 Task: Find connections with filter location Águilas with filter topic #futurewith filter profile language English with filter current company Unacademy with filter school Alva's College of Education with filter industry Physical, Occupational and Speech Therapists with filter service category Lead Generation with filter keywords title Astronomer
Action: Mouse moved to (597, 74)
Screenshot: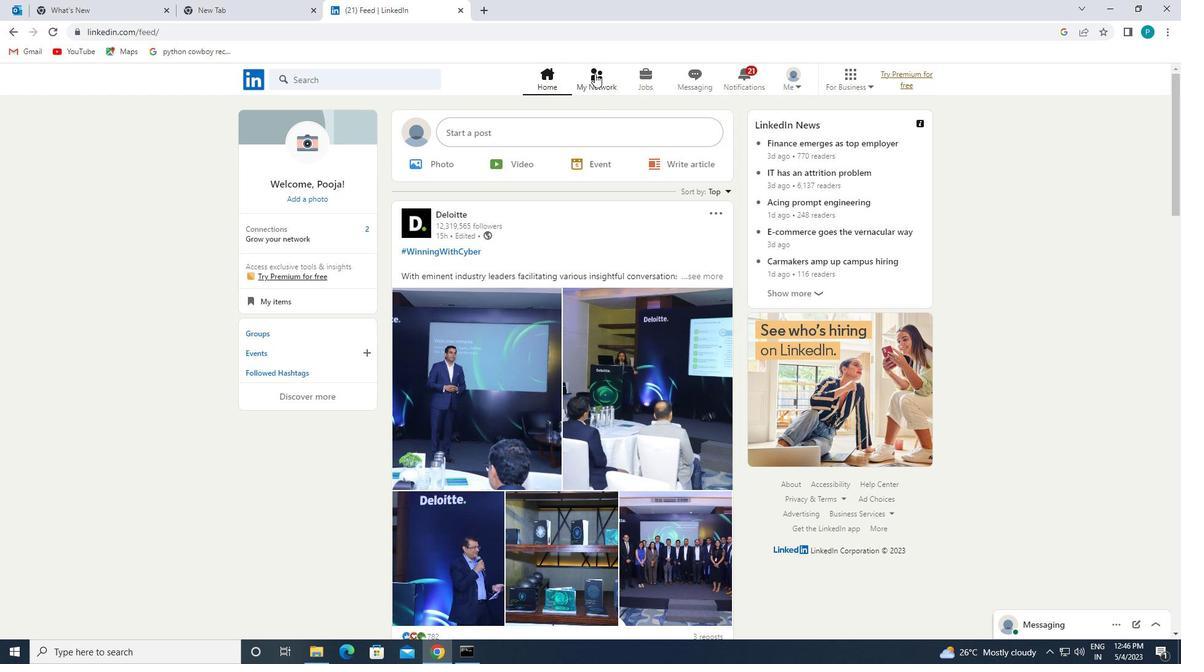 
Action: Mouse pressed left at (597, 74)
Screenshot: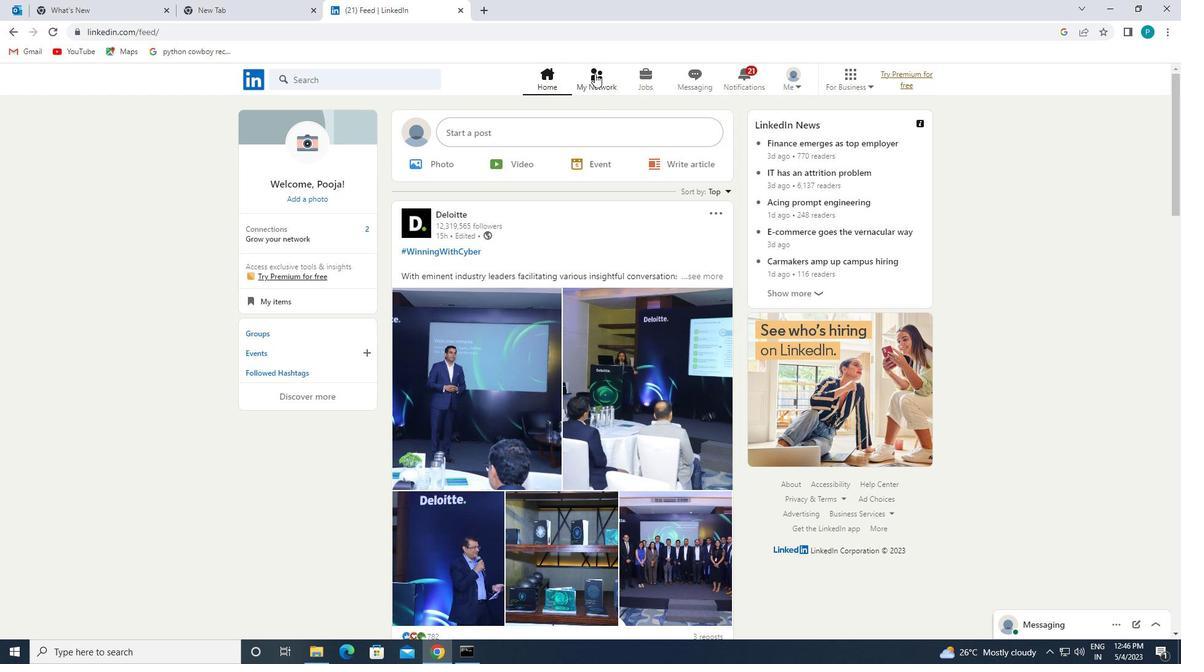 
Action: Mouse moved to (307, 149)
Screenshot: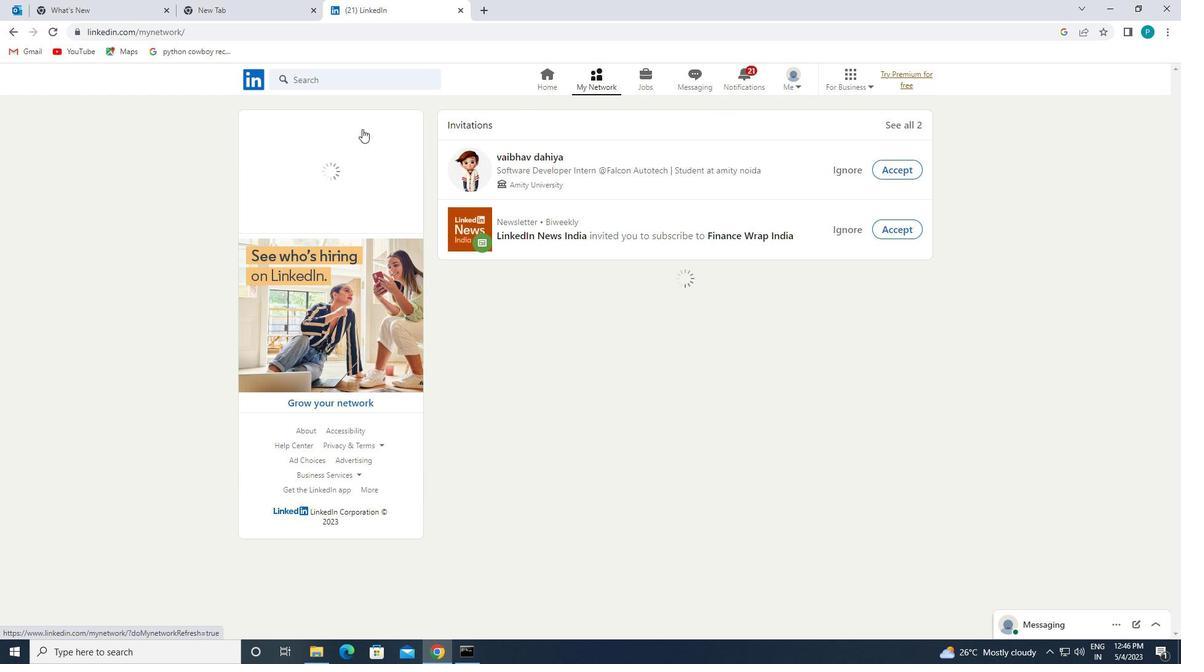 
Action: Mouse pressed left at (307, 149)
Screenshot: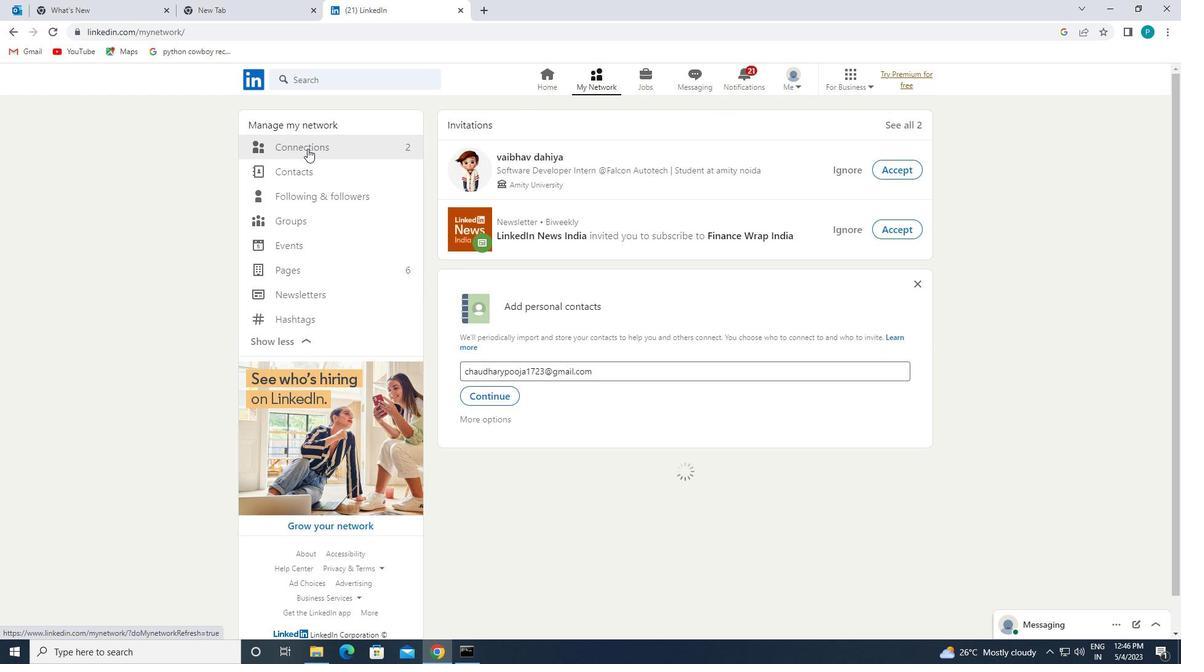 
Action: Mouse moved to (670, 151)
Screenshot: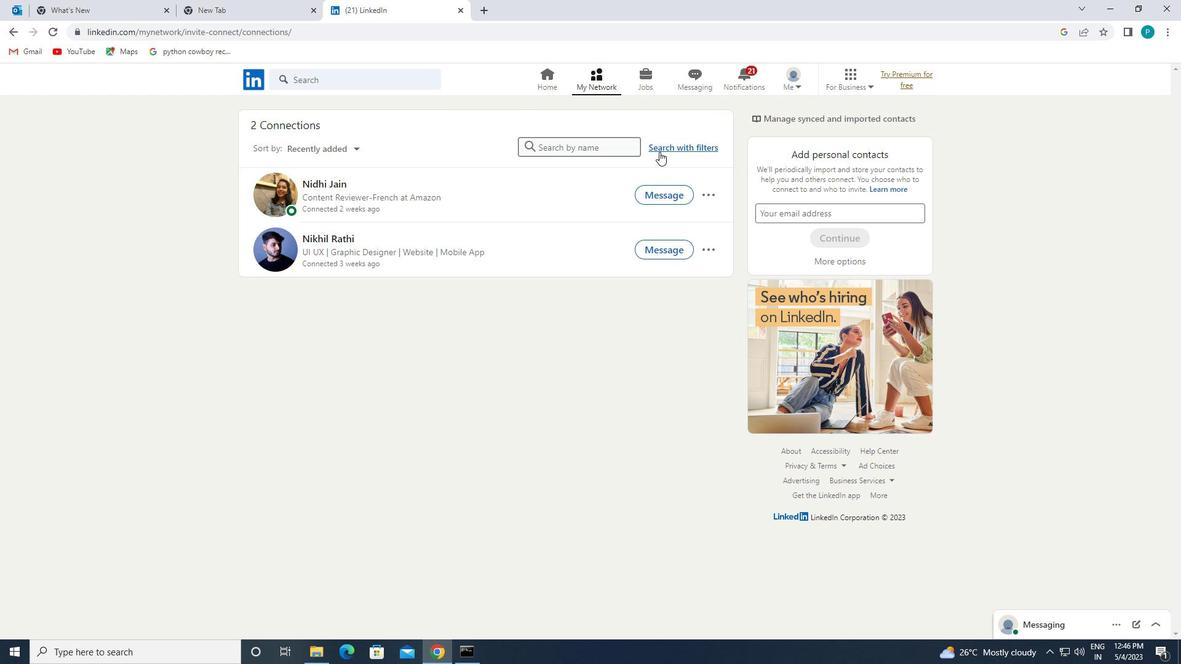 
Action: Mouse pressed left at (670, 151)
Screenshot: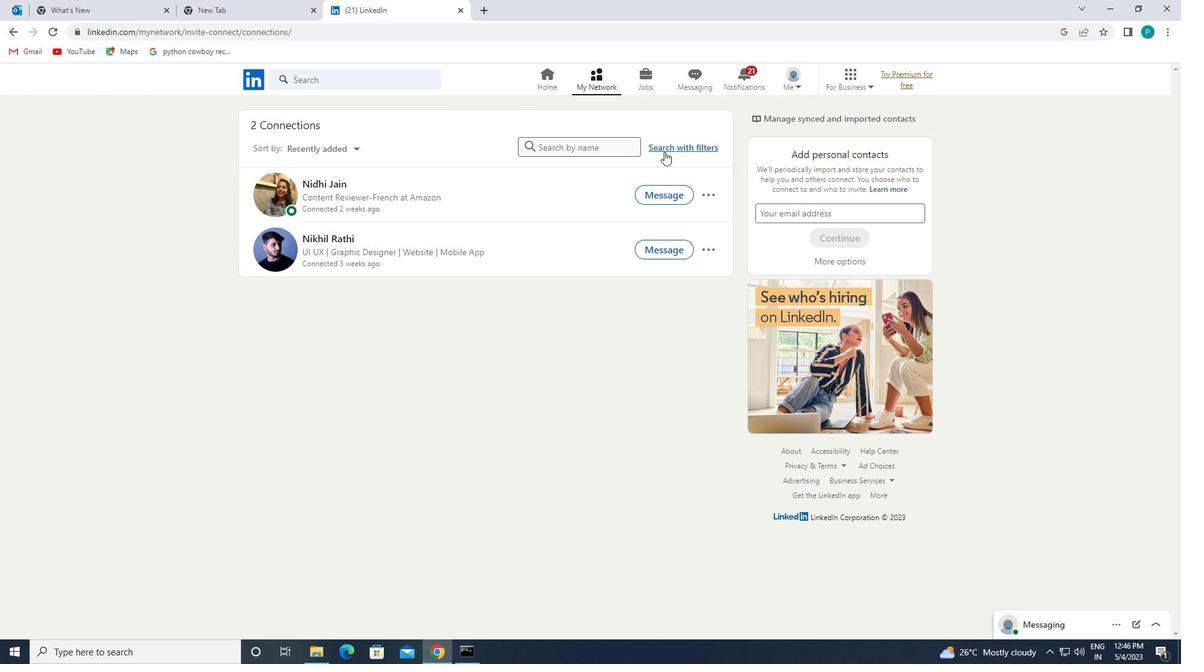 
Action: Mouse moved to (638, 113)
Screenshot: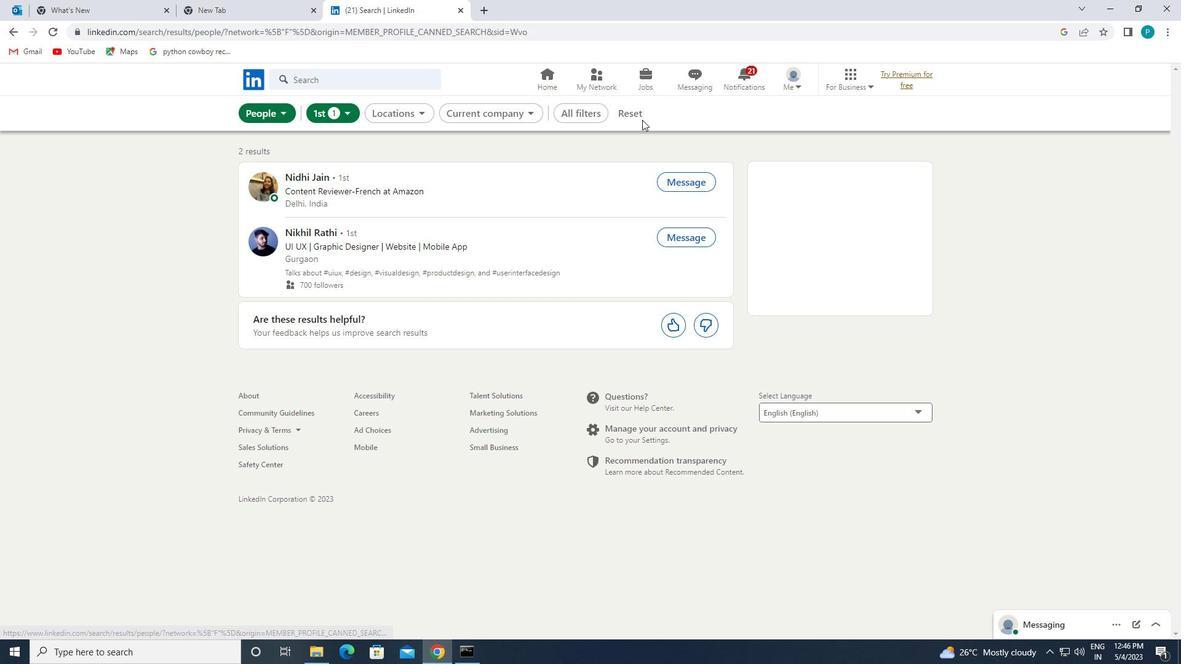 
Action: Mouse pressed left at (638, 113)
Screenshot: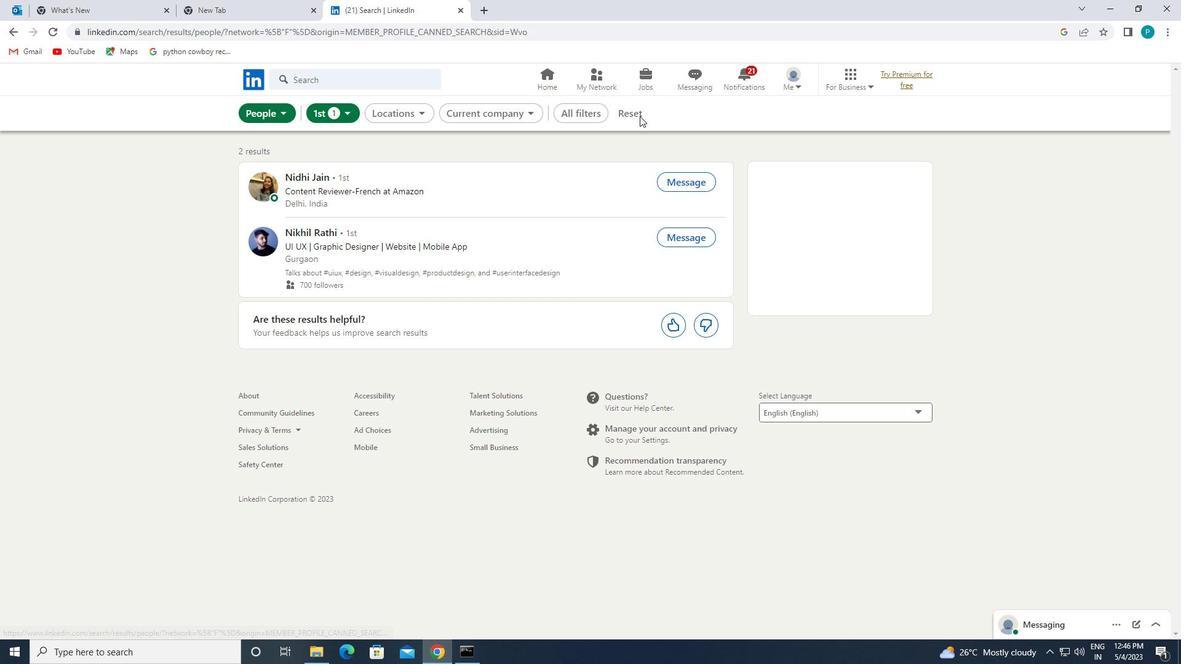 
Action: Mouse moved to (606, 113)
Screenshot: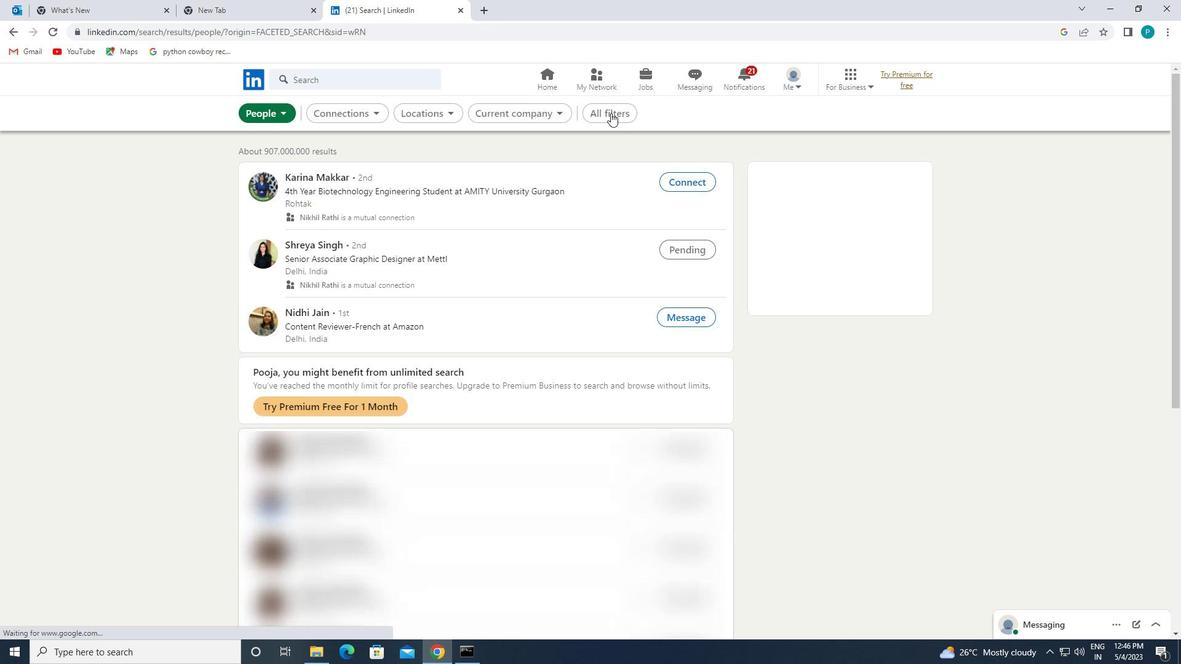 
Action: Mouse pressed left at (606, 113)
Screenshot: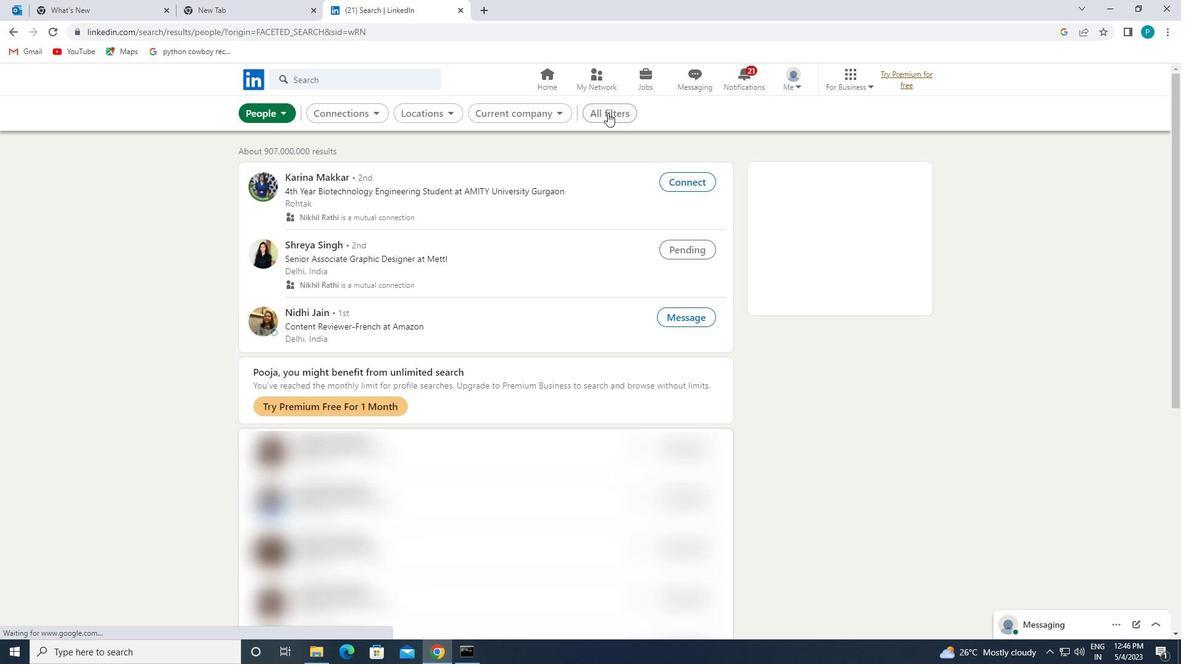 
Action: Mouse moved to (1026, 361)
Screenshot: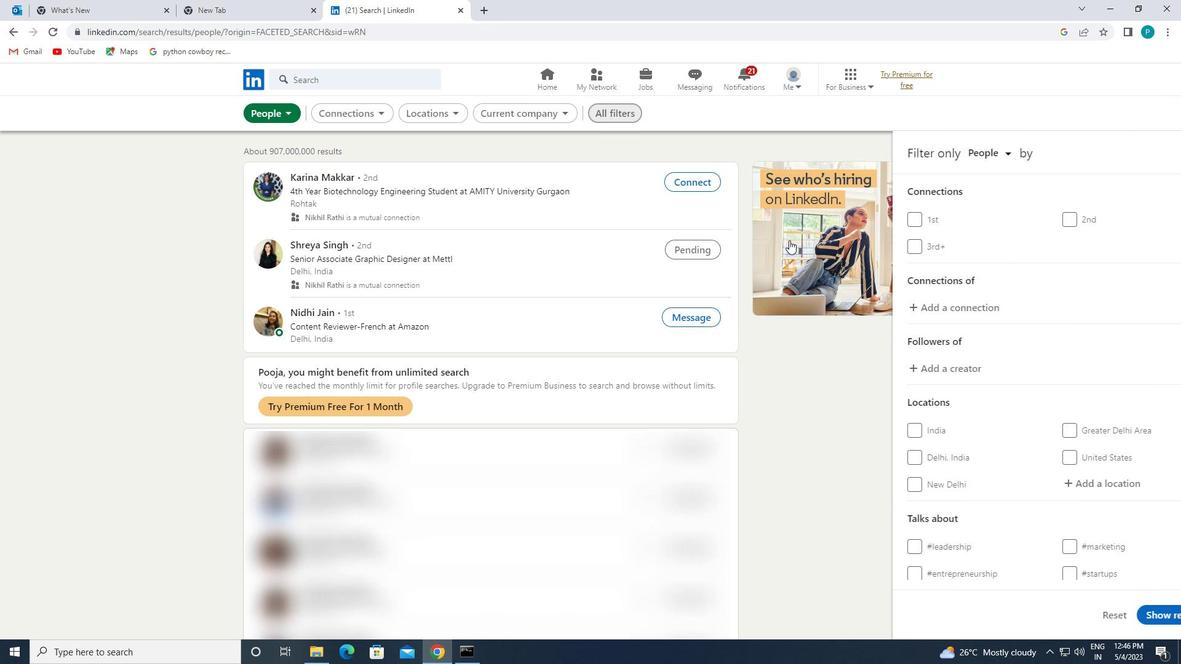 
Action: Mouse scrolled (1026, 361) with delta (0, 0)
Screenshot: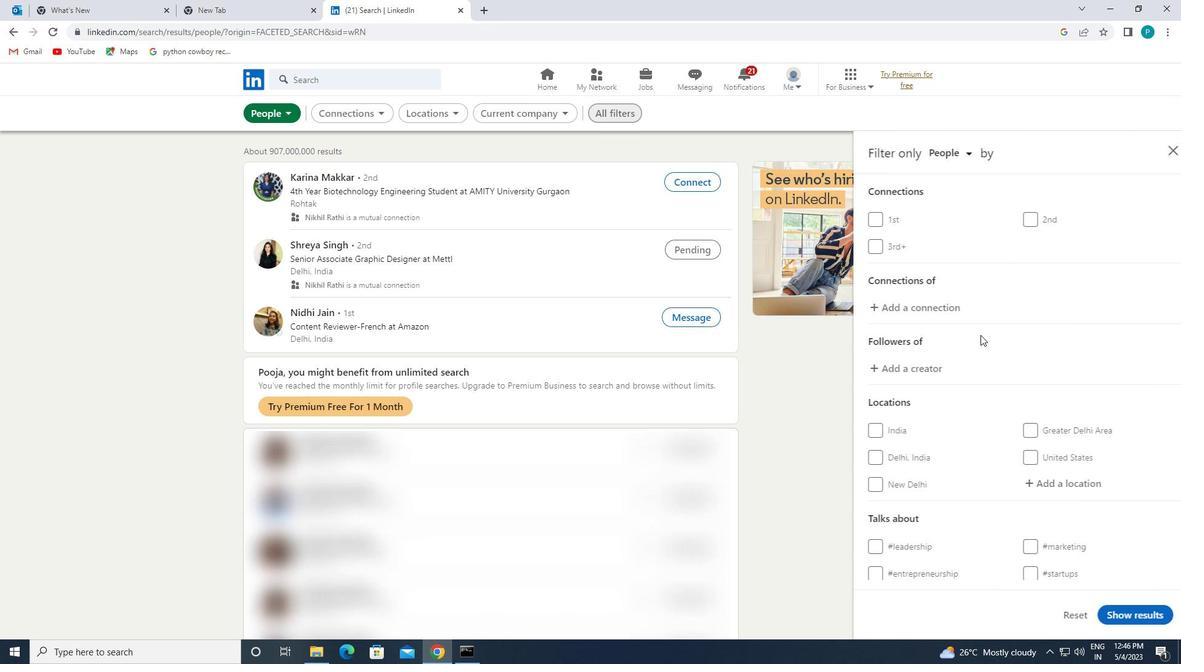 
Action: Mouse scrolled (1026, 361) with delta (0, 0)
Screenshot: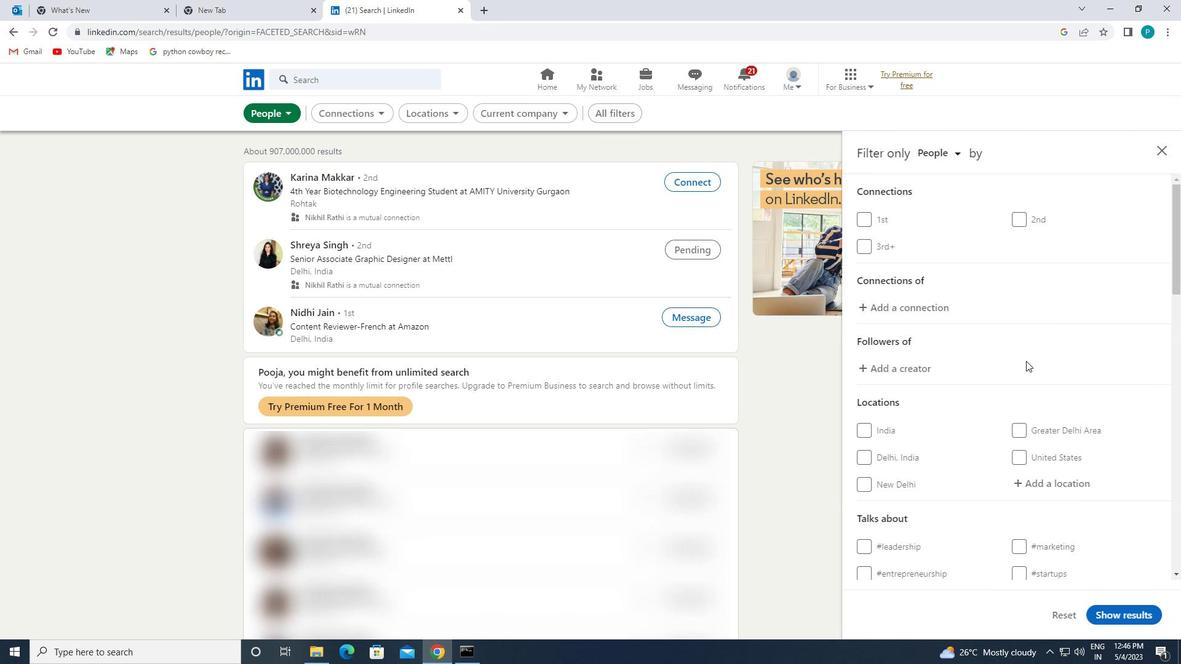 
Action: Mouse moved to (1028, 362)
Screenshot: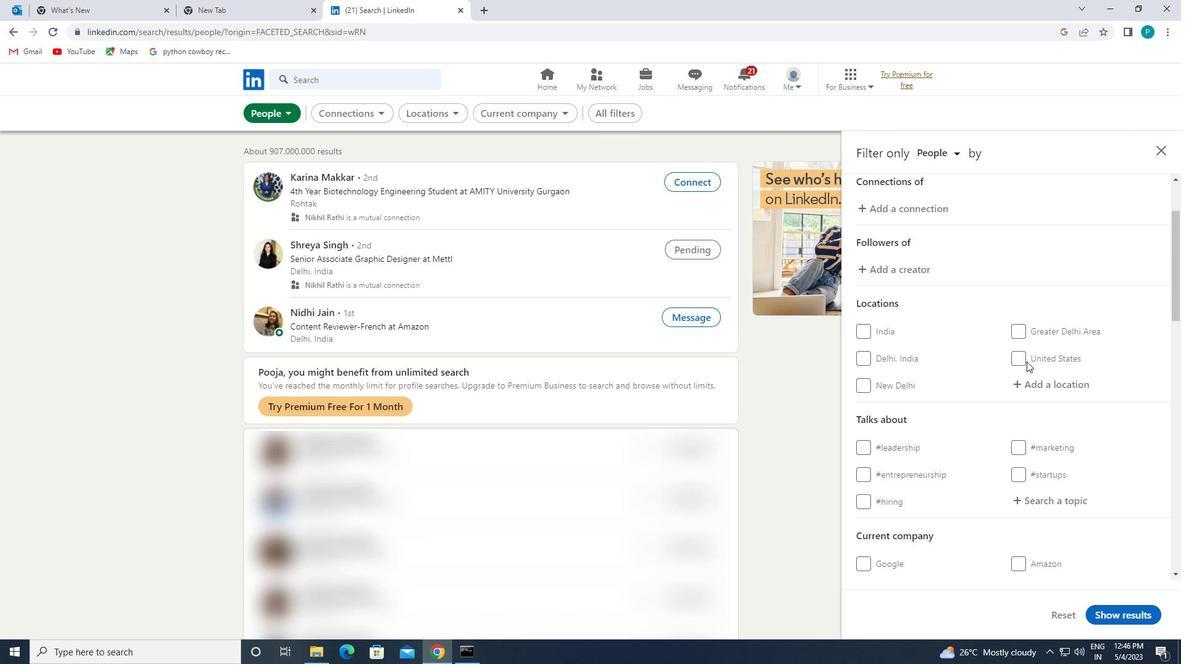 
Action: Mouse pressed left at (1028, 362)
Screenshot: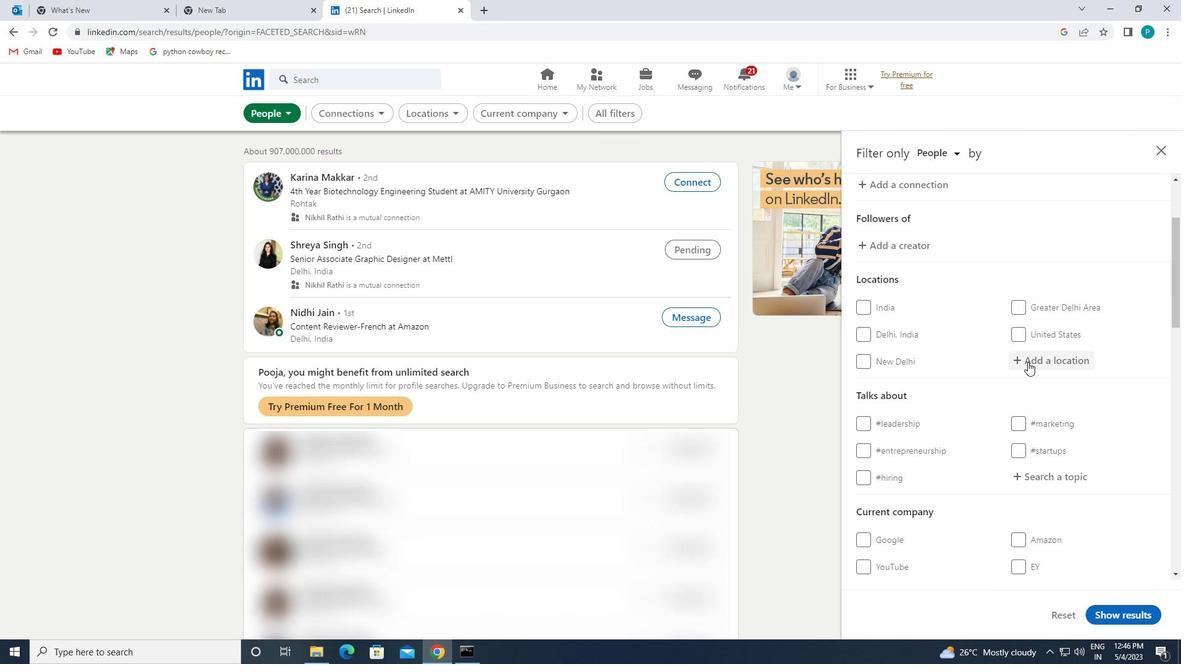 
Action: Key pressed <Key.caps_lock>a<Key.caps_lock>guilas
Screenshot: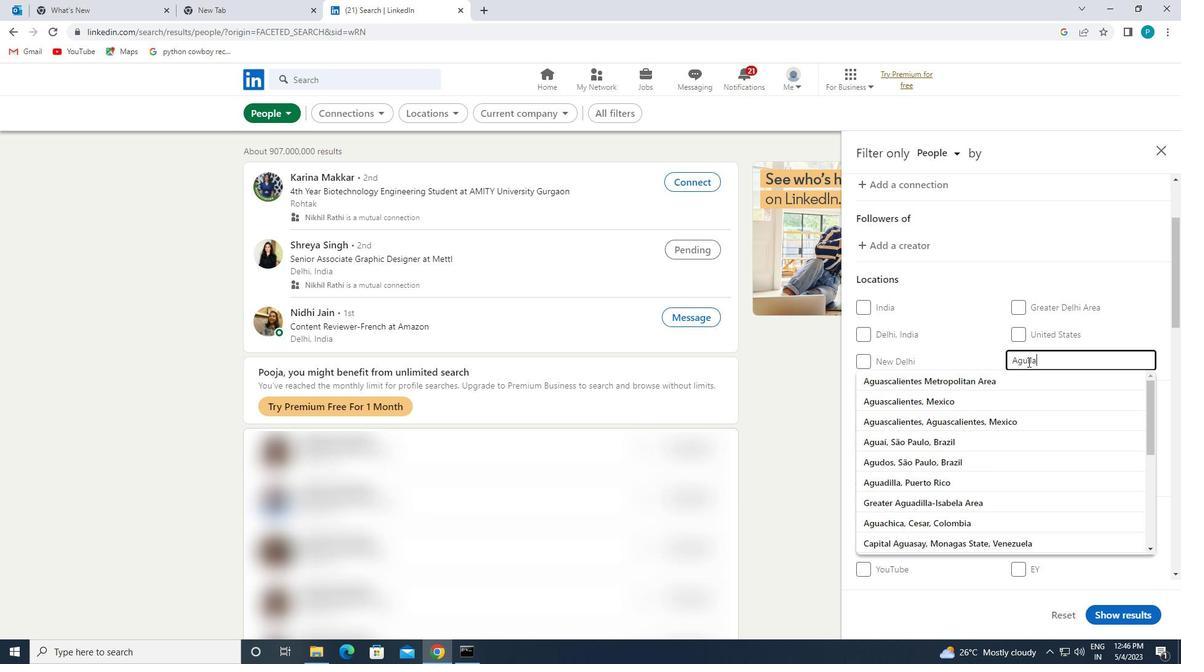 
Action: Mouse moved to (1026, 380)
Screenshot: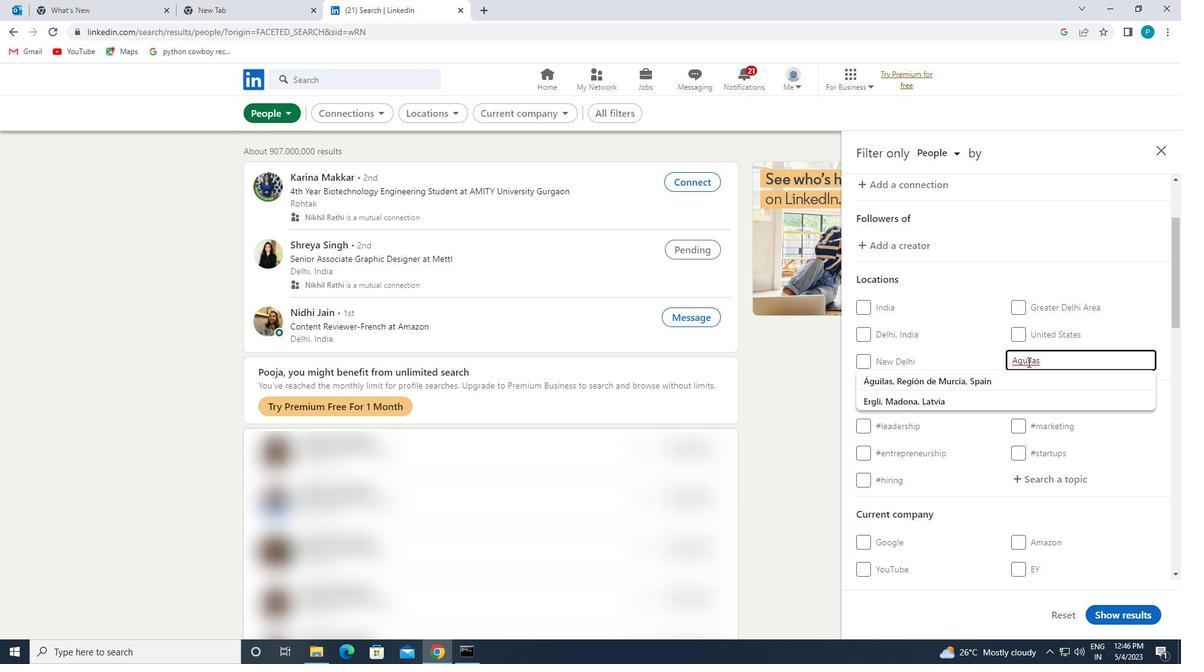 
Action: Mouse pressed left at (1026, 380)
Screenshot: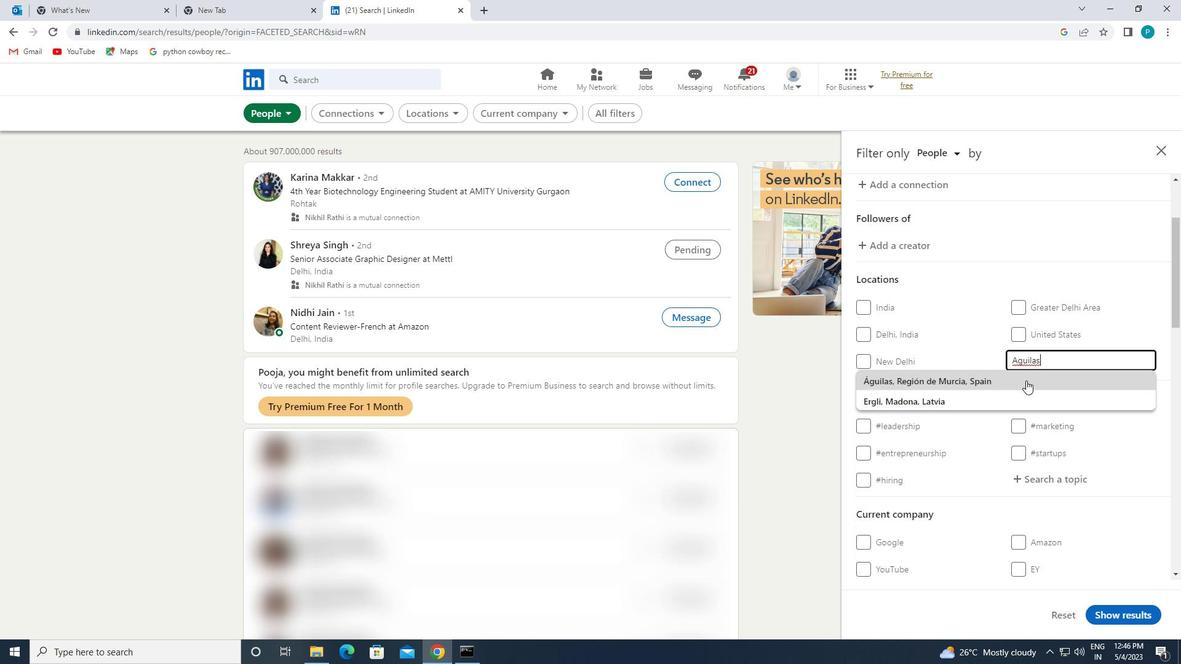 
Action: Mouse moved to (1029, 386)
Screenshot: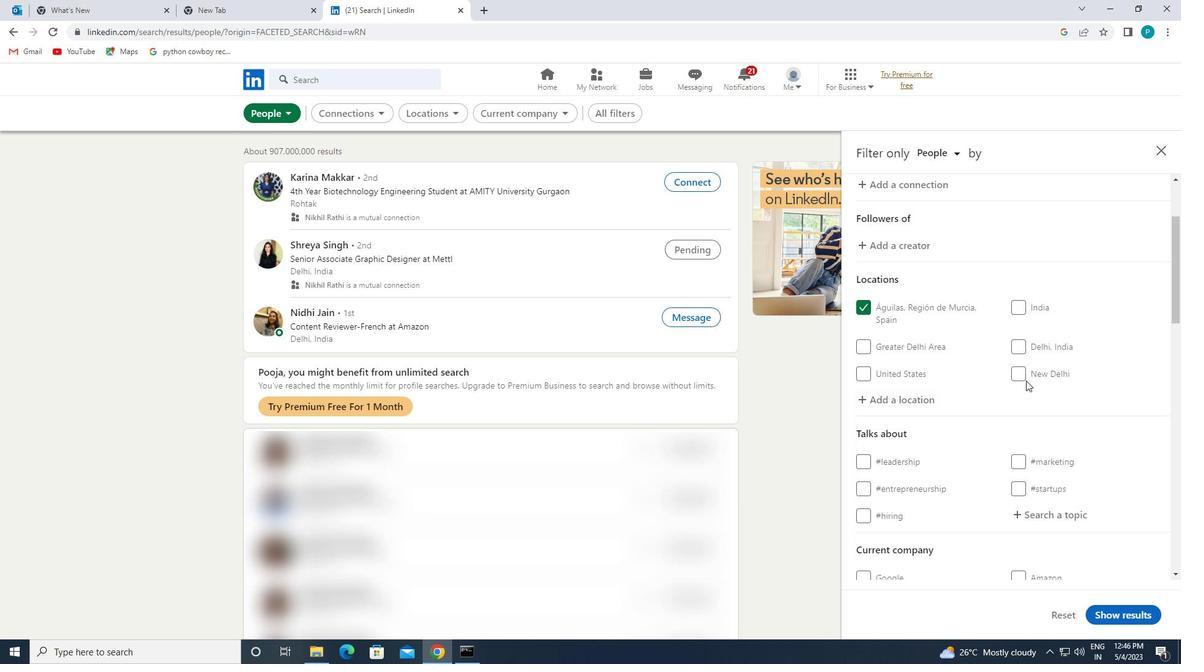 
Action: Mouse scrolled (1029, 385) with delta (0, 0)
Screenshot: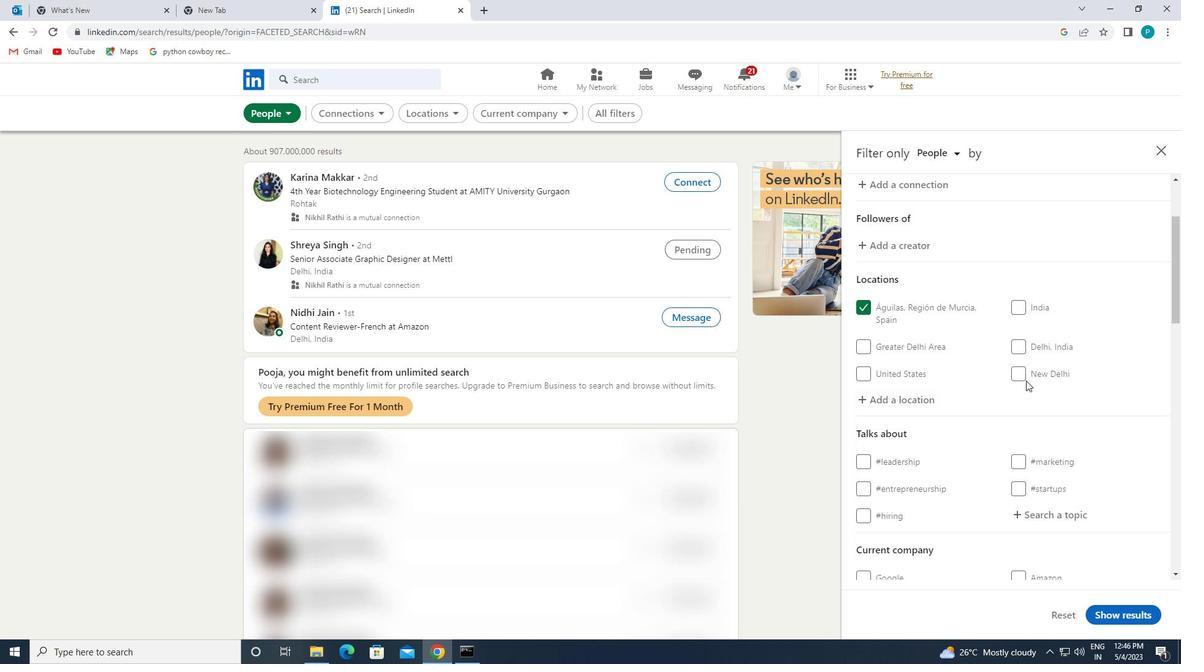 
Action: Mouse moved to (1032, 391)
Screenshot: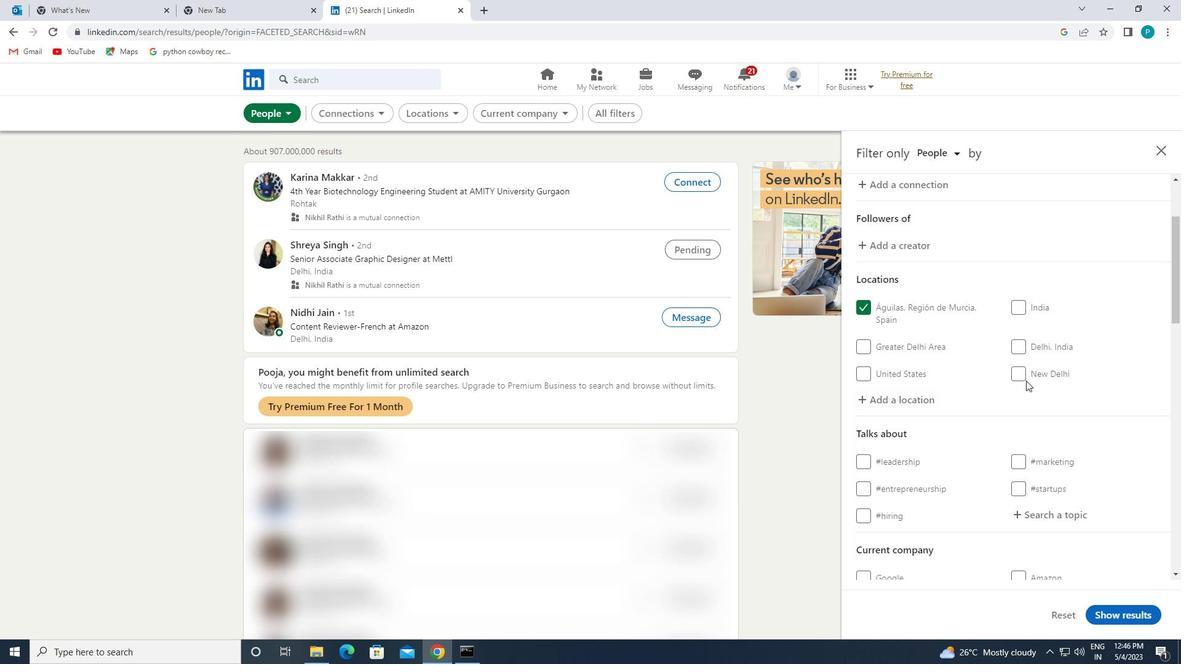 
Action: Mouse scrolled (1032, 391) with delta (0, 0)
Screenshot: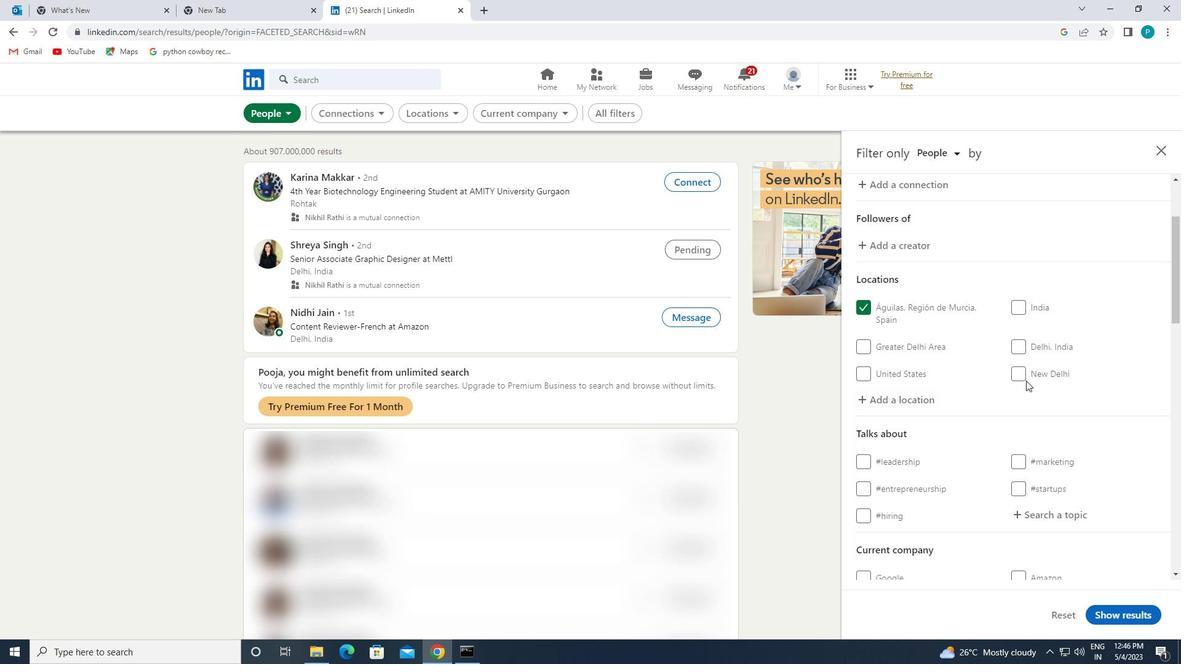 
Action: Mouse moved to (1034, 394)
Screenshot: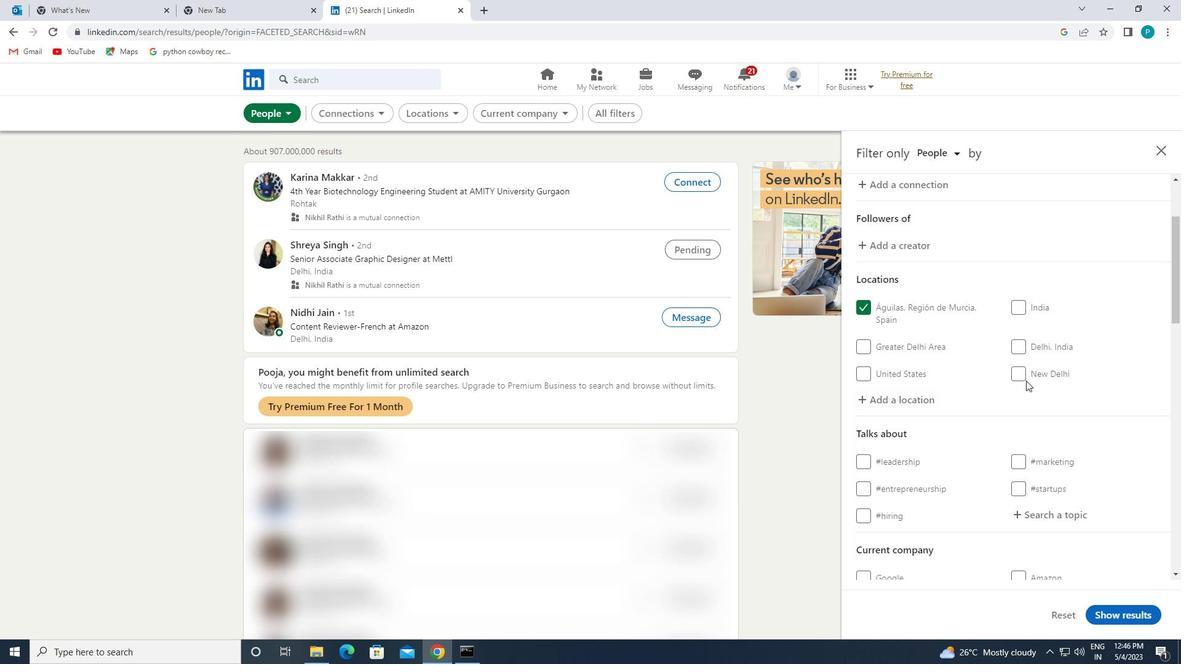 
Action: Mouse scrolled (1034, 393) with delta (0, 0)
Screenshot: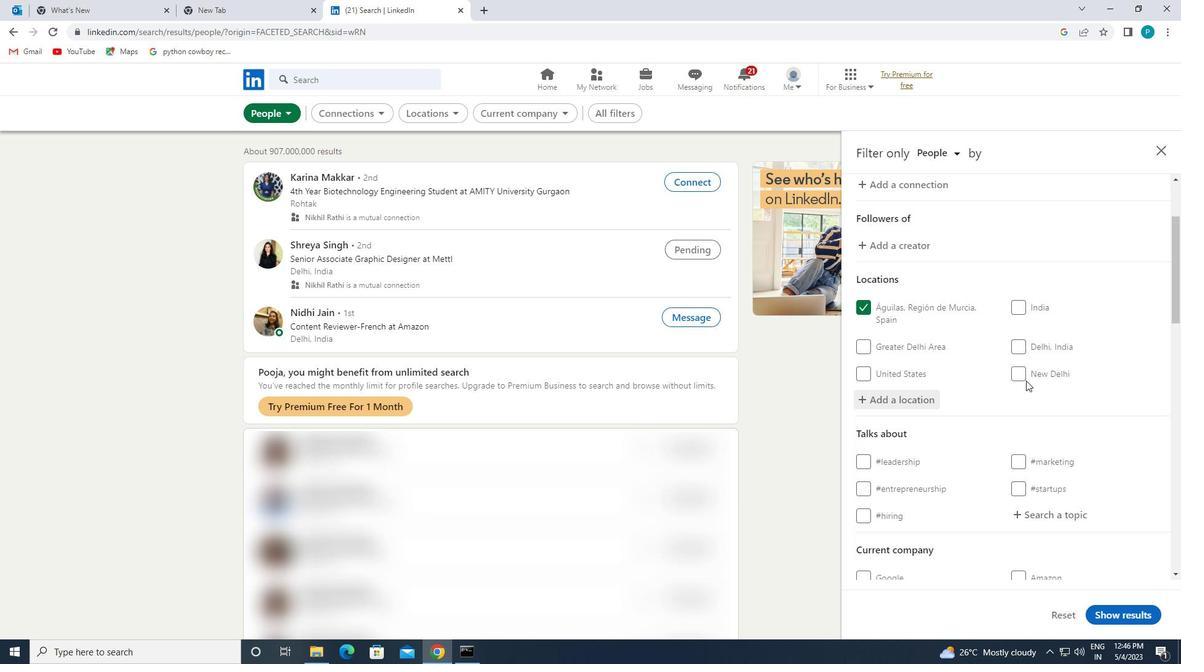 
Action: Mouse moved to (1019, 326)
Screenshot: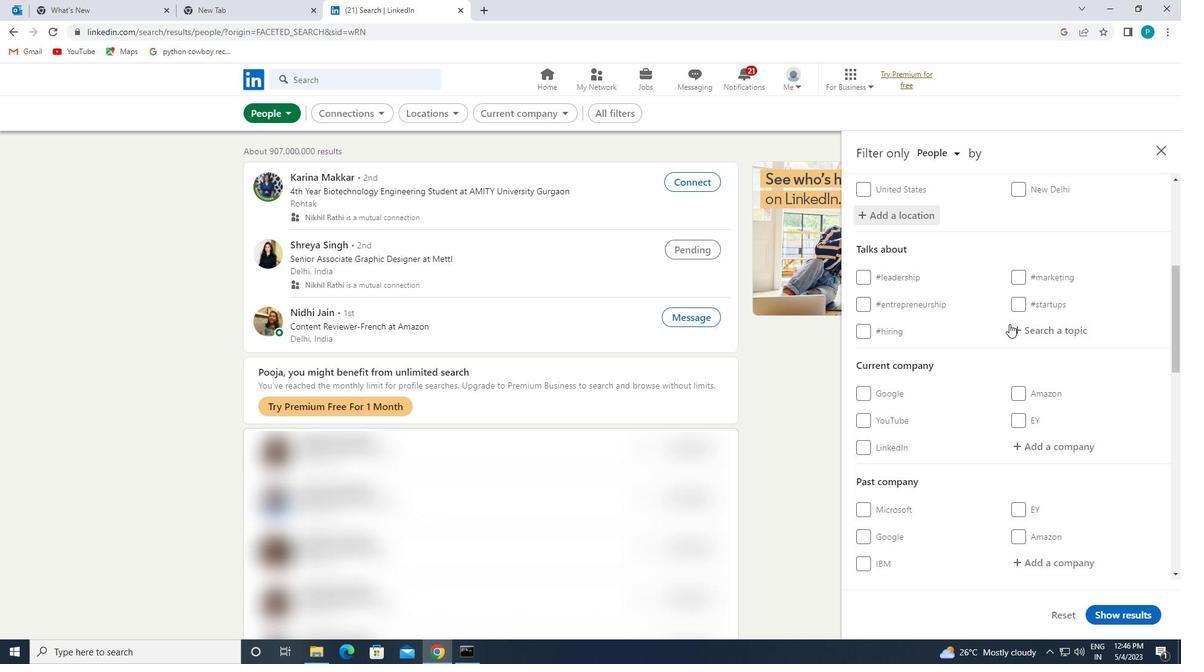 
Action: Mouse pressed left at (1019, 326)
Screenshot: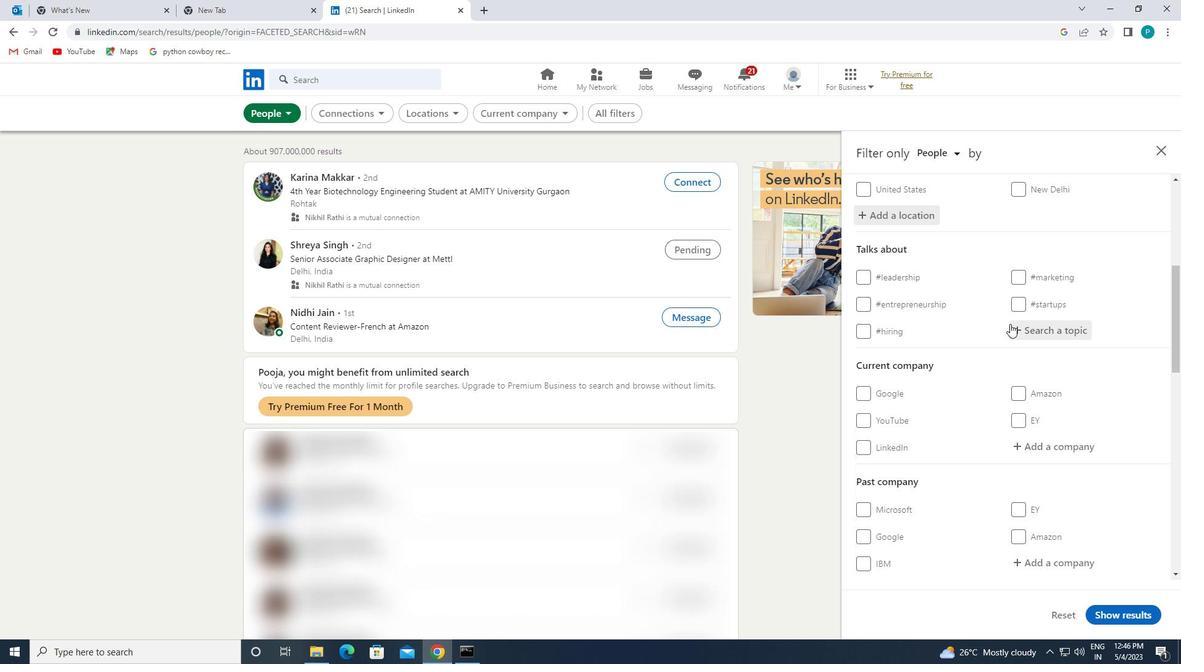 
Action: Mouse moved to (1019, 327)
Screenshot: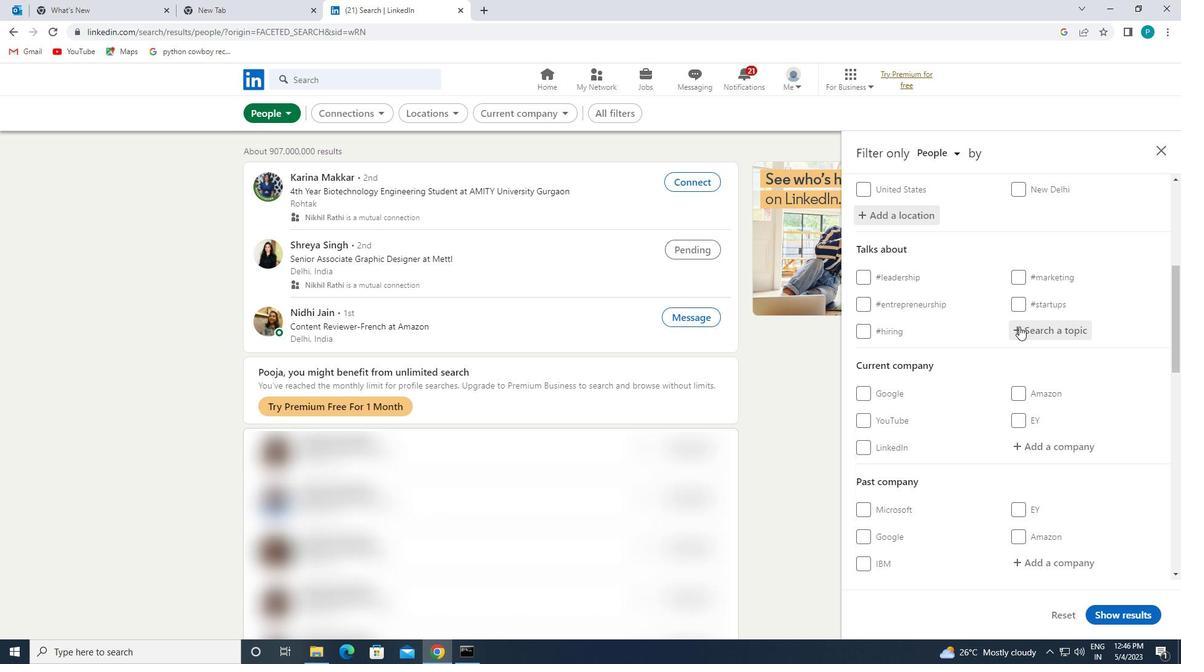 
Action: Key pressed <Key.shift><Key.shift>#FUTURE
Screenshot: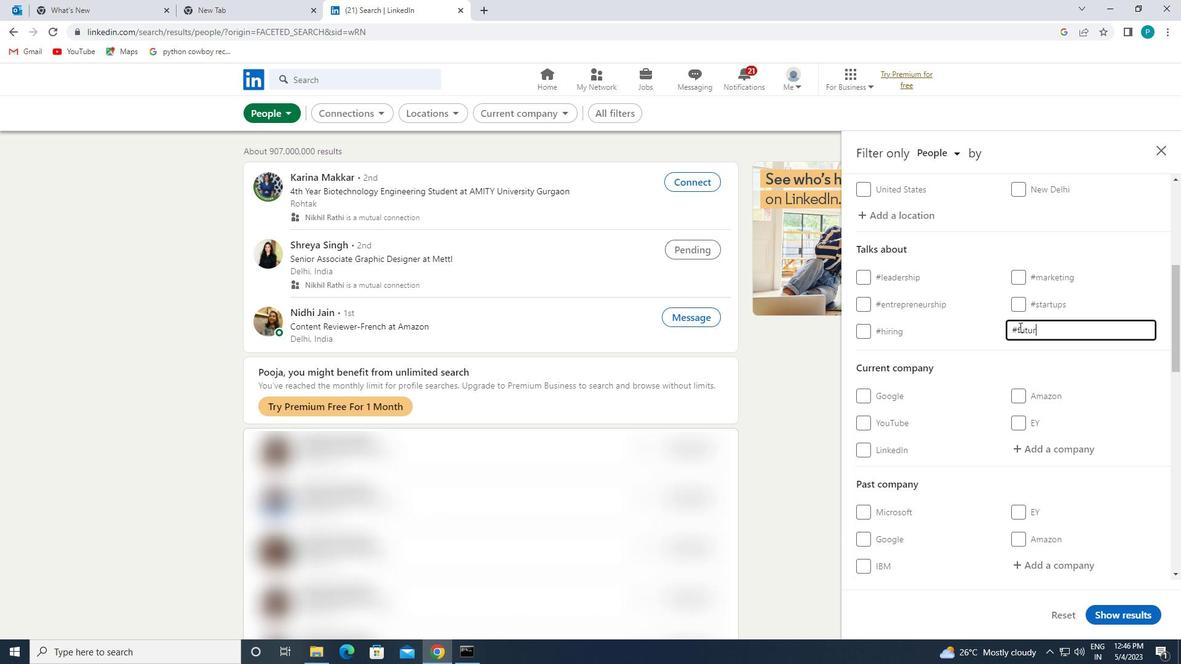
Action: Mouse moved to (1025, 343)
Screenshot: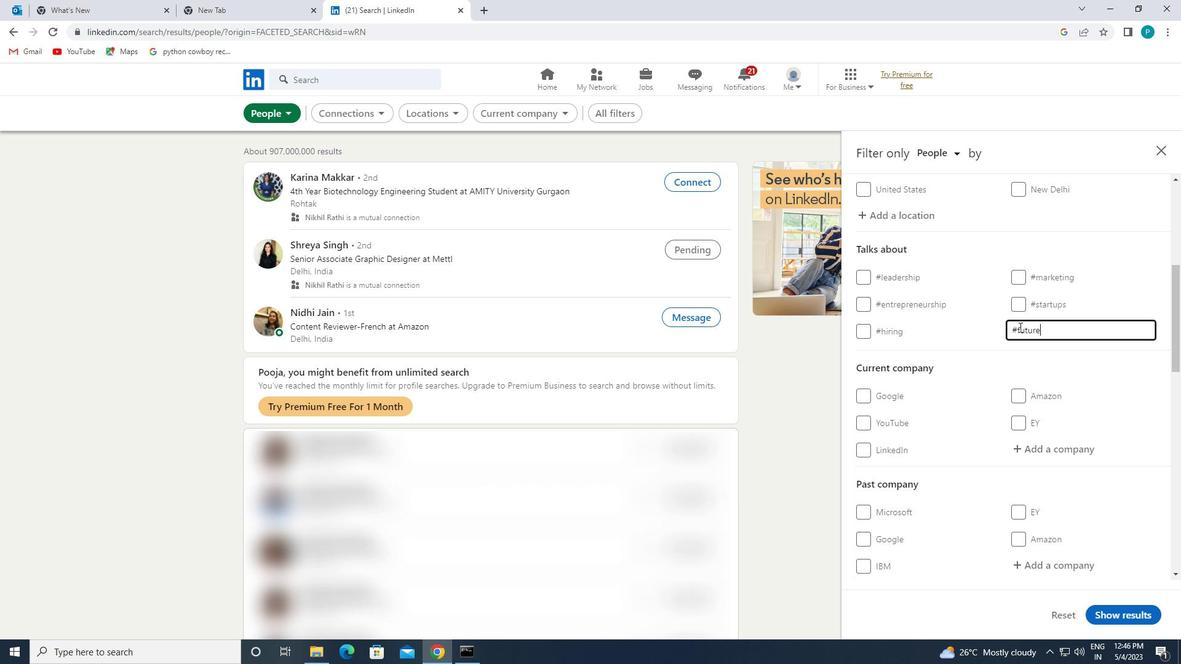 
Action: Mouse scrolled (1025, 343) with delta (0, 0)
Screenshot: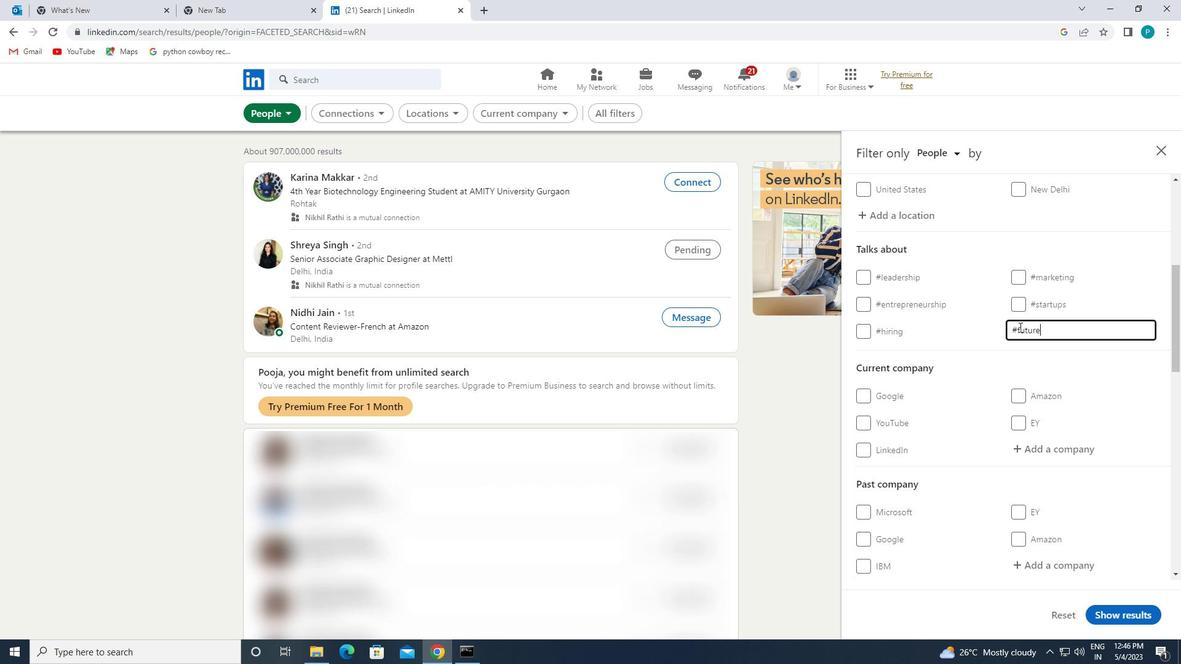 
Action: Mouse moved to (1029, 361)
Screenshot: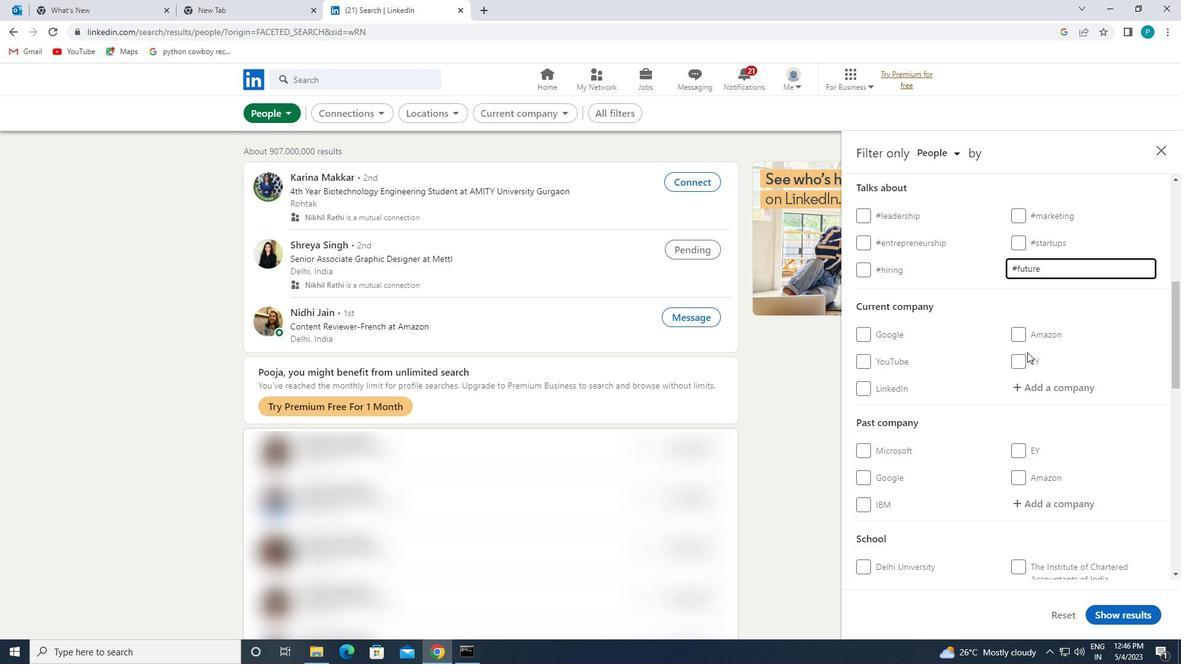 
Action: Mouse scrolled (1029, 360) with delta (0, 0)
Screenshot: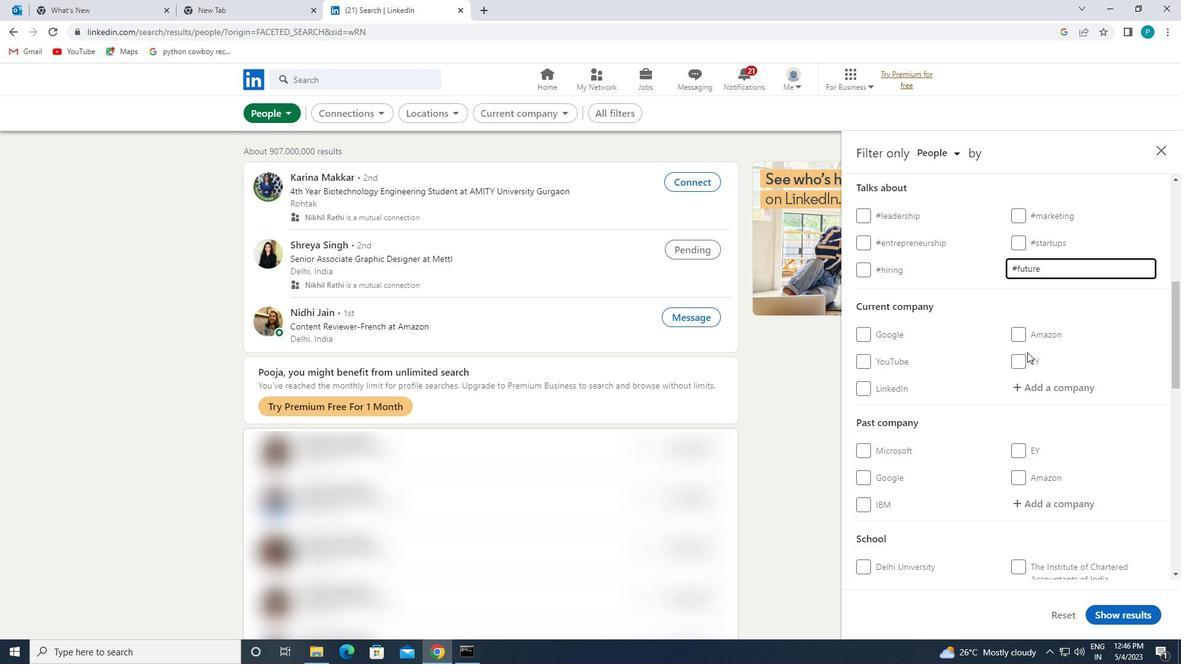 
Action: Mouse moved to (1029, 363)
Screenshot: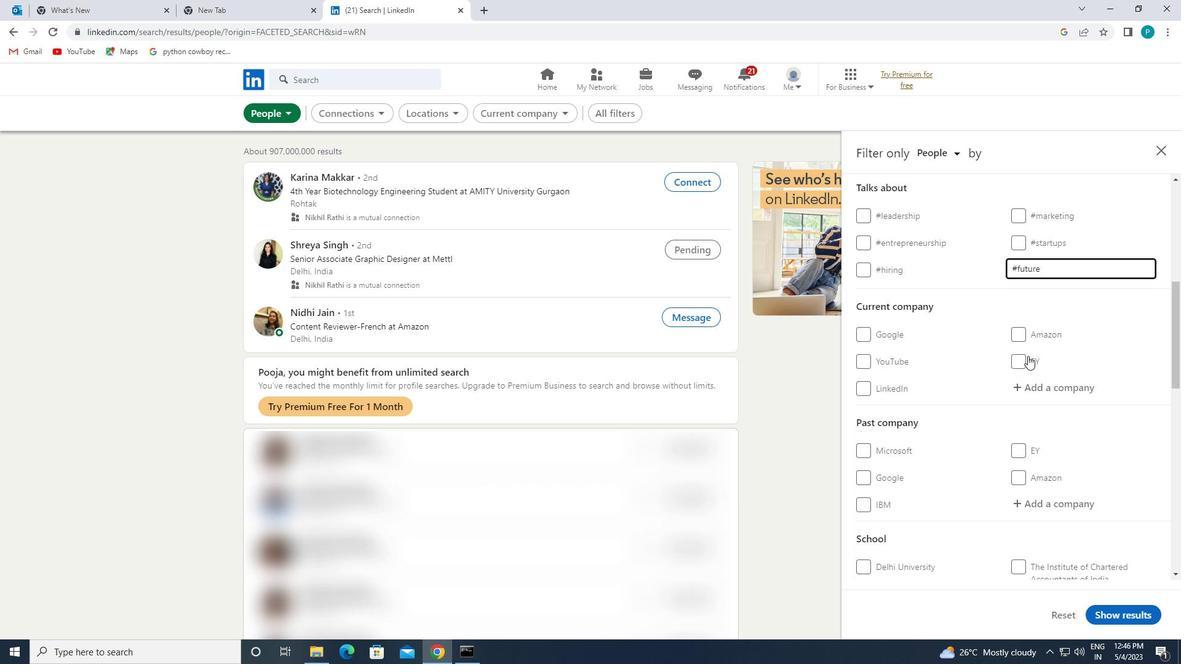 
Action: Mouse scrolled (1029, 363) with delta (0, 0)
Screenshot: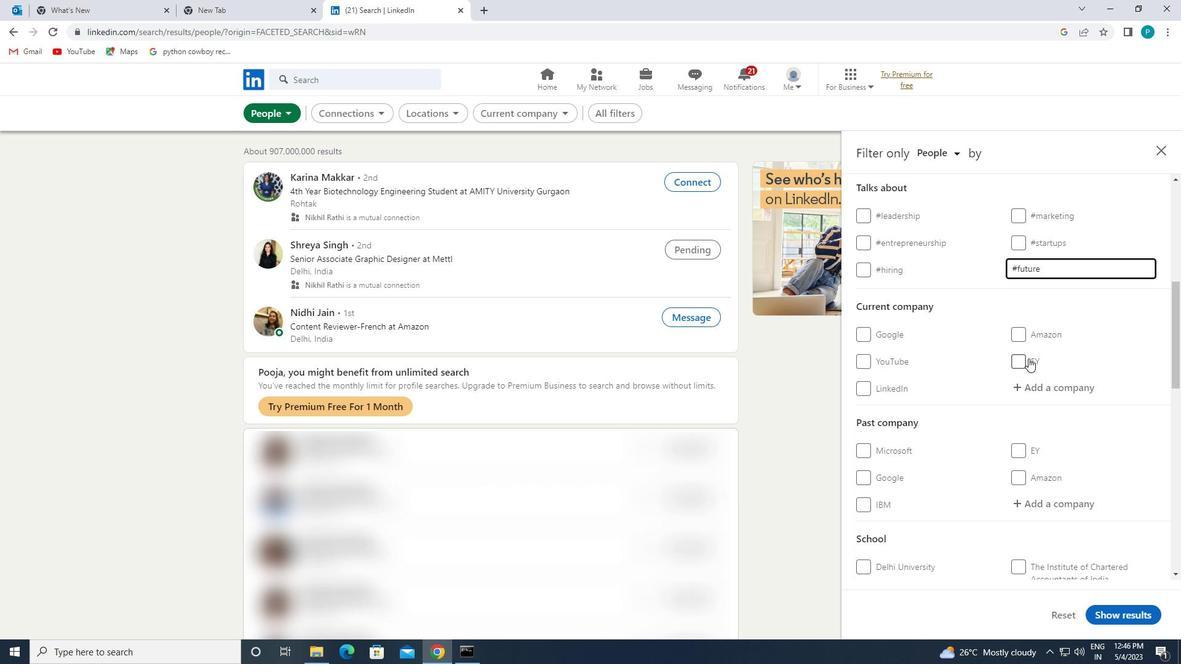 
Action: Mouse moved to (1028, 415)
Screenshot: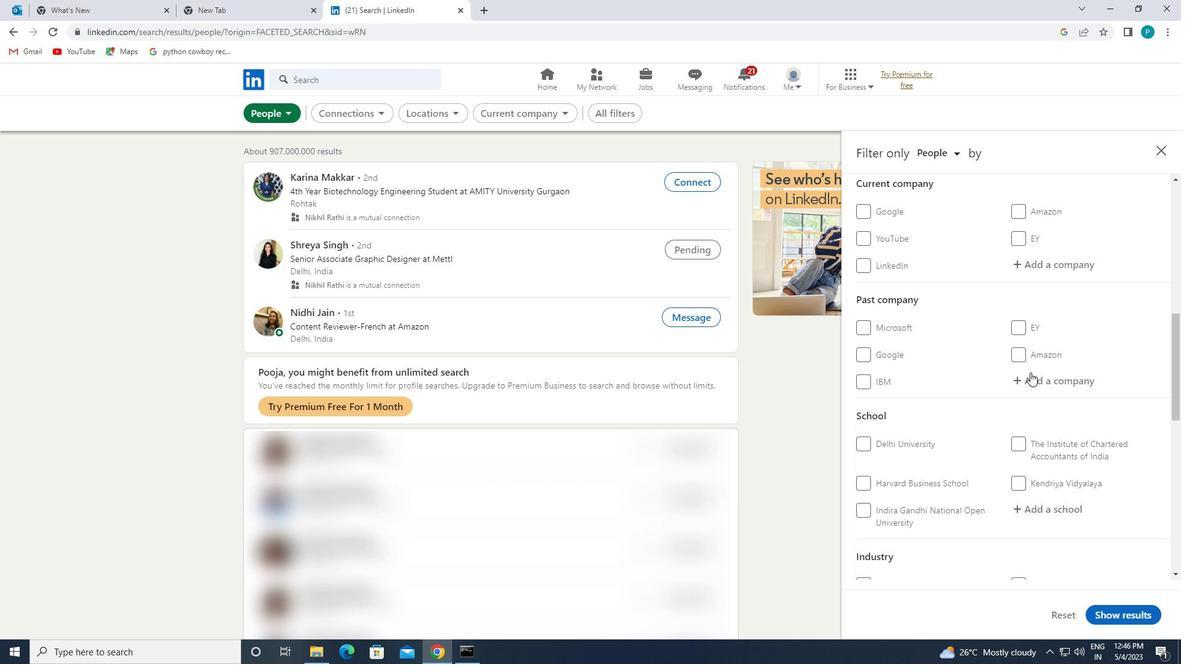 
Action: Mouse scrolled (1028, 415) with delta (0, 0)
Screenshot: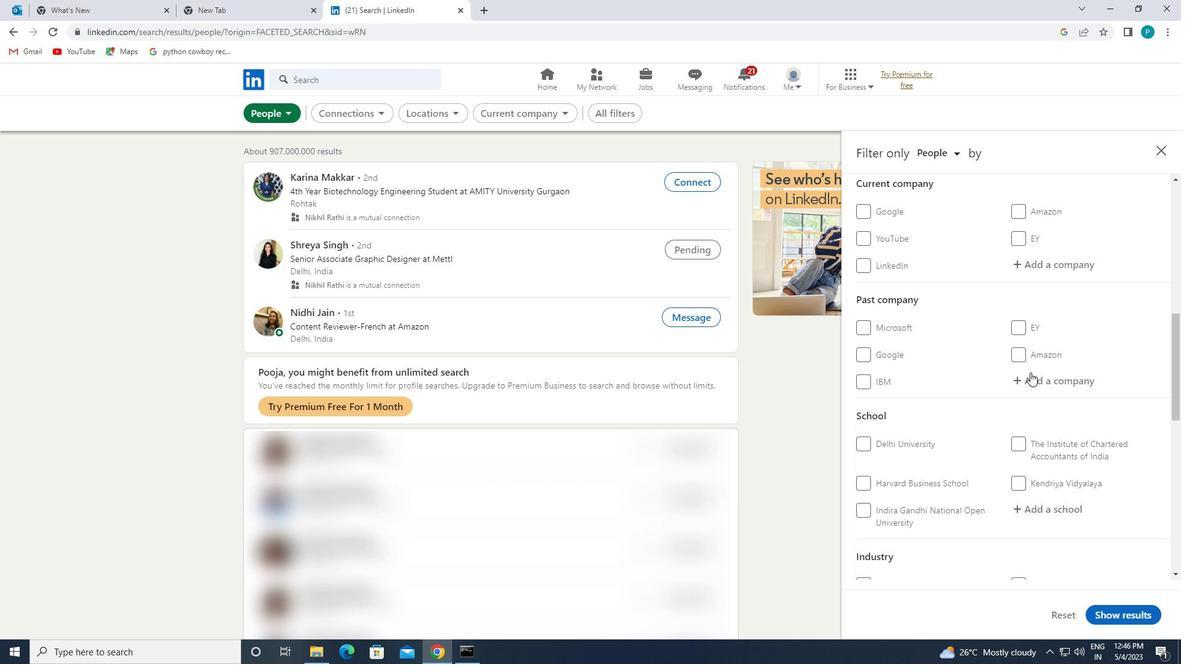 
Action: Mouse moved to (1028, 416)
Screenshot: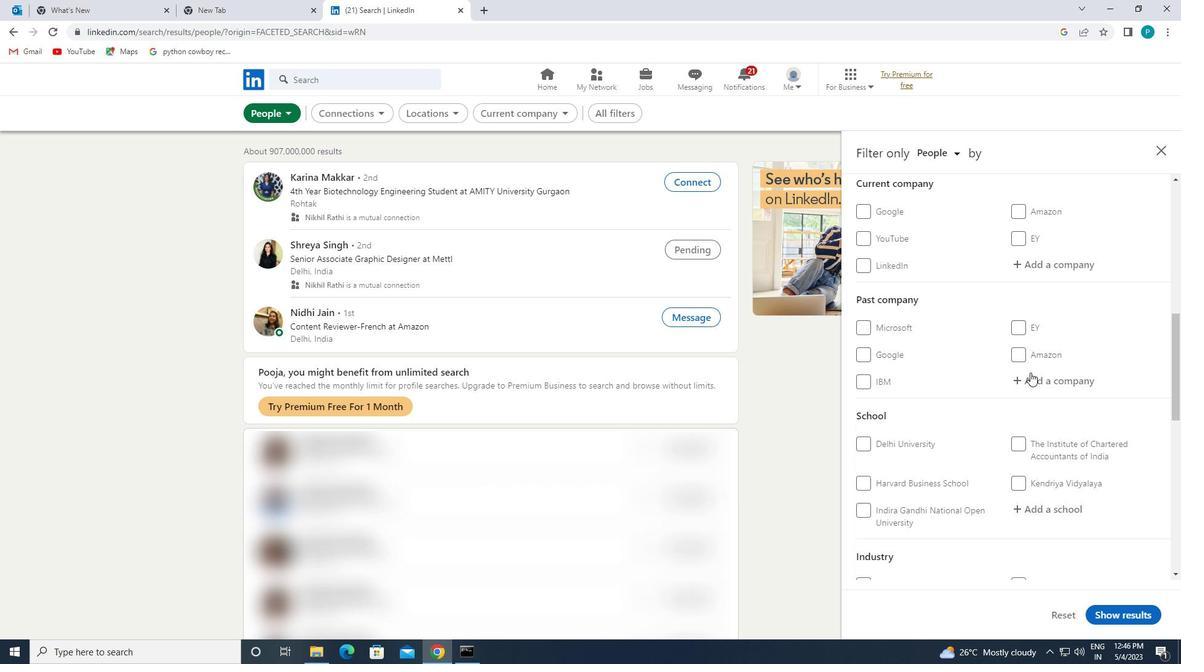 
Action: Mouse scrolled (1028, 415) with delta (0, 0)
Screenshot: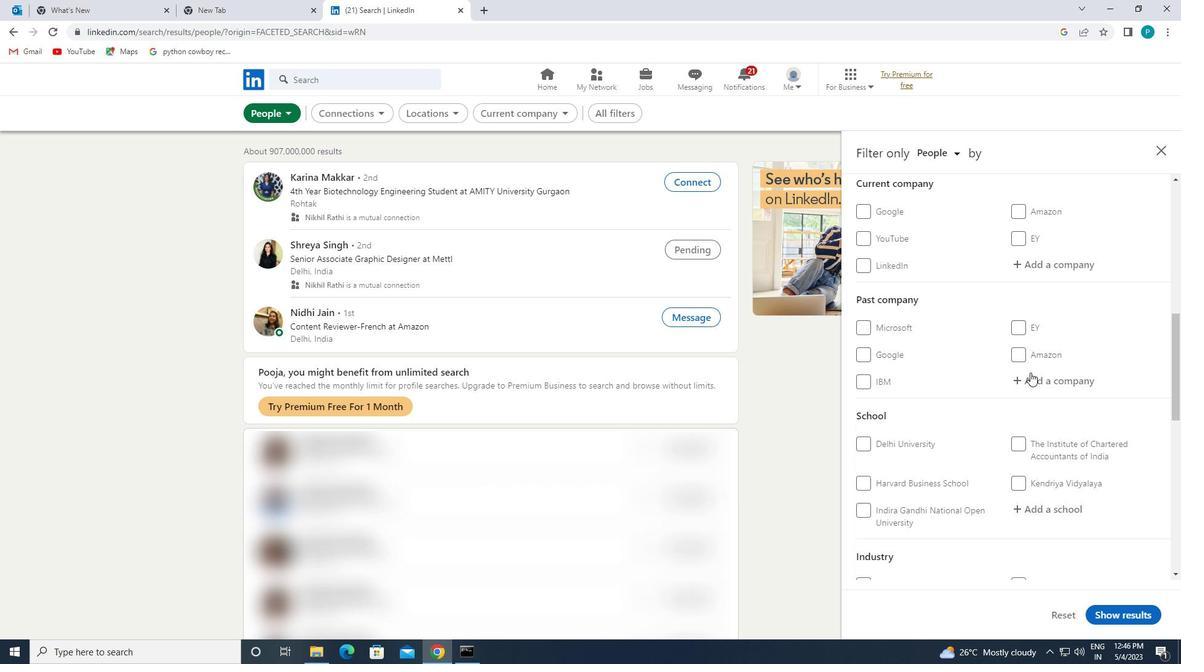 
Action: Mouse scrolled (1028, 415) with delta (0, 0)
Screenshot: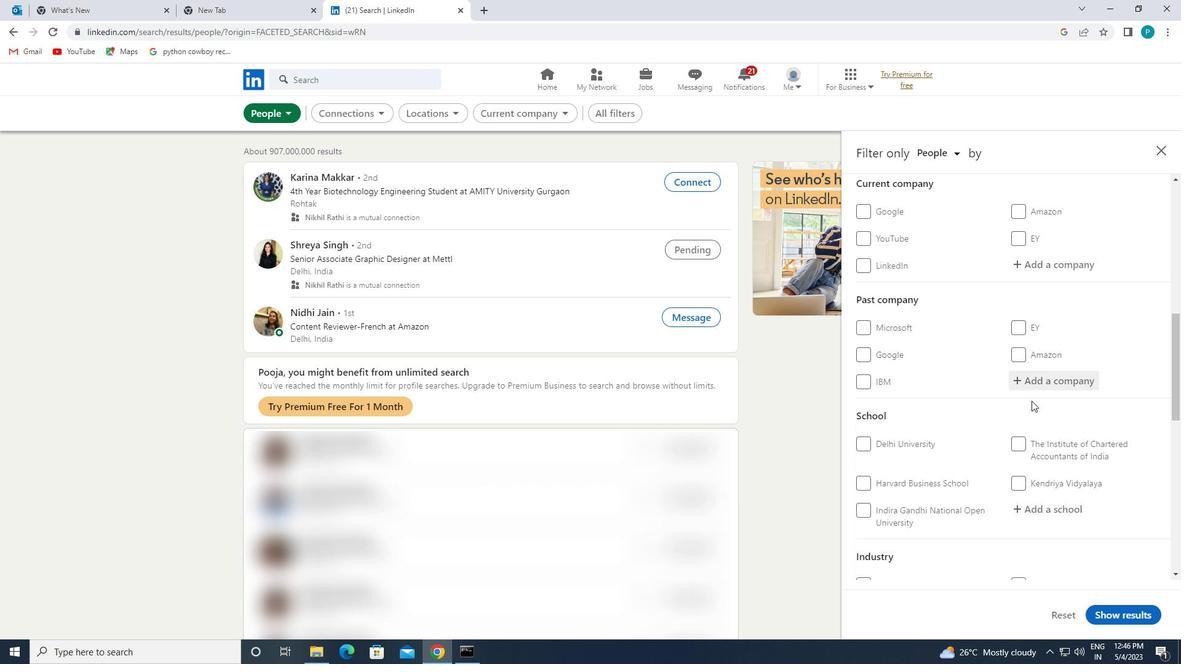 
Action: Mouse moved to (921, 455)
Screenshot: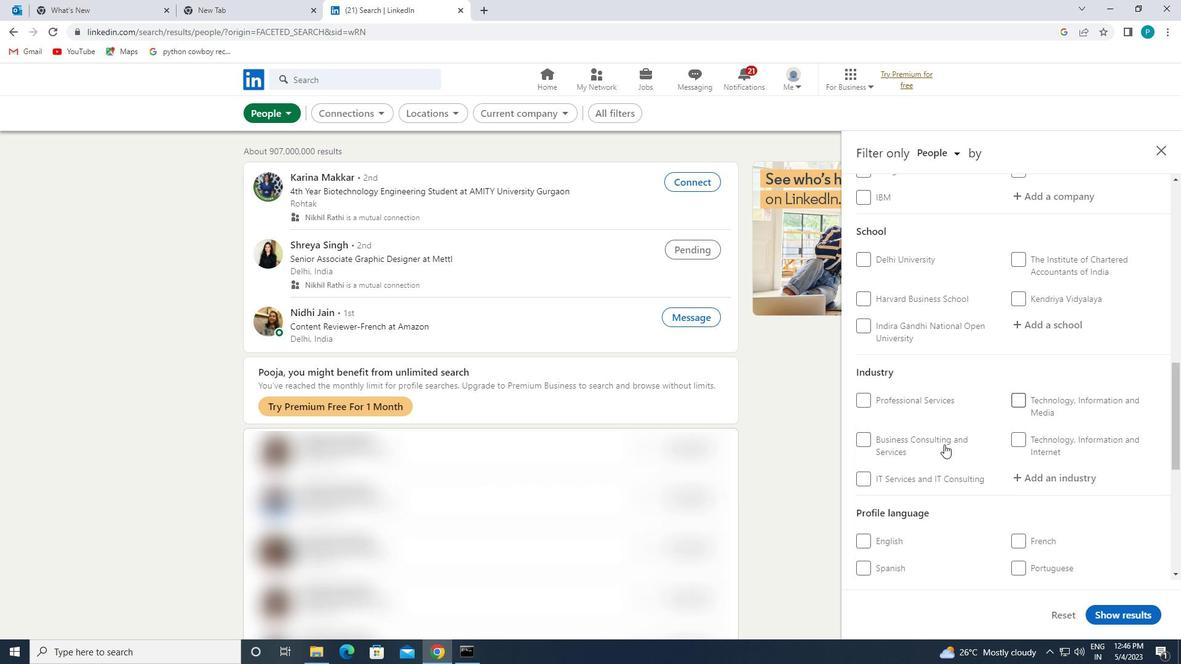 
Action: Mouse scrolled (921, 455) with delta (0, 0)
Screenshot: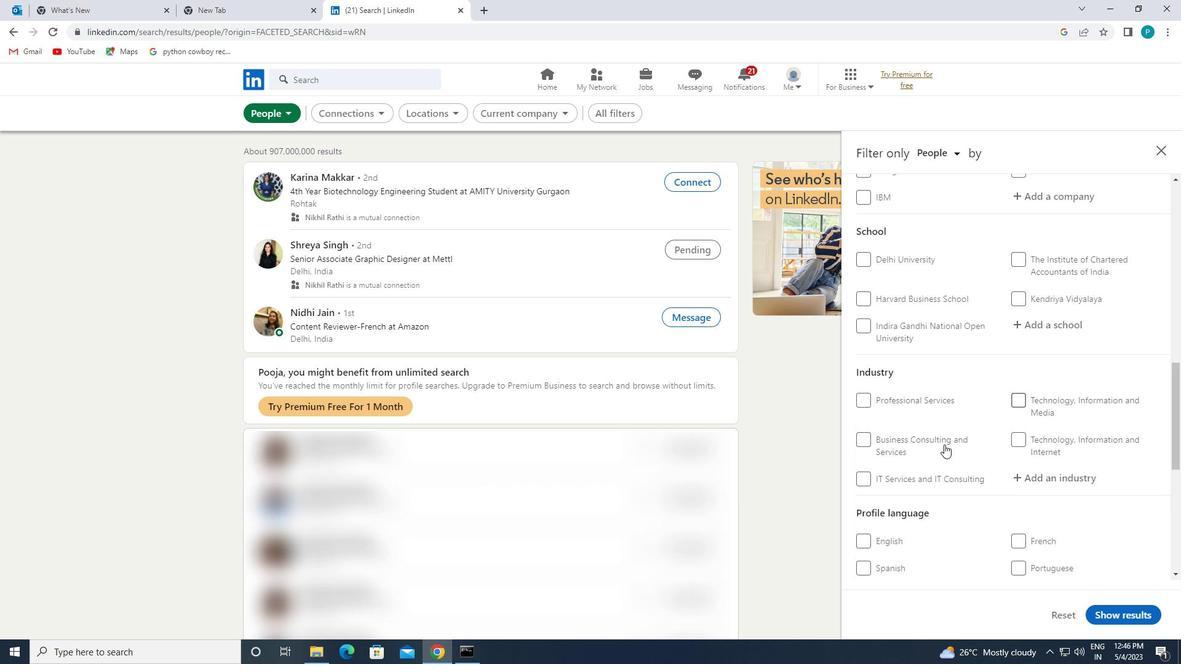 
Action: Mouse moved to (887, 474)
Screenshot: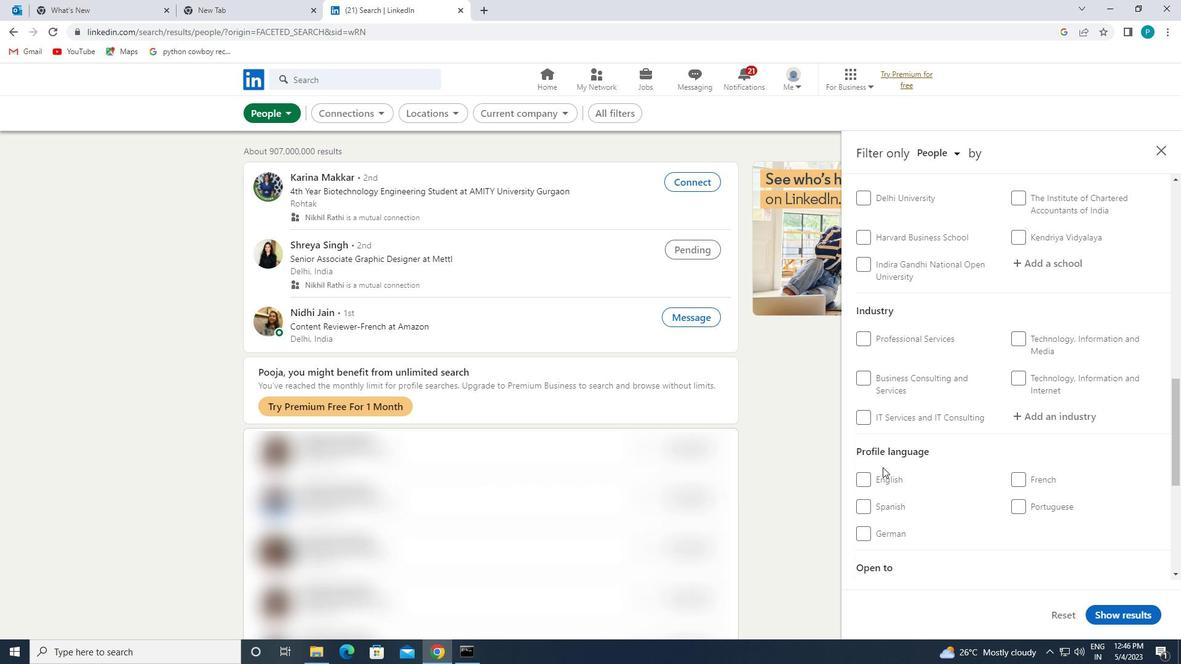 
Action: Mouse pressed left at (887, 474)
Screenshot: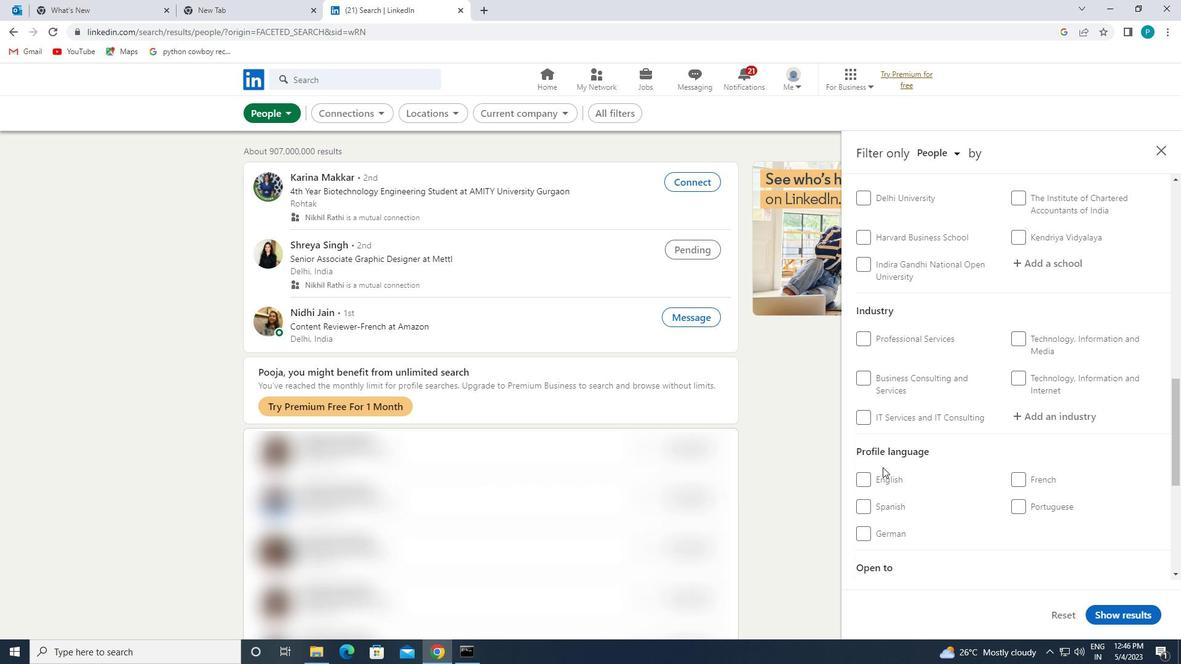 
Action: Mouse moved to (992, 433)
Screenshot: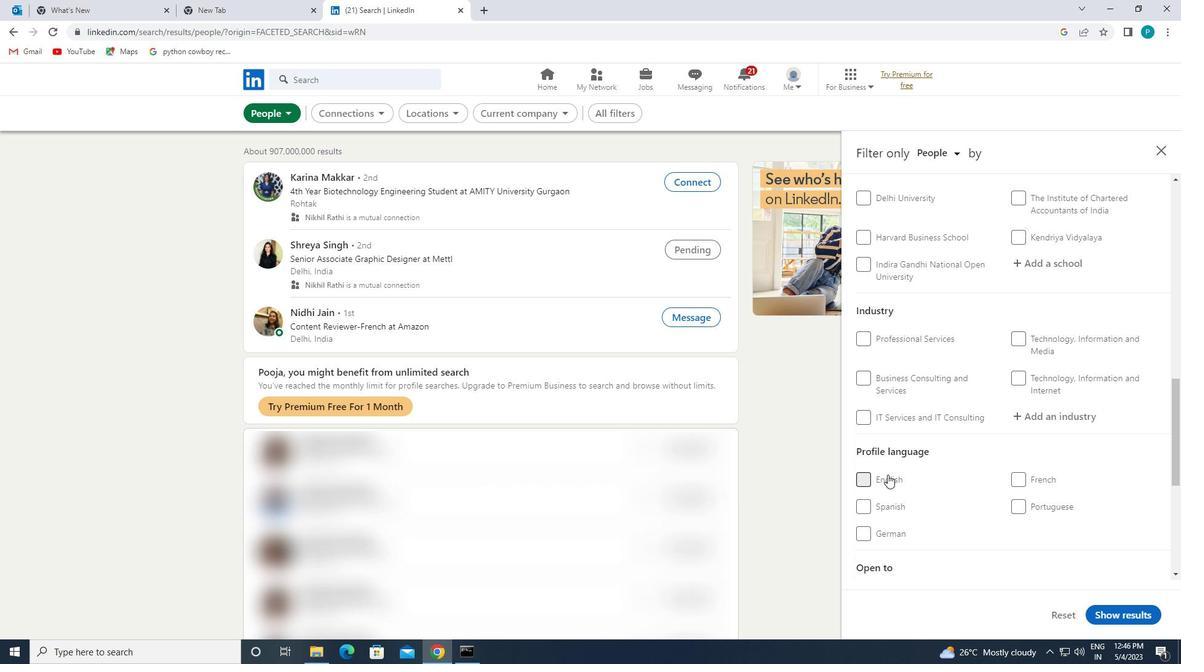 
Action: Mouse scrolled (992, 433) with delta (0, 0)
Screenshot: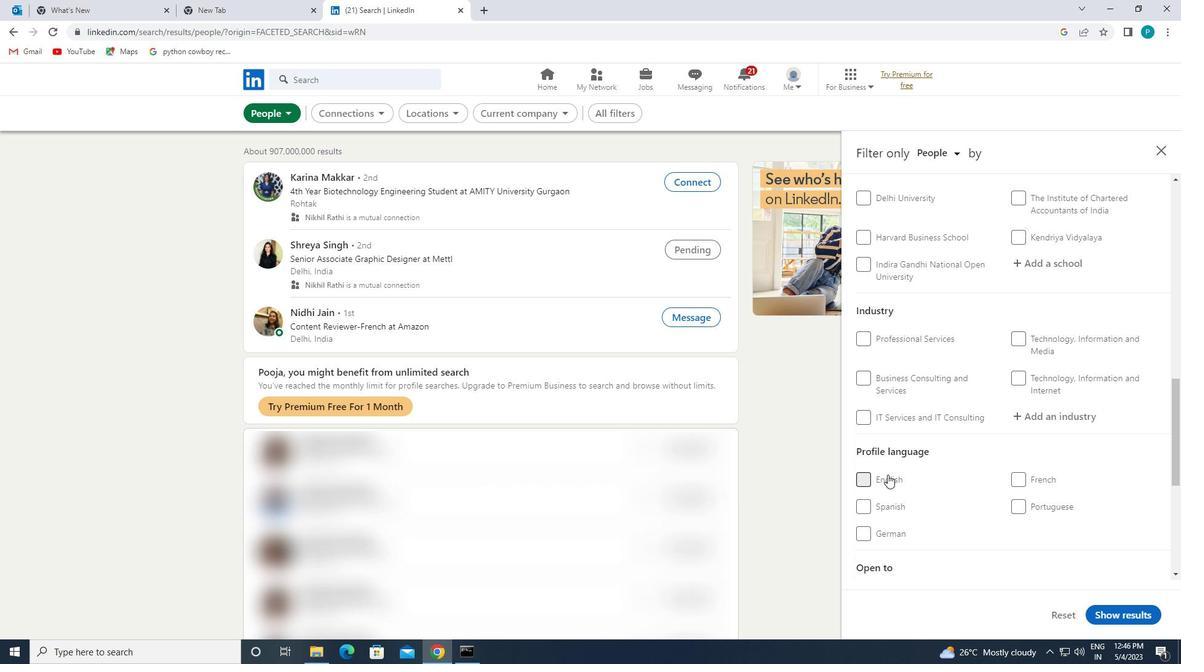 
Action: Mouse scrolled (992, 433) with delta (0, 0)
Screenshot: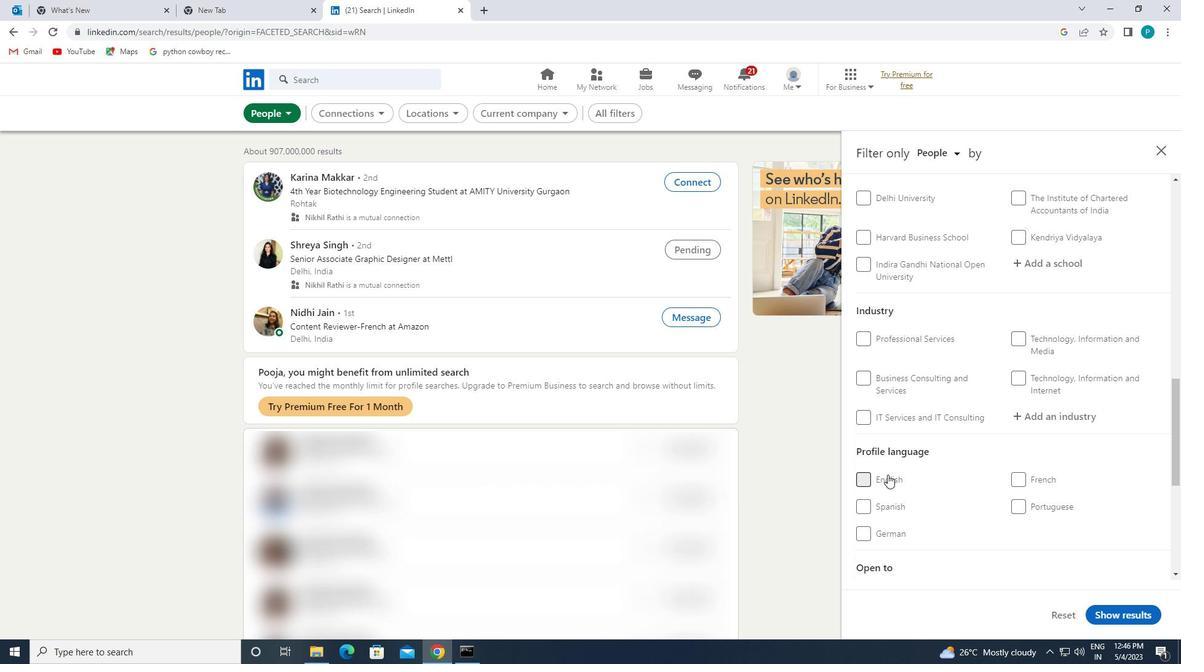 
Action: Mouse moved to (992, 432)
Screenshot: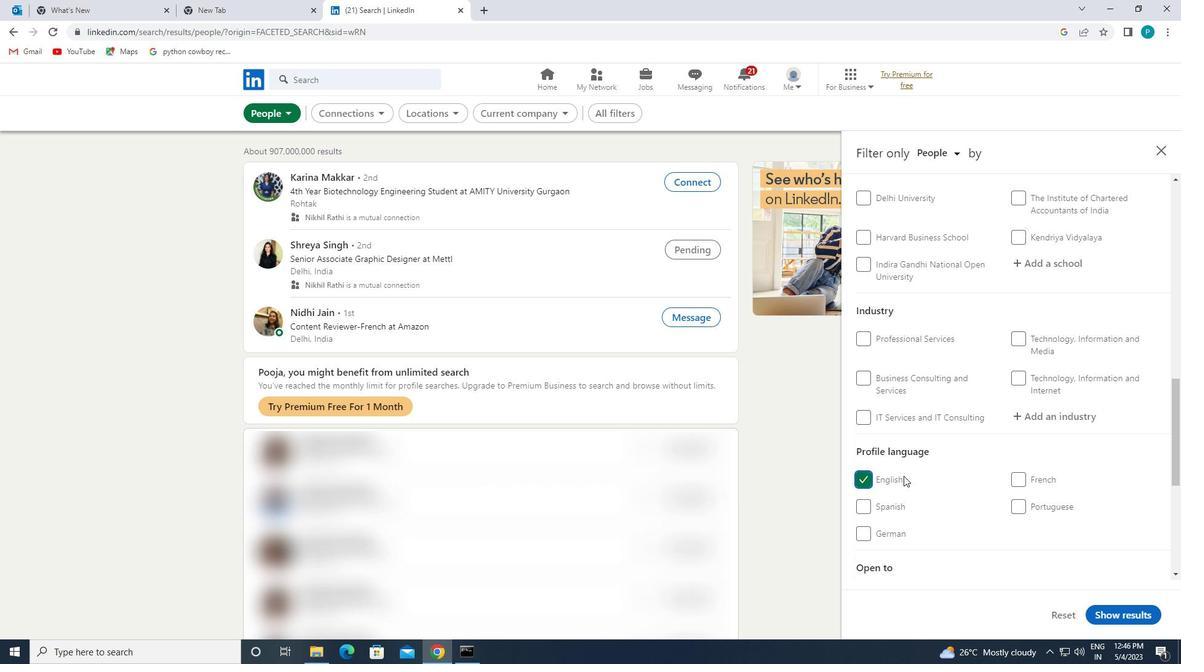 
Action: Mouse scrolled (992, 433) with delta (0, 0)
Screenshot: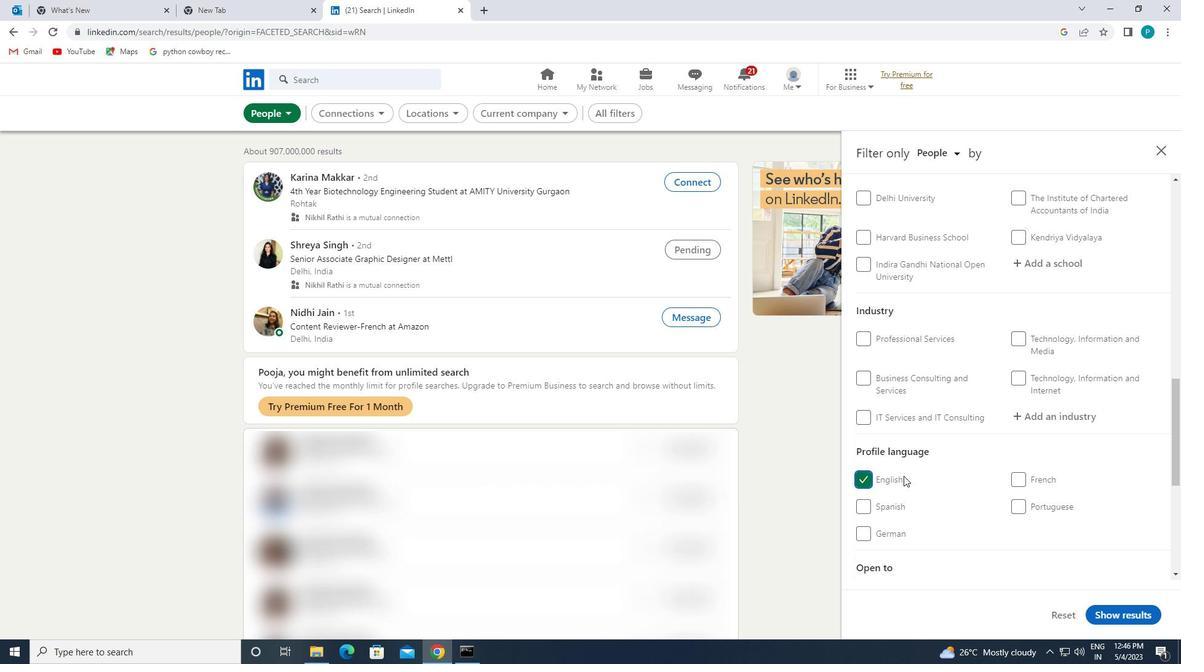 
Action: Mouse moved to (1022, 399)
Screenshot: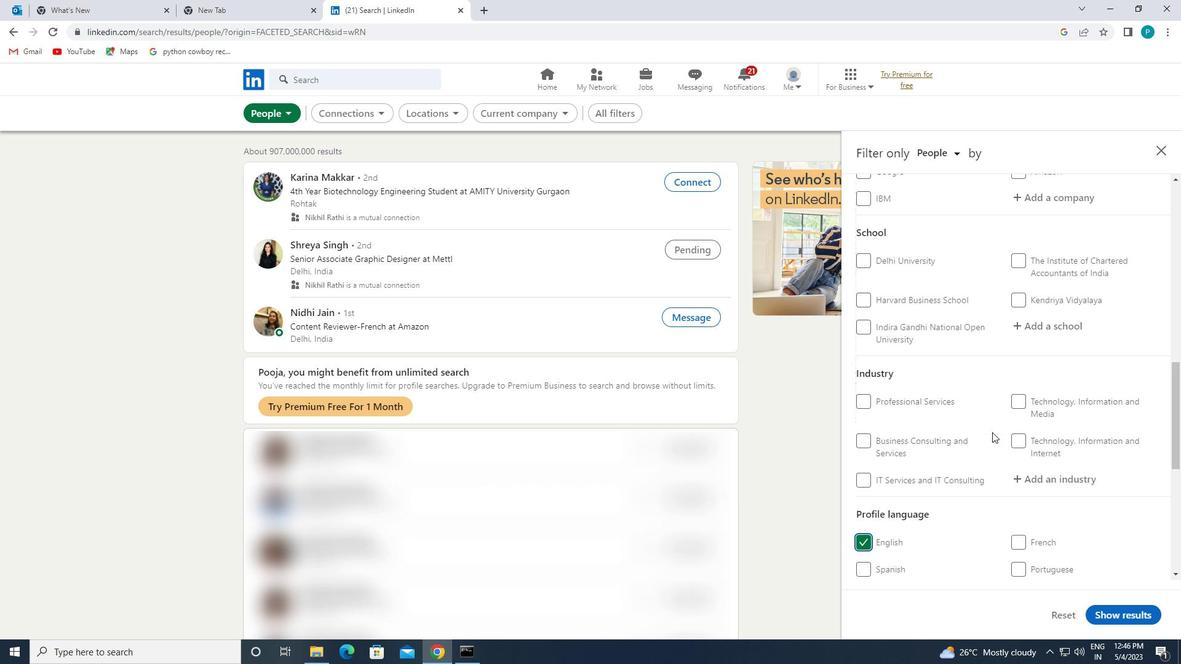 
Action: Mouse scrolled (1022, 400) with delta (0, 0)
Screenshot: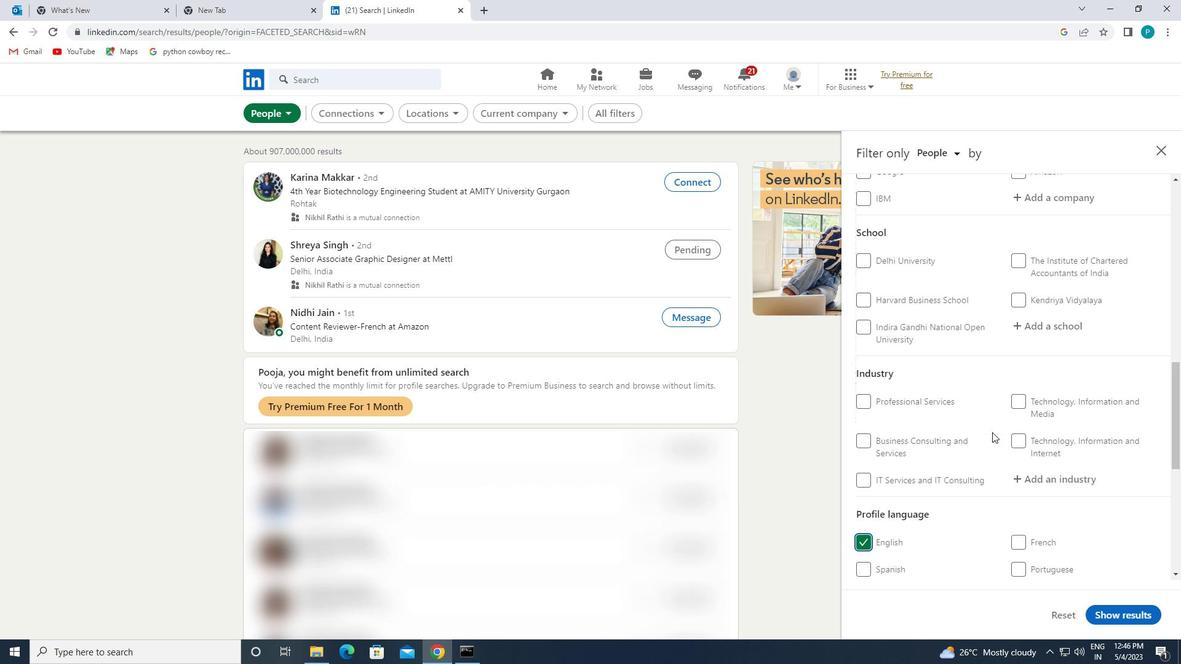 
Action: Mouse moved to (1023, 396)
Screenshot: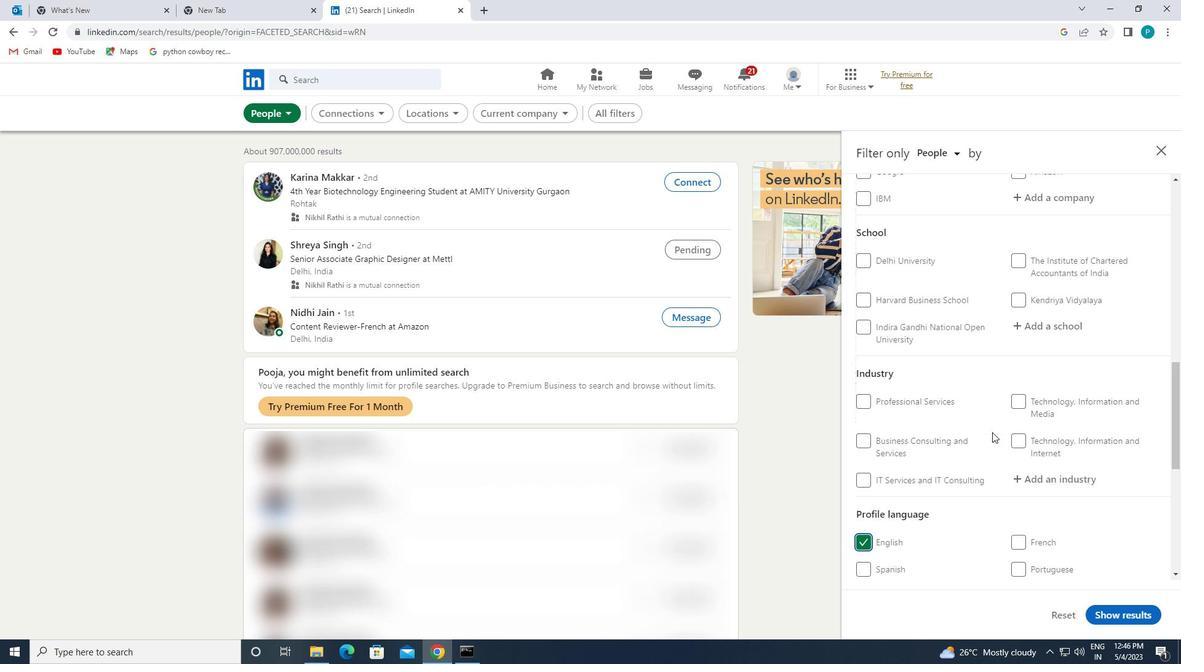 
Action: Mouse scrolled (1023, 397) with delta (0, 0)
Screenshot: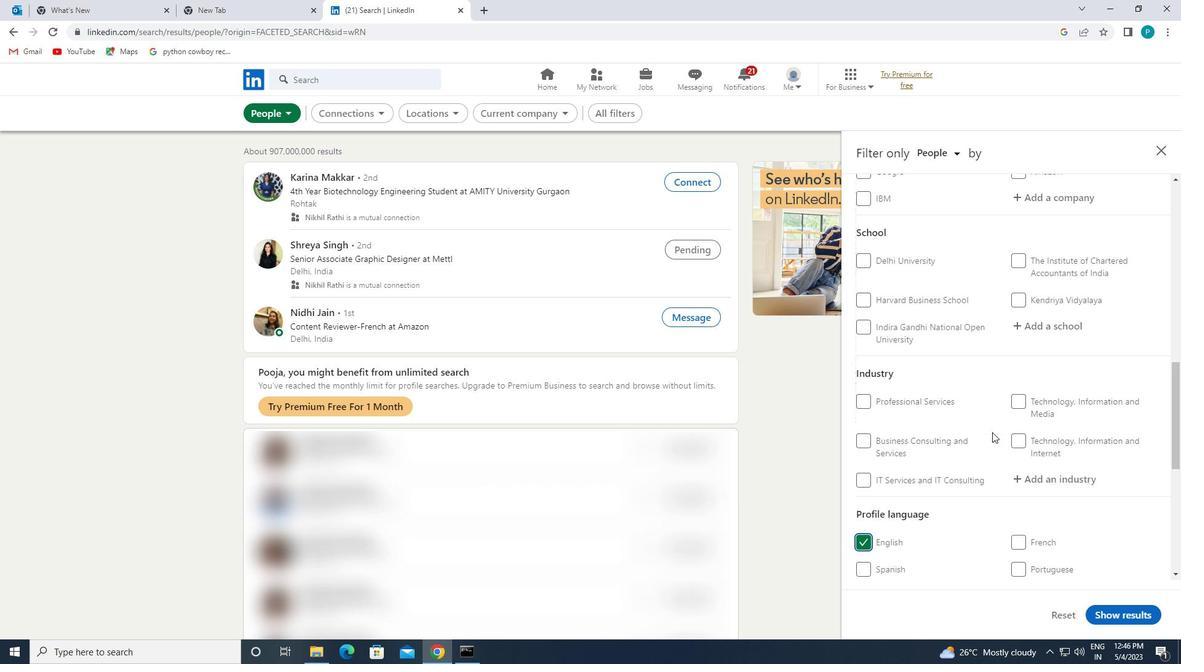 
Action: Mouse moved to (1023, 395)
Screenshot: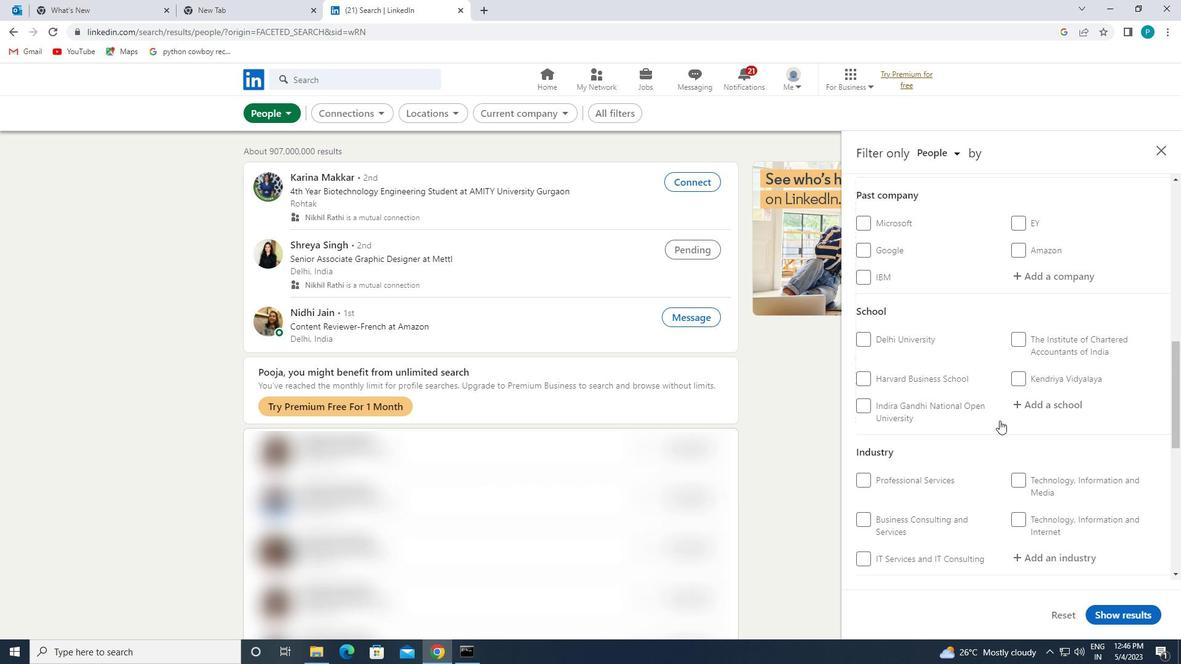 
Action: Mouse scrolled (1023, 396) with delta (0, 0)
Screenshot: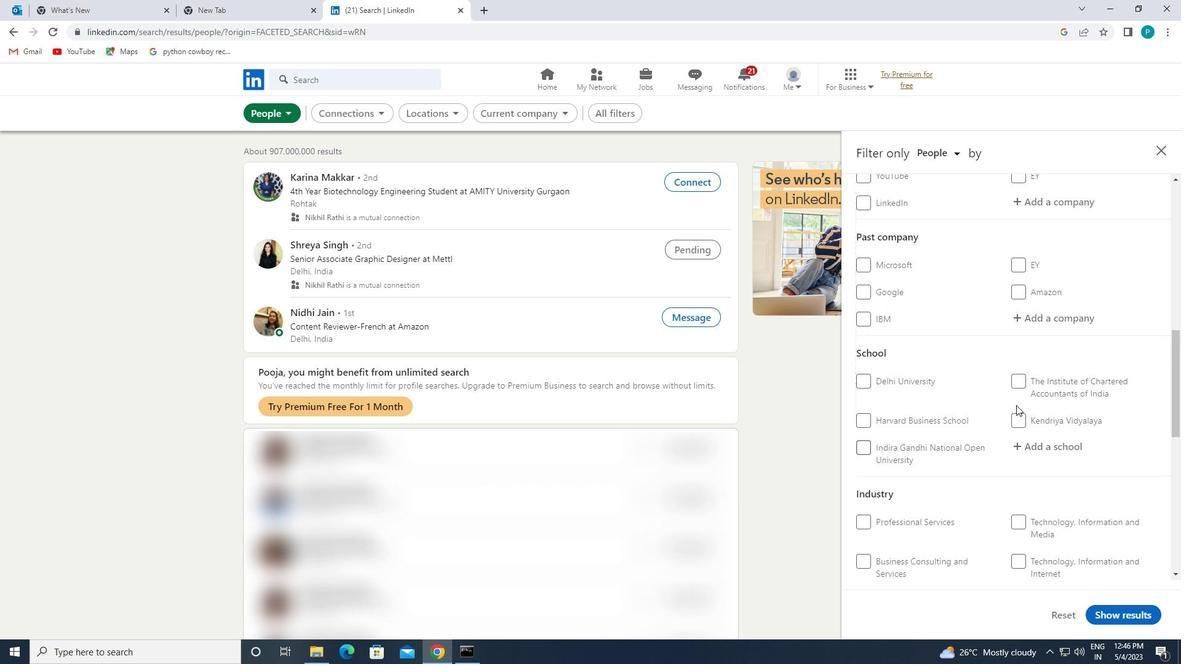 
Action: Mouse moved to (1046, 392)
Screenshot: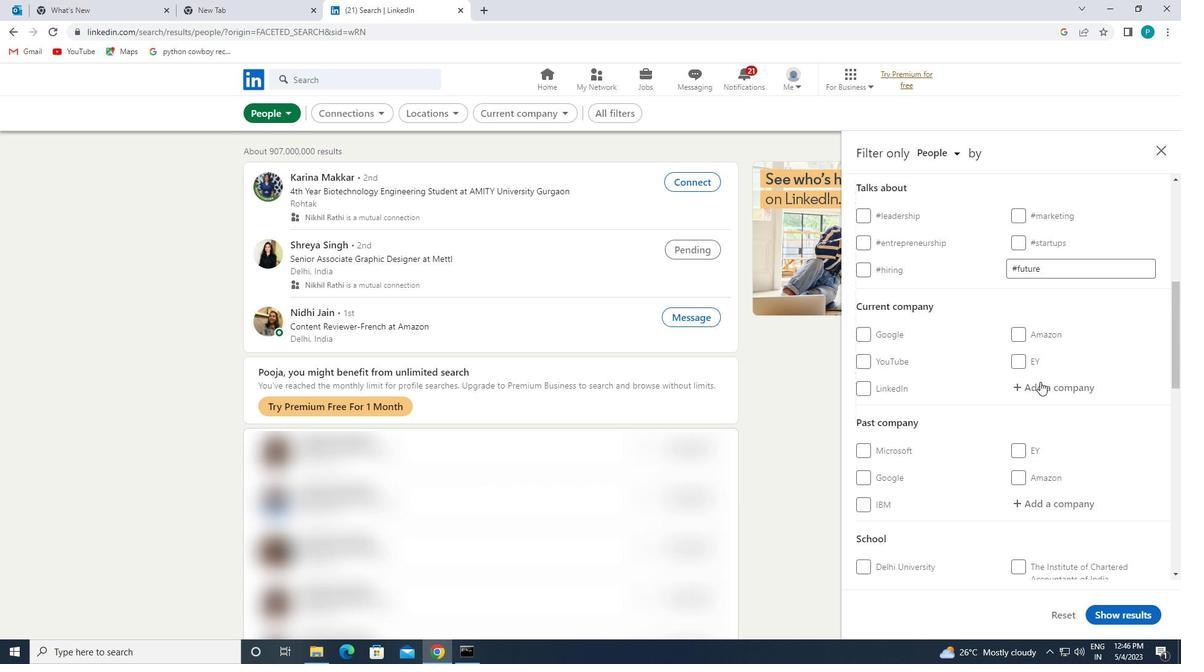 
Action: Mouse pressed left at (1046, 392)
Screenshot: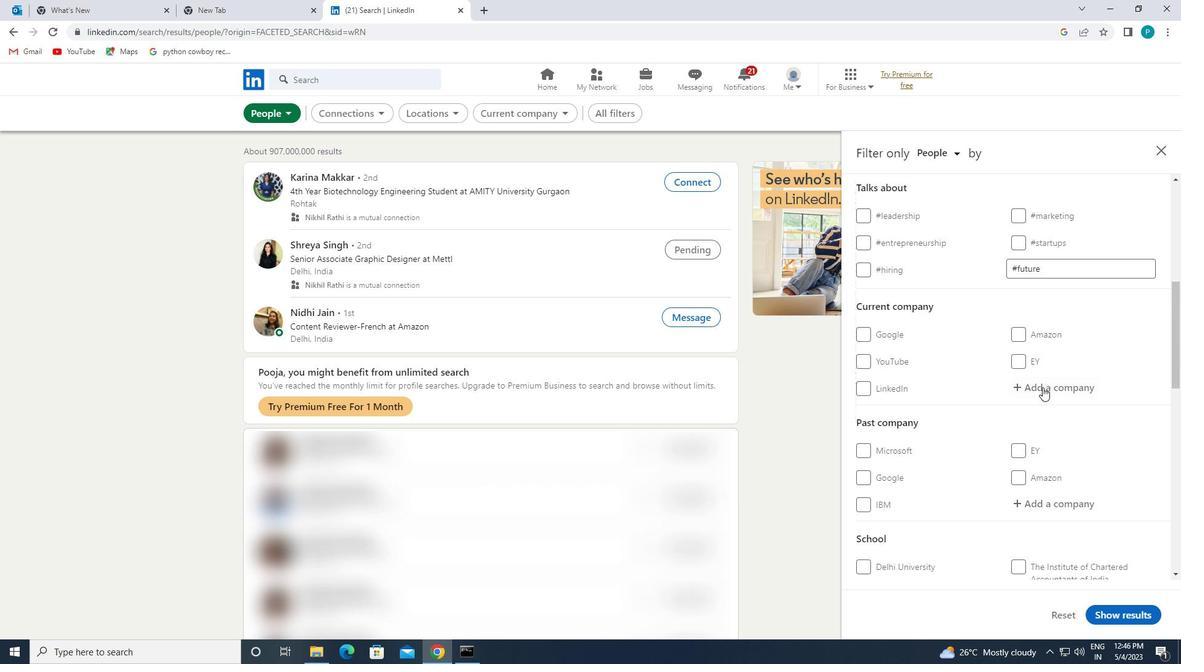 
Action: Key pressed <Key.caps_lock>U<Key.caps_lock>NAC
Screenshot: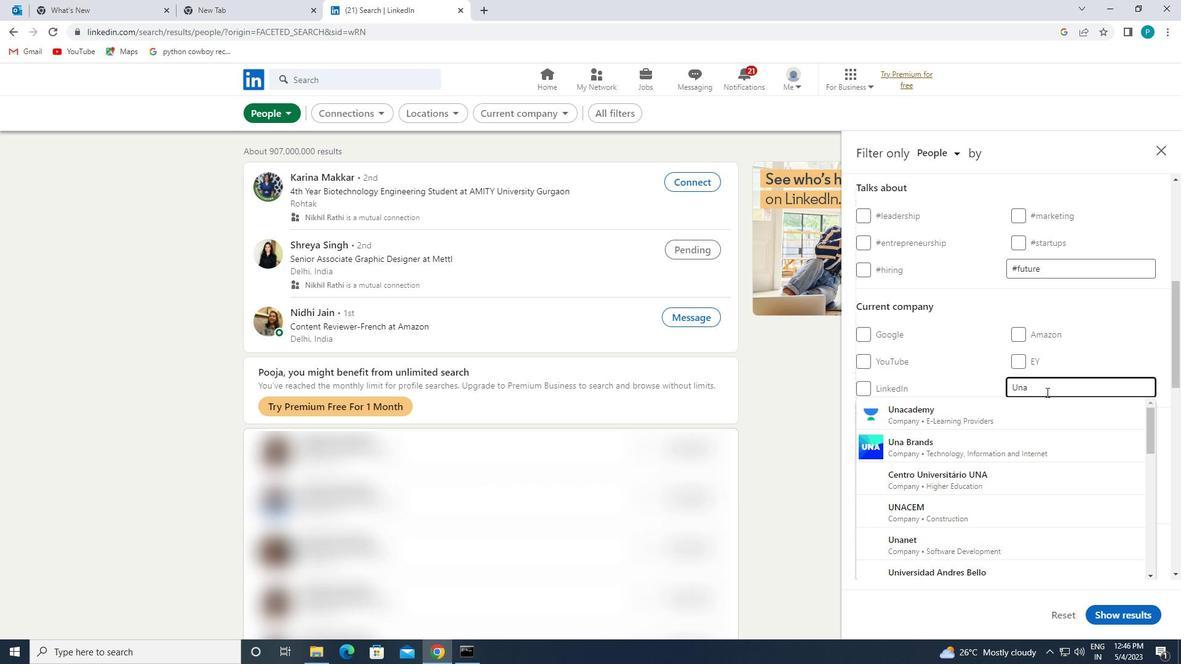 
Action: Mouse moved to (985, 431)
Screenshot: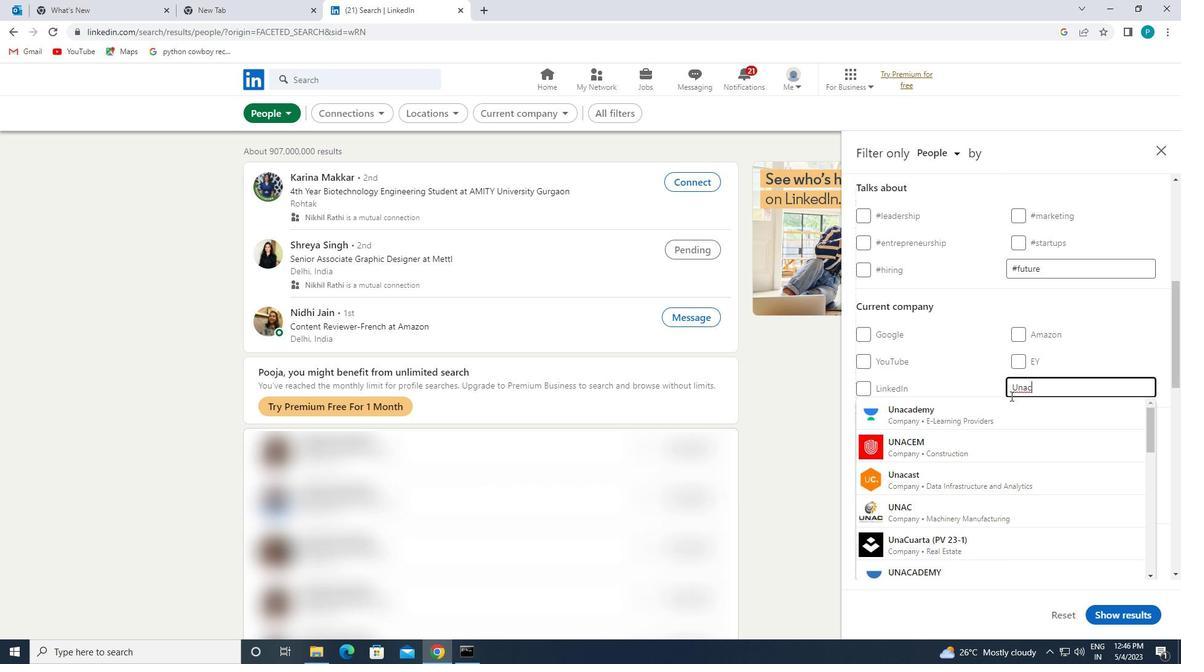 
Action: Mouse pressed left at (985, 431)
Screenshot: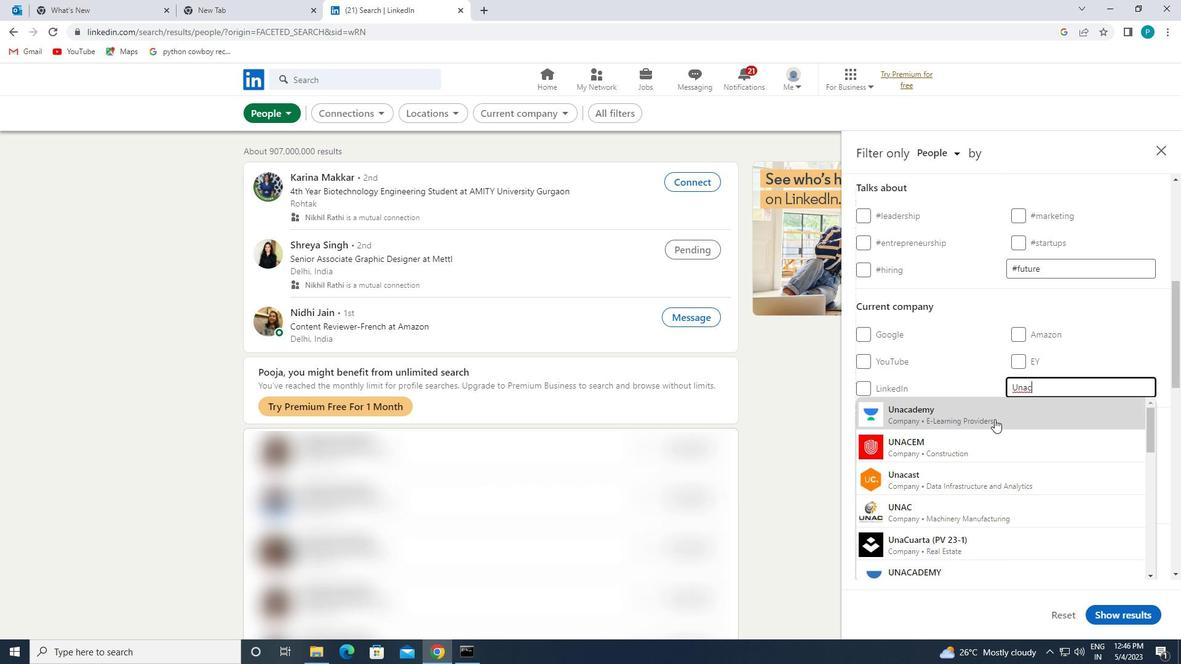 
Action: Mouse pressed left at (985, 431)
Screenshot: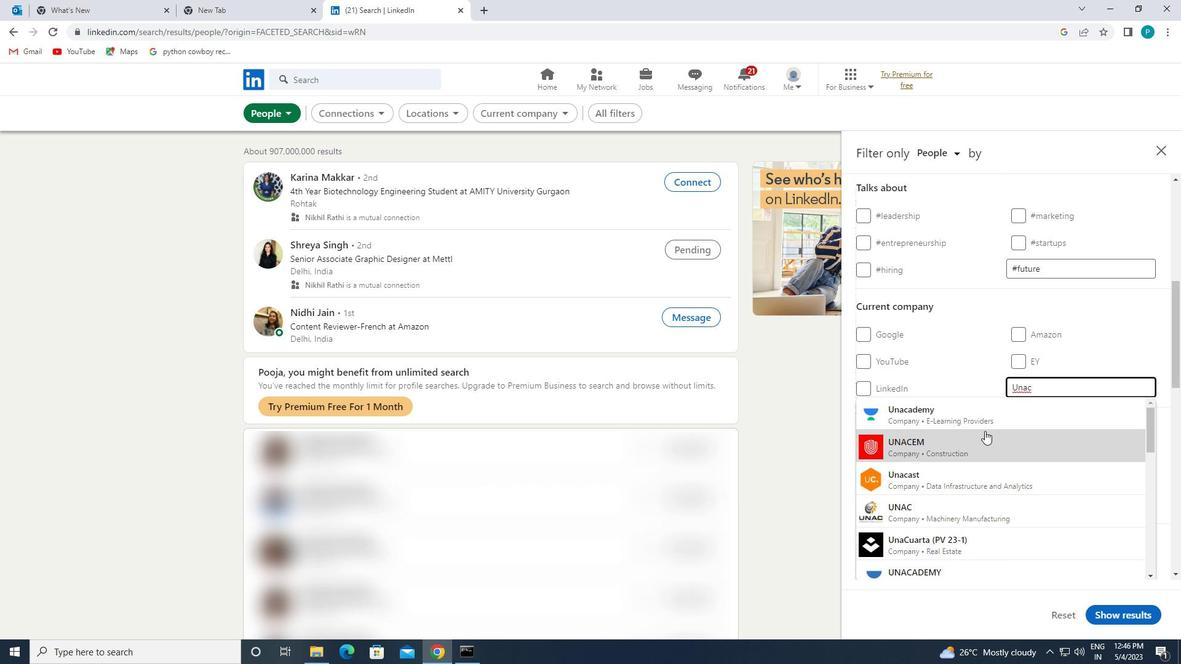 
Action: Mouse moved to (871, 333)
Screenshot: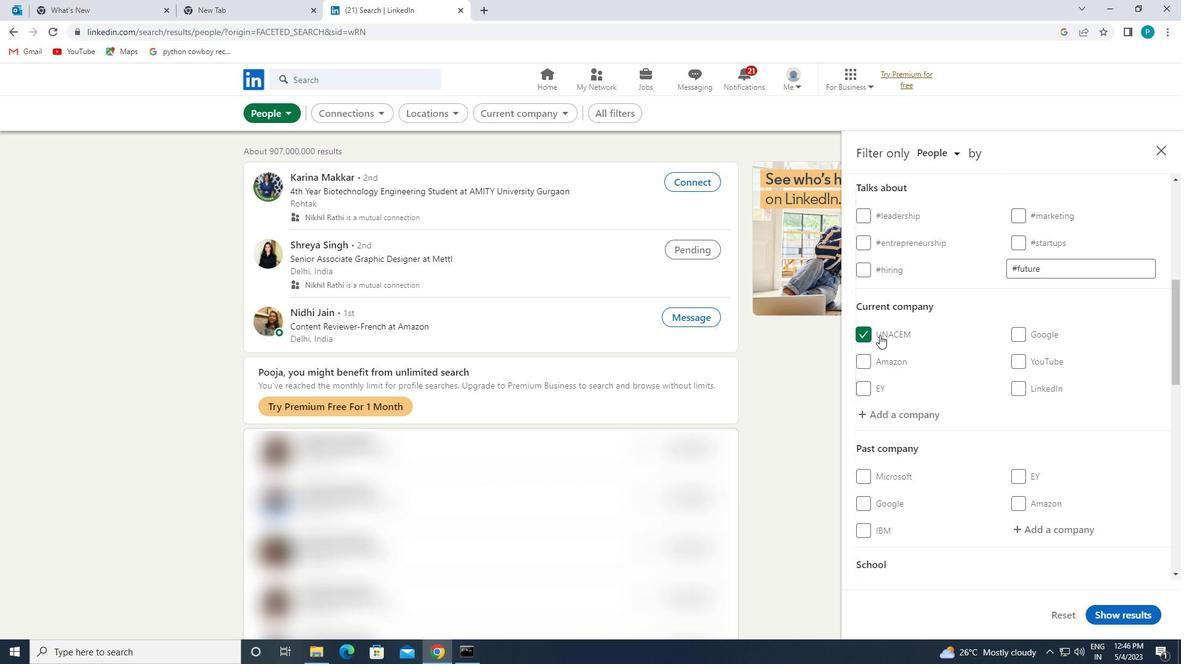 
Action: Mouse pressed left at (871, 333)
Screenshot: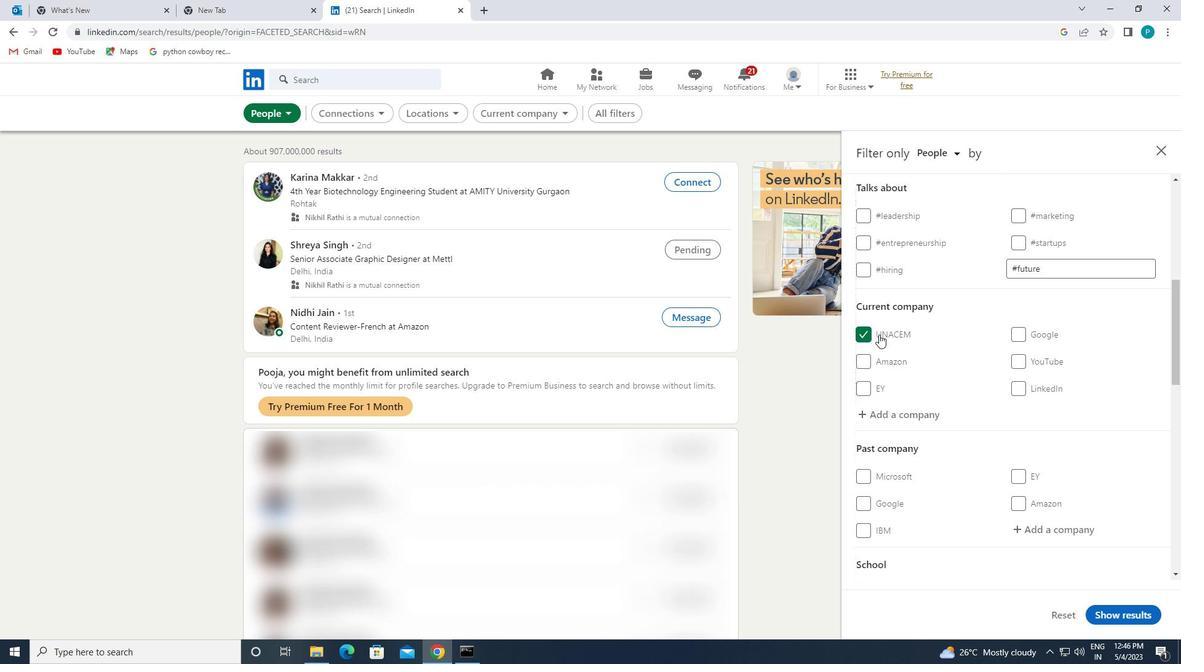
Action: Mouse moved to (882, 426)
Screenshot: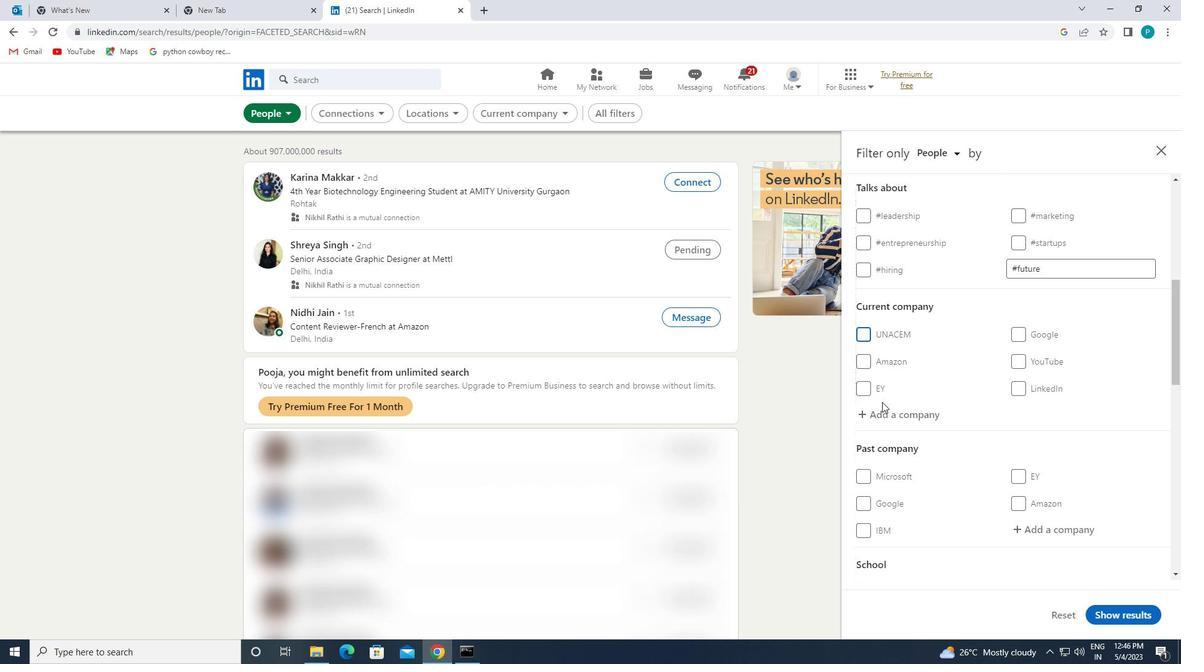 
Action: Mouse pressed left at (882, 426)
Screenshot: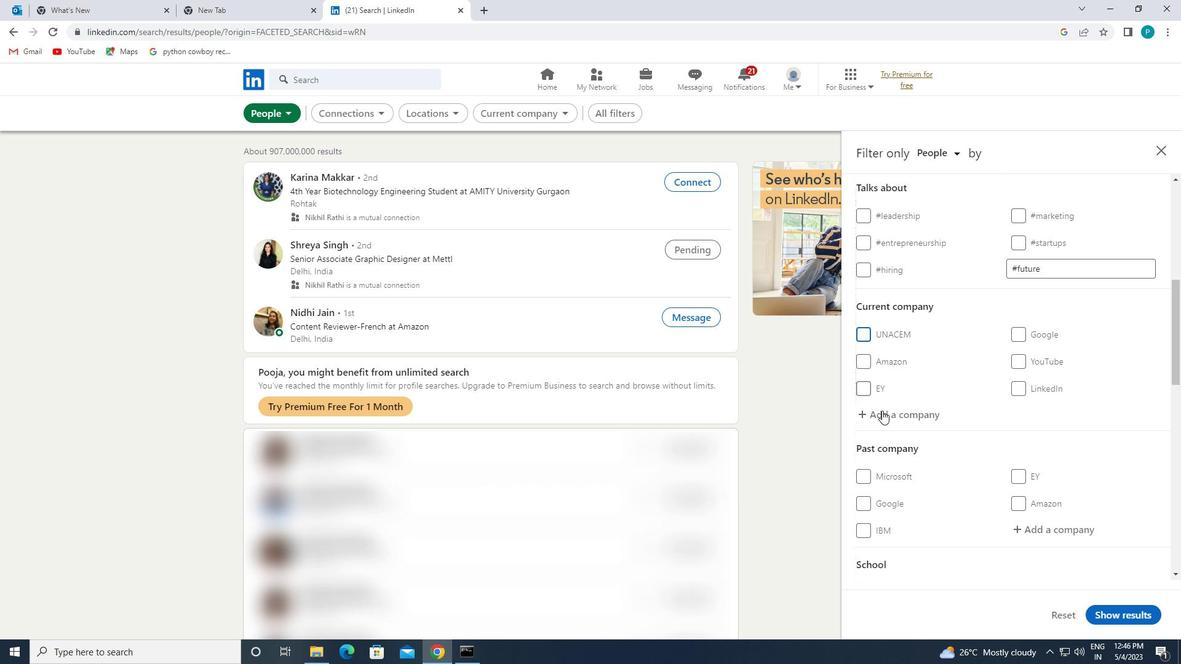 
Action: Mouse moved to (877, 418)
Screenshot: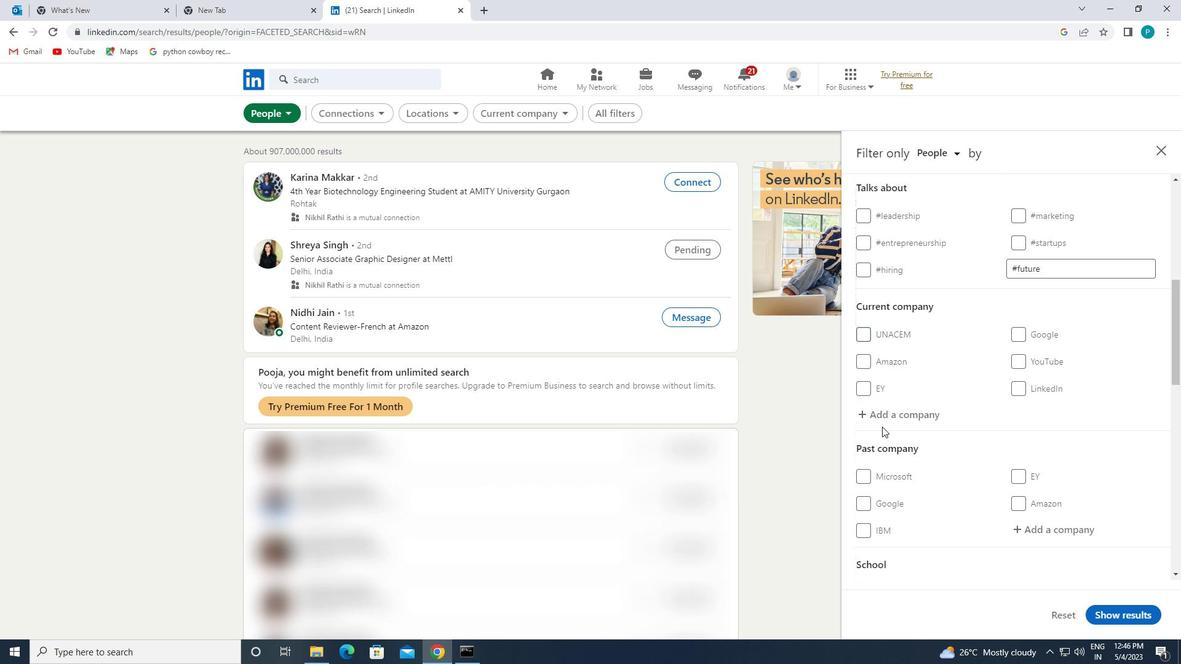 
Action: Mouse pressed left at (877, 418)
Screenshot: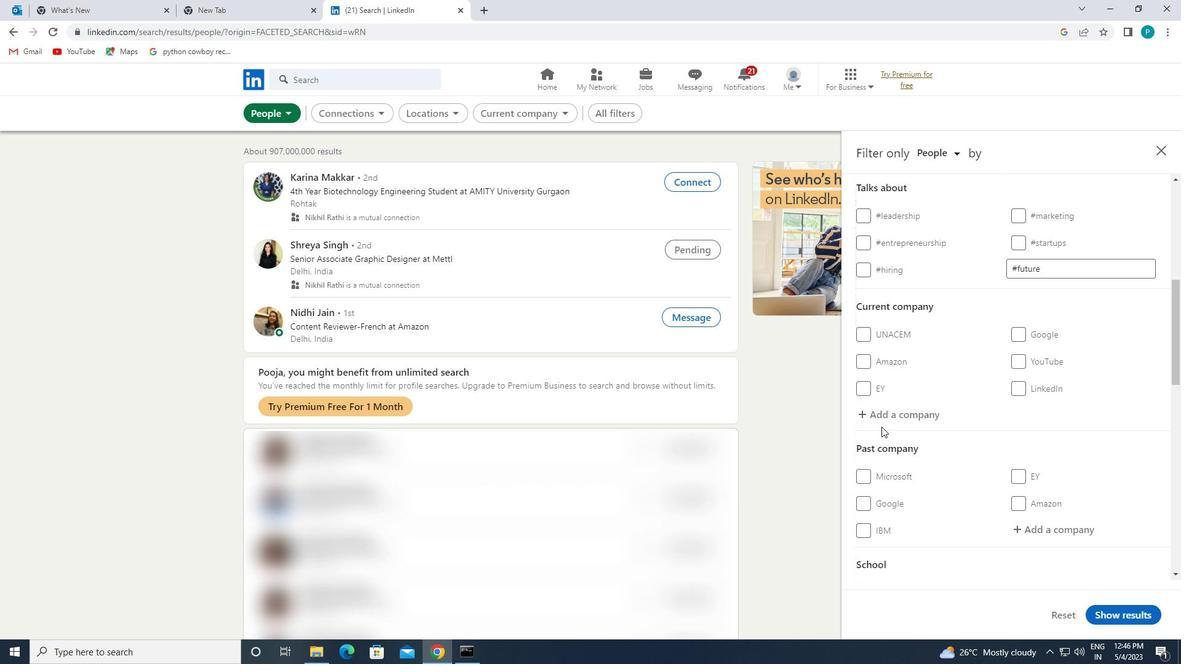 
Action: Mouse moved to (966, 430)
Screenshot: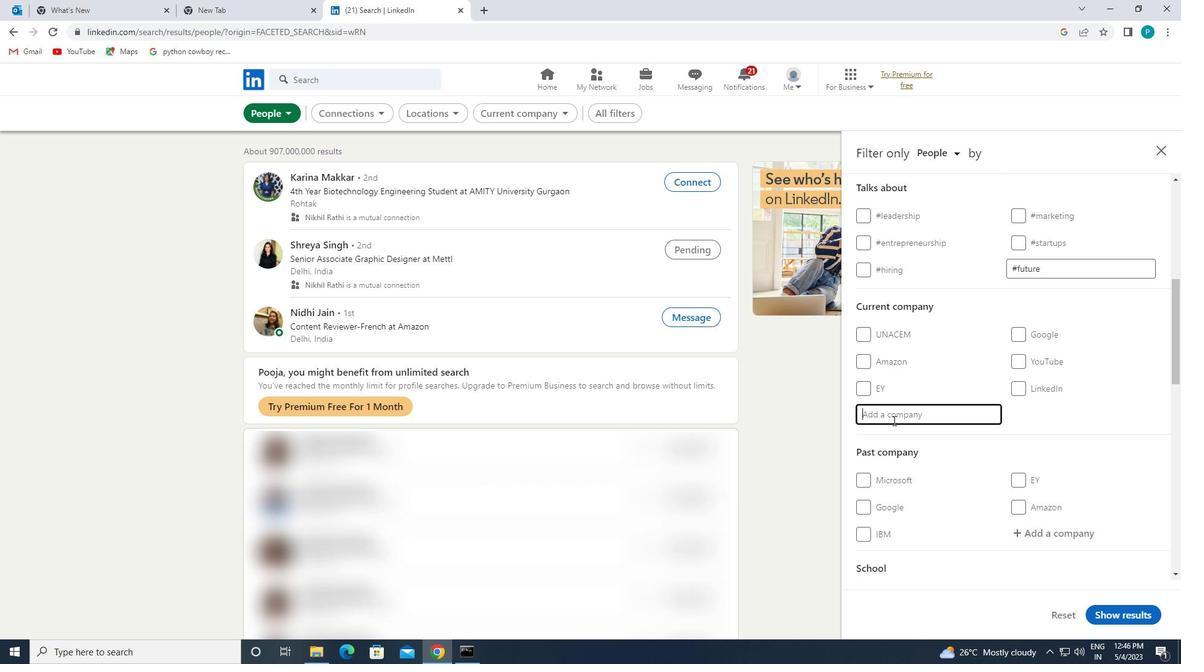 
Action: Key pressed <Key.caps_lock>U<Key.caps_lock>NA
Screenshot: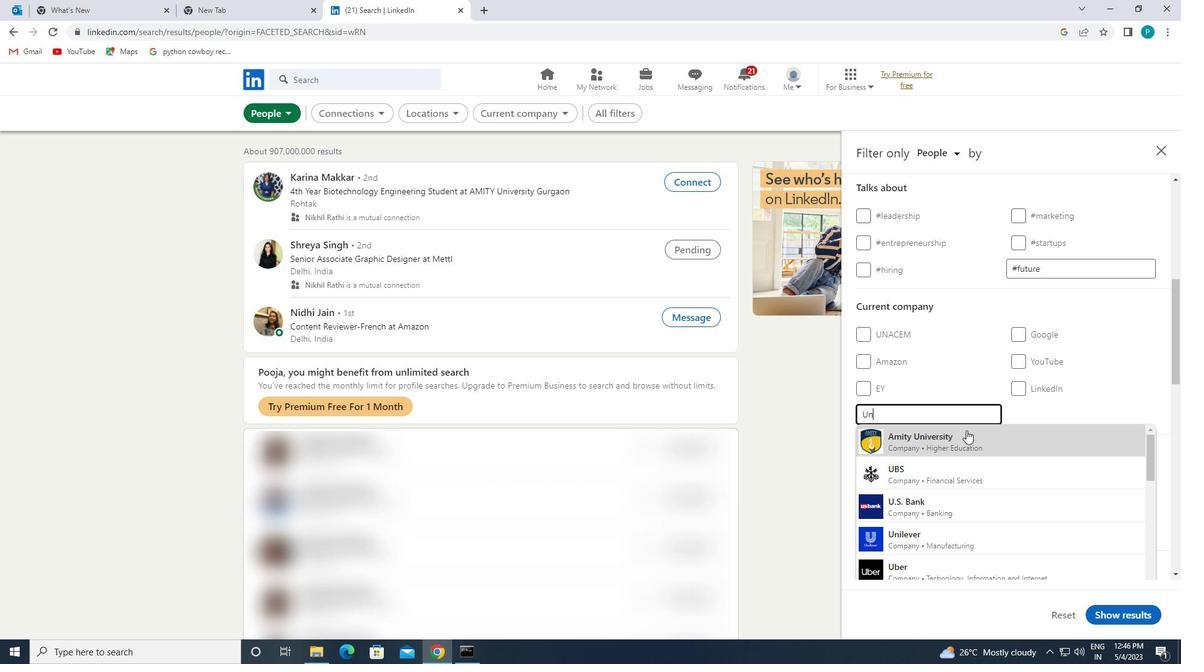 
Action: Mouse moved to (968, 431)
Screenshot: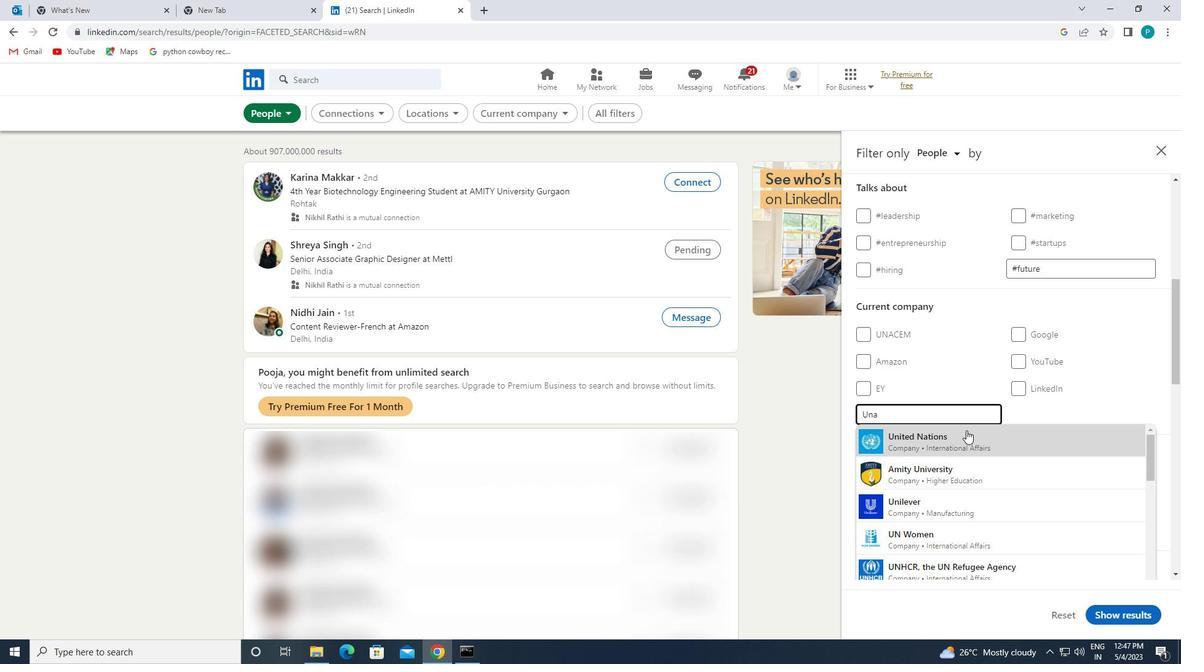 
Action: Mouse pressed left at (968, 431)
Screenshot: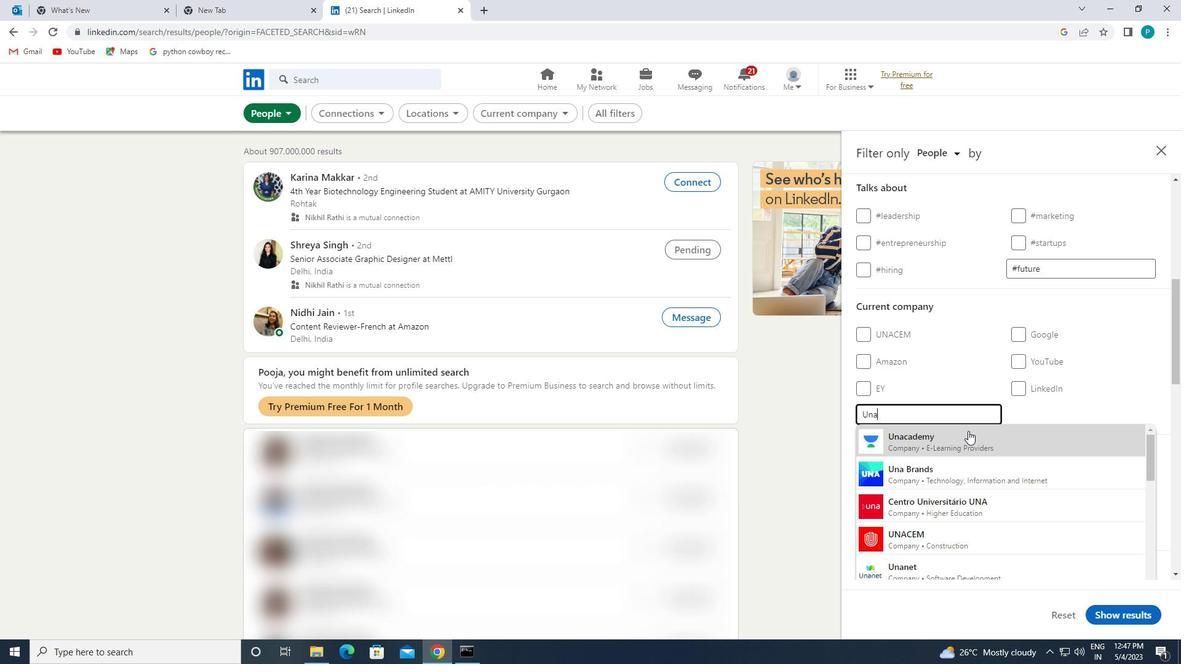 
Action: Mouse moved to (969, 431)
Screenshot: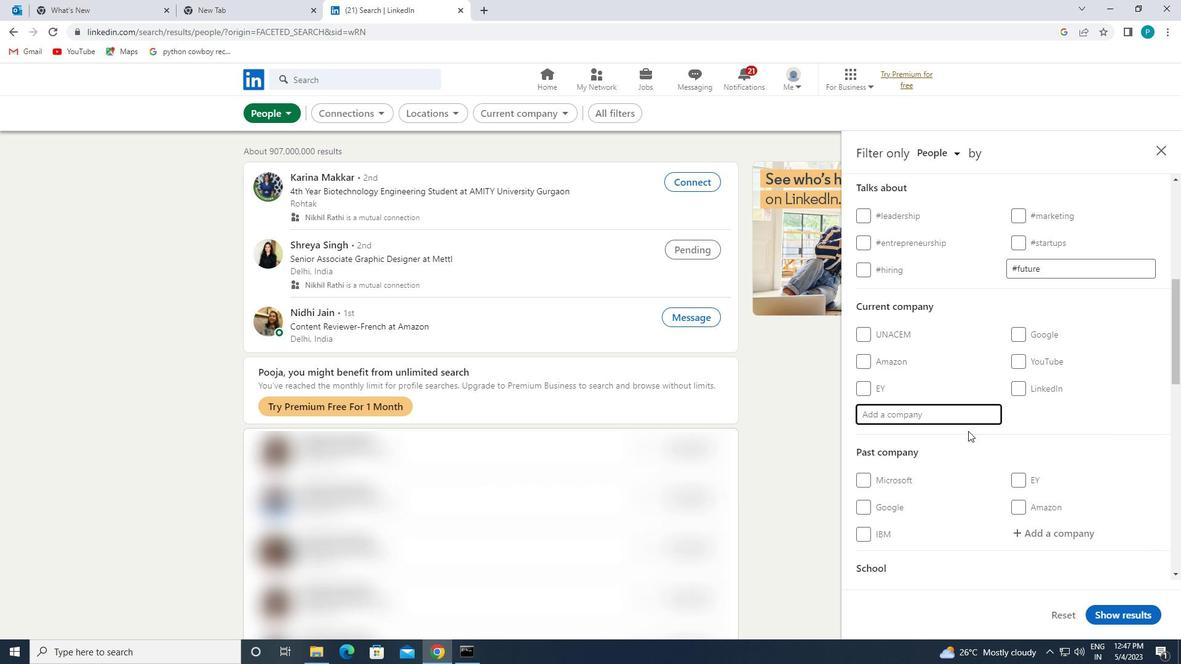 
Action: Mouse scrolled (969, 430) with delta (0, 0)
Screenshot: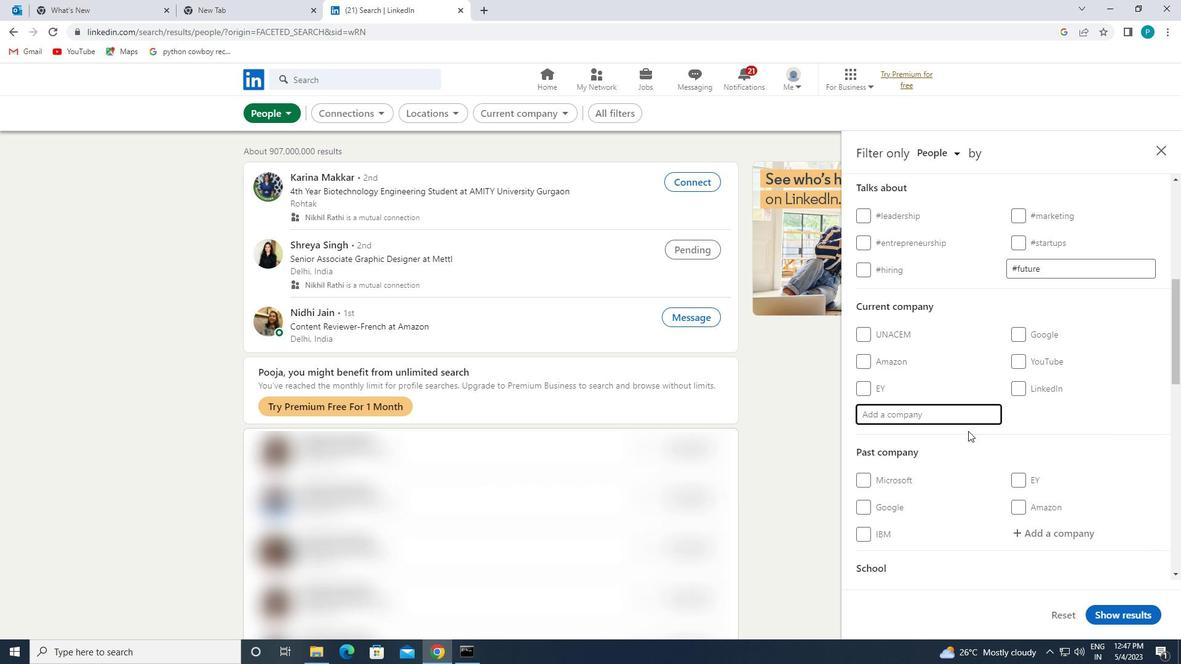 
Action: Mouse moved to (972, 432)
Screenshot: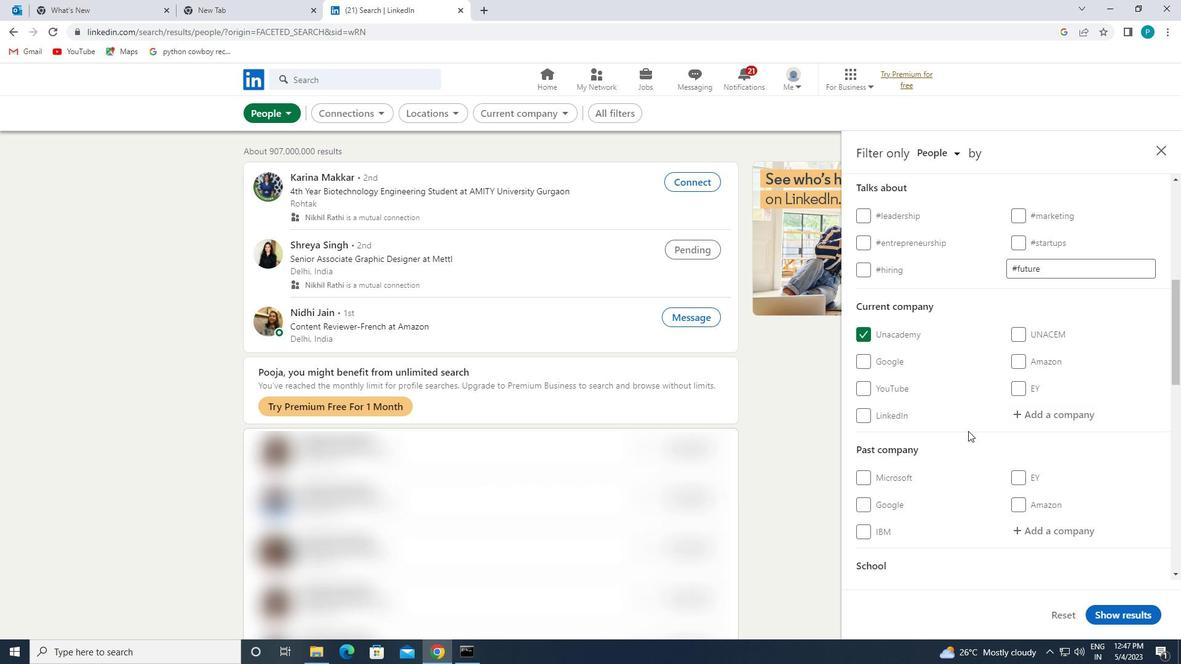 
Action: Mouse scrolled (972, 431) with delta (0, 0)
Screenshot: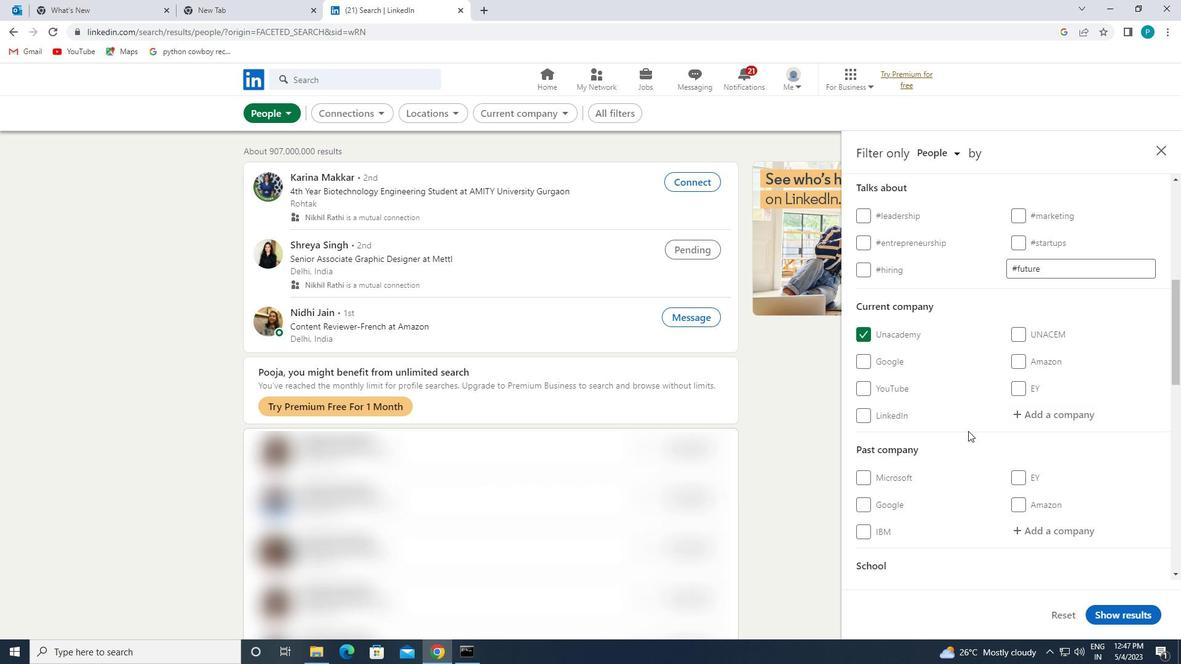 
Action: Mouse moved to (982, 438)
Screenshot: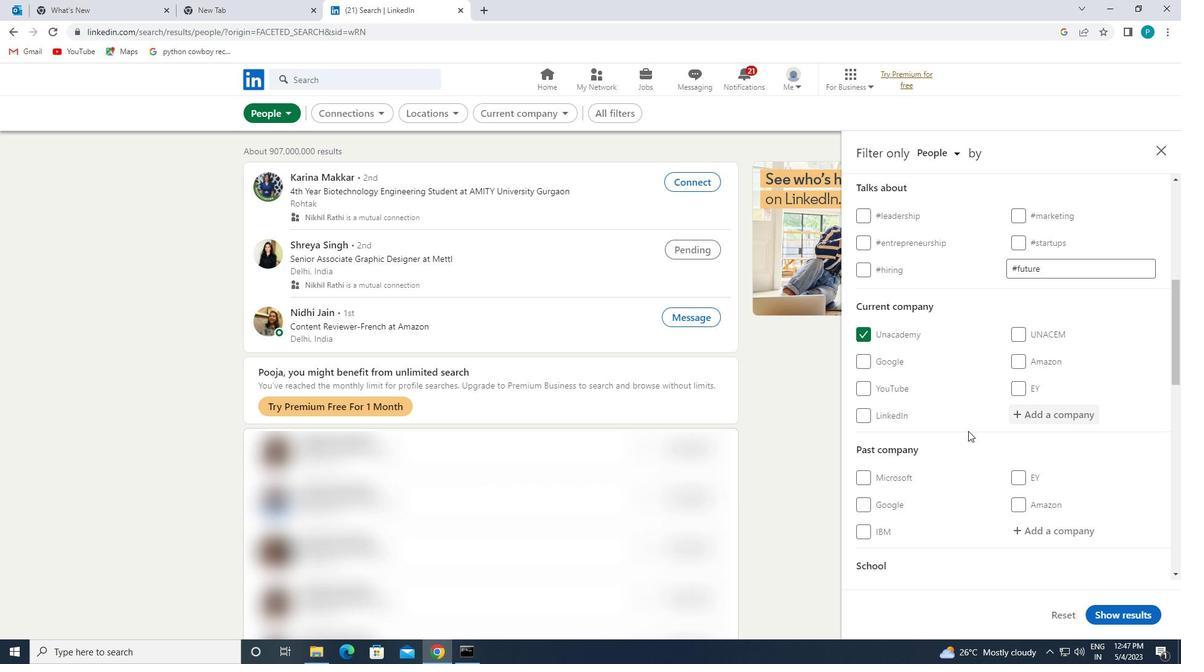 
Action: Mouse scrolled (982, 437) with delta (0, 0)
Screenshot: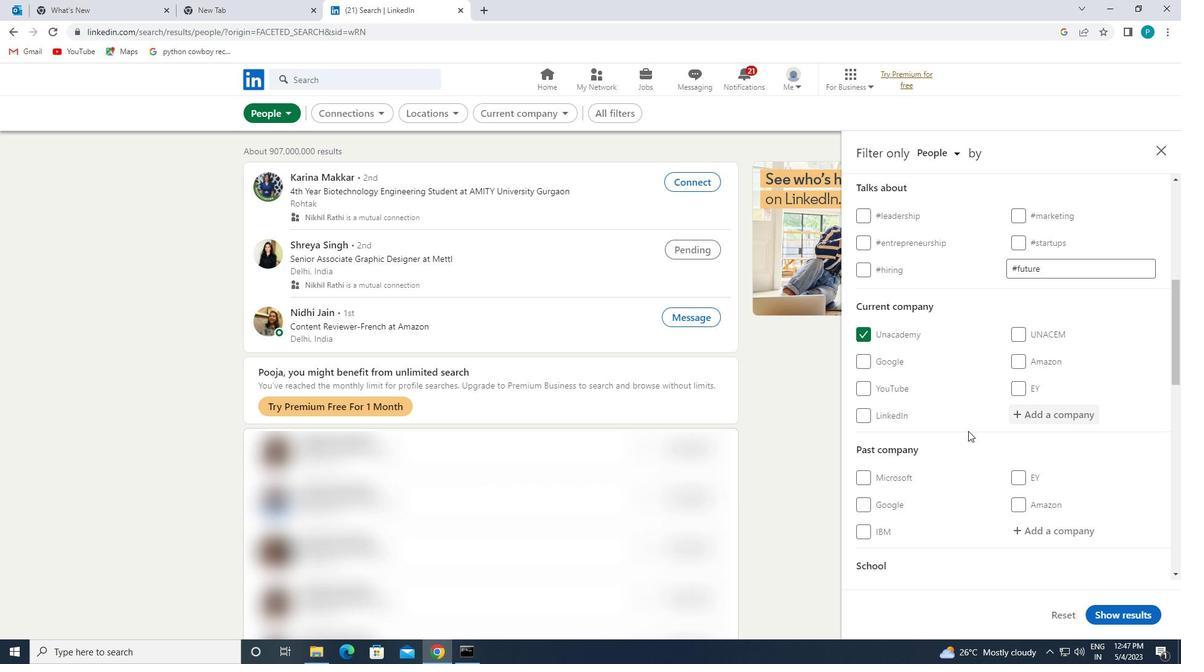 
Action: Mouse moved to (993, 442)
Screenshot: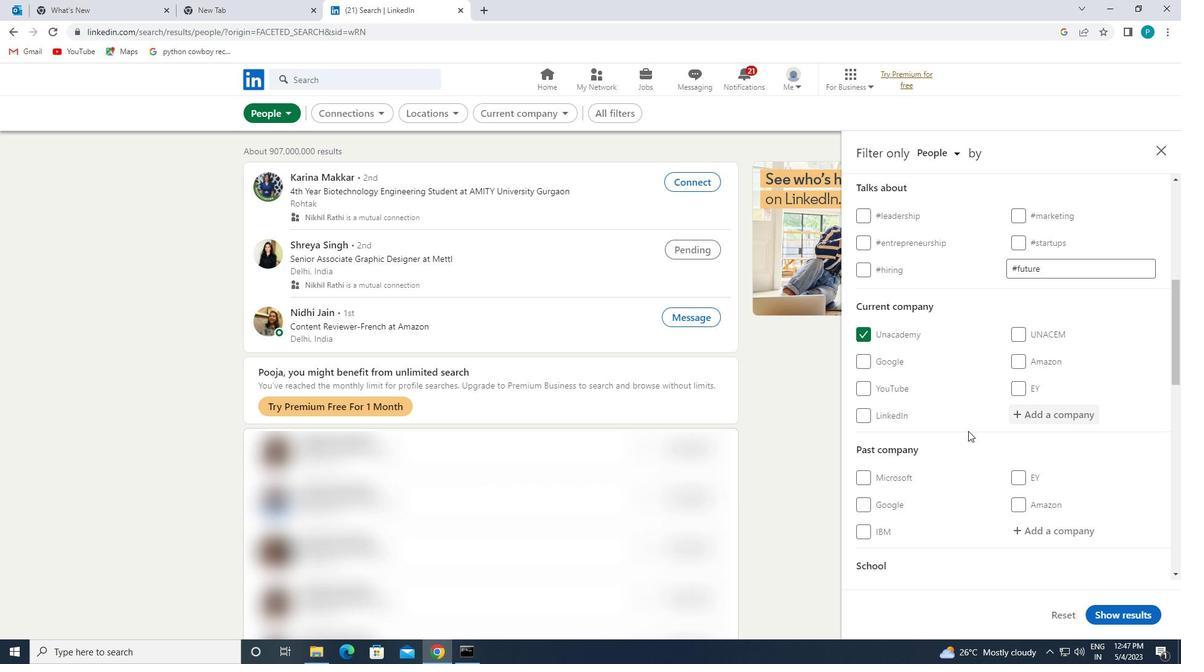 
Action: Mouse scrolled (993, 441) with delta (0, 0)
Screenshot: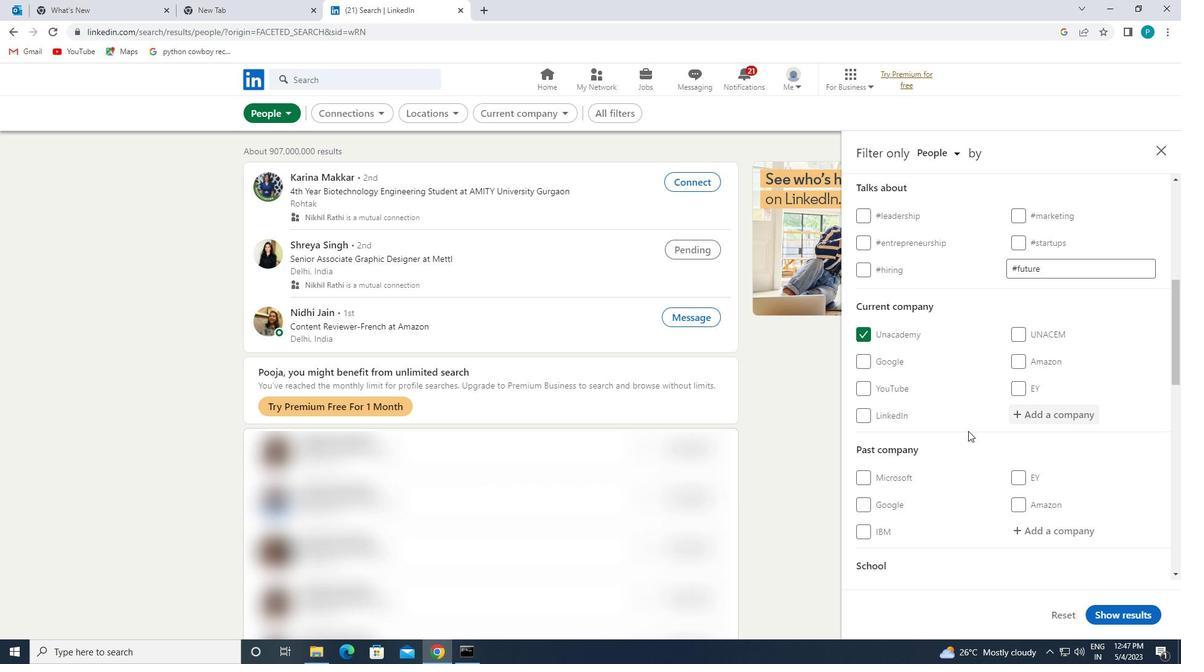 
Action: Mouse moved to (1058, 408)
Screenshot: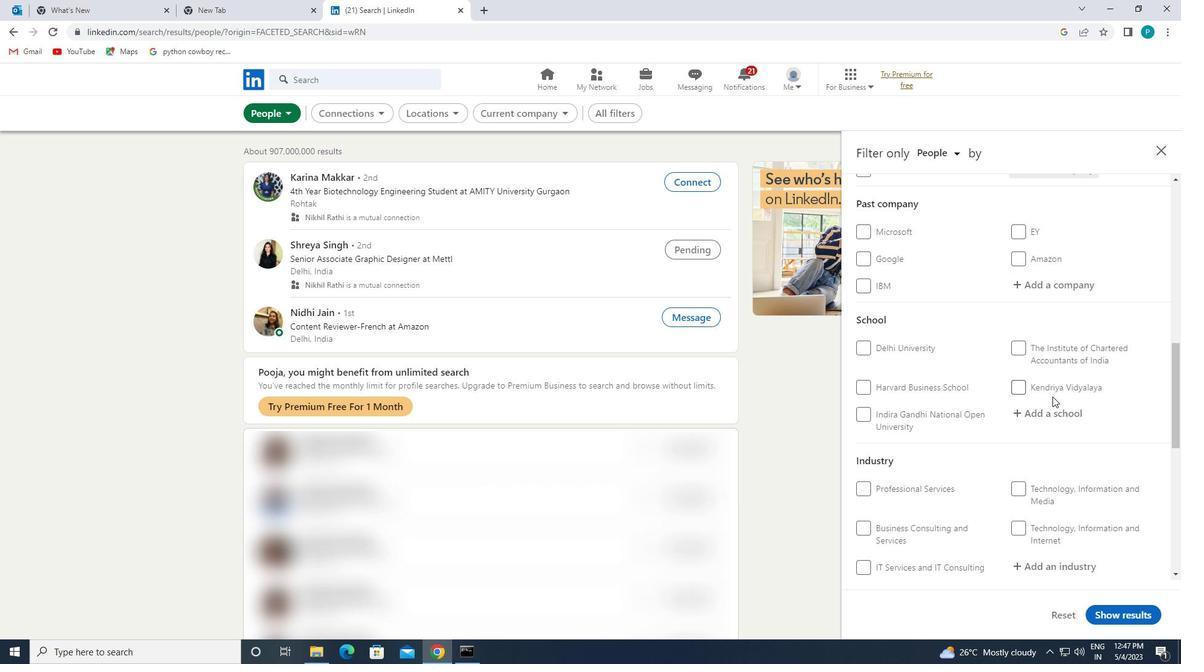 
Action: Mouse pressed left at (1058, 408)
Screenshot: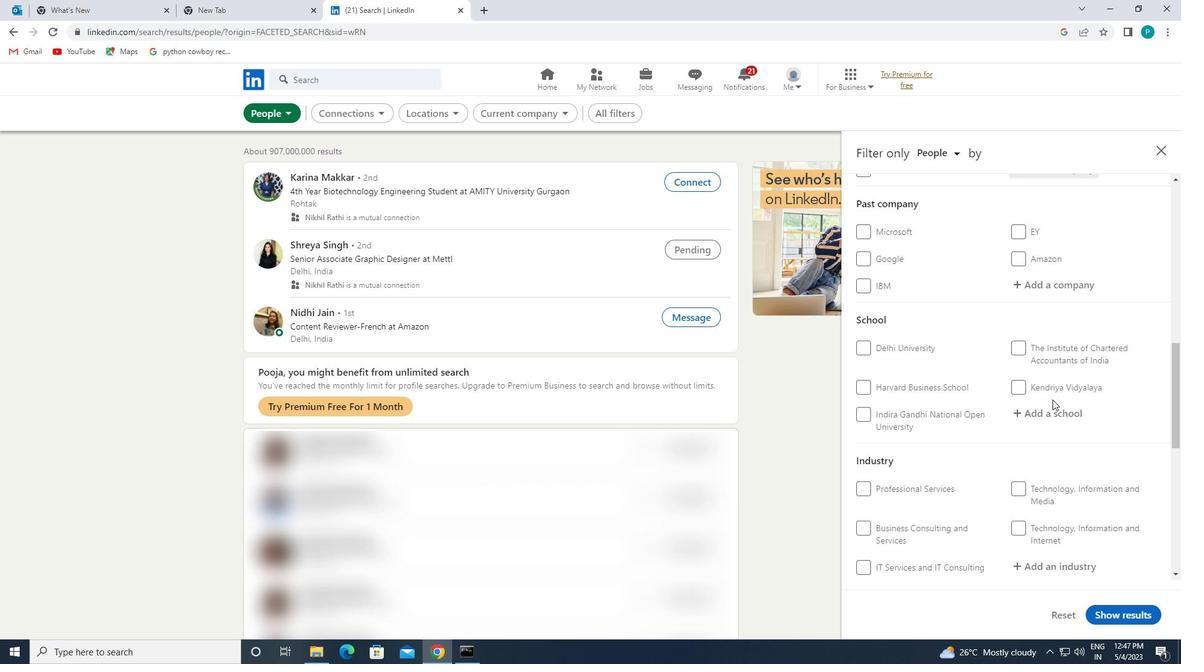 
Action: Key pressed <Key.caps_lock>A<Key.caps_lock>LVA'S
Screenshot: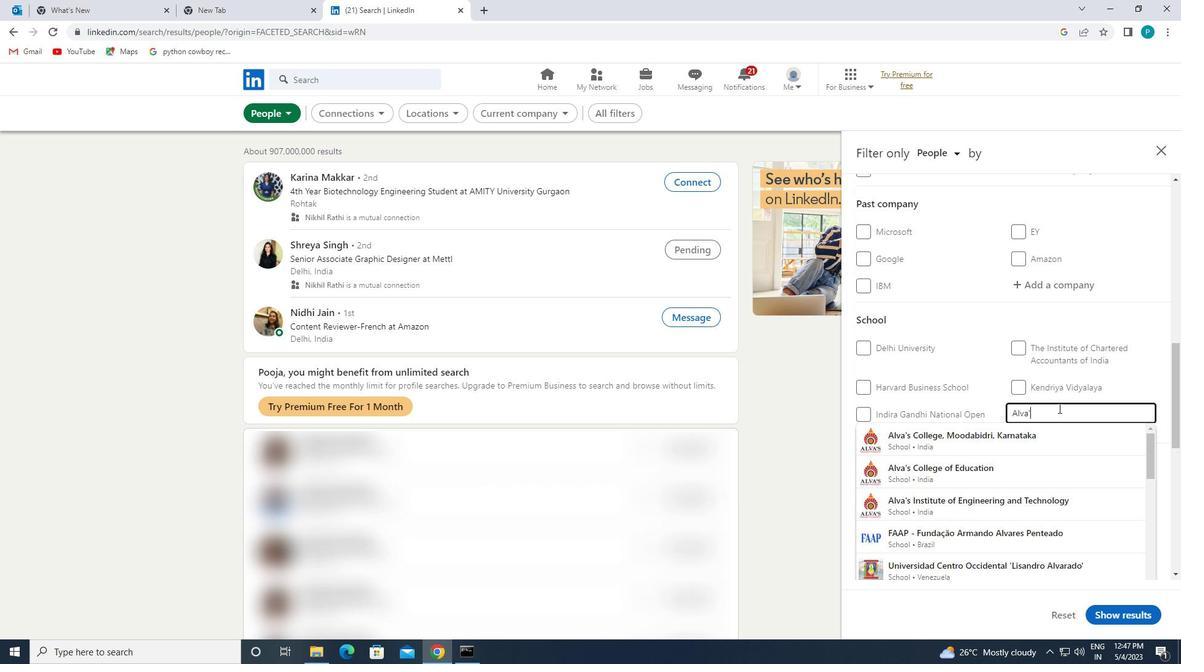 
Action: Mouse moved to (1037, 447)
Screenshot: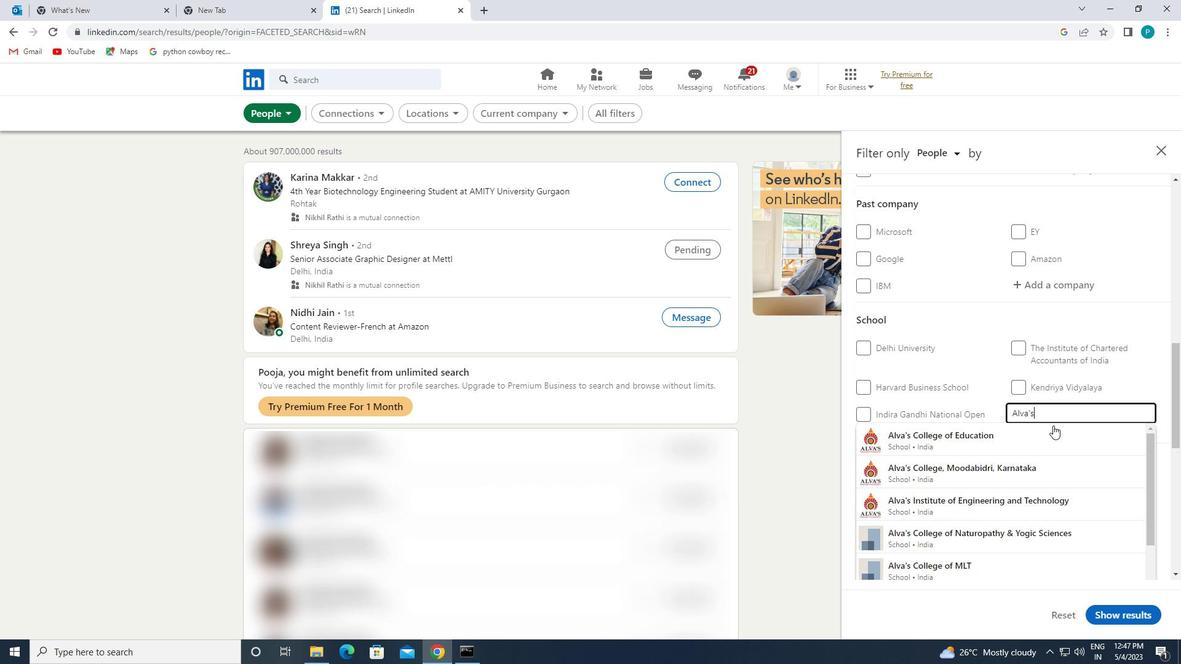 
Action: Mouse pressed left at (1037, 447)
Screenshot: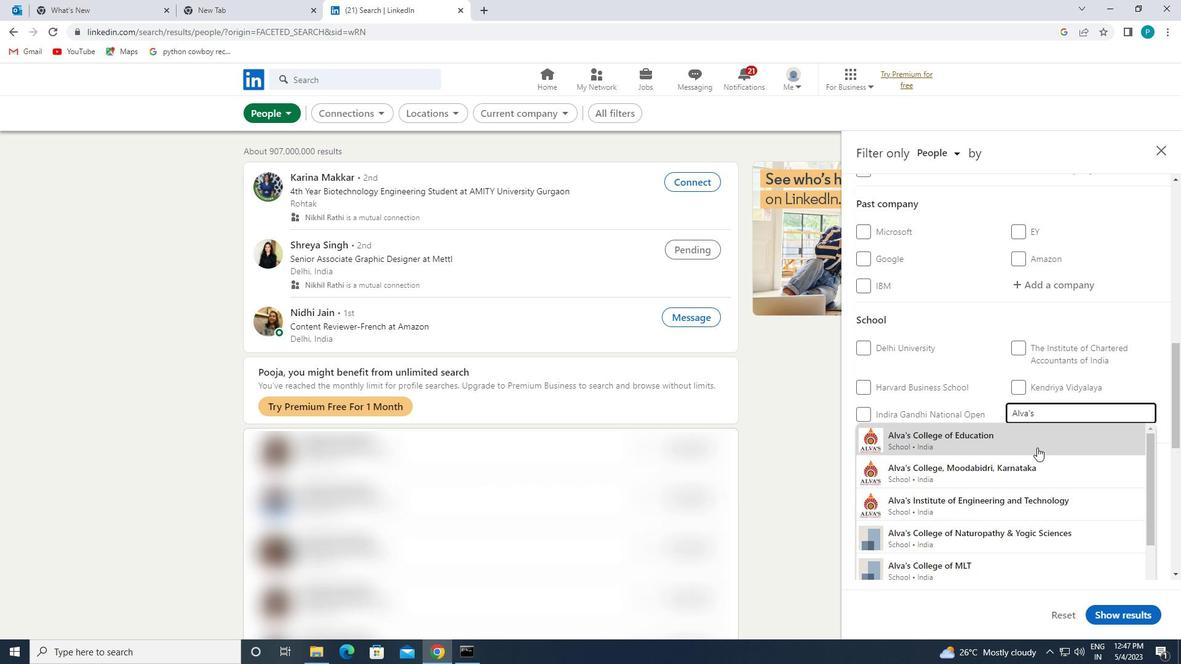 
Action: Mouse scrolled (1037, 447) with delta (0, 0)
Screenshot: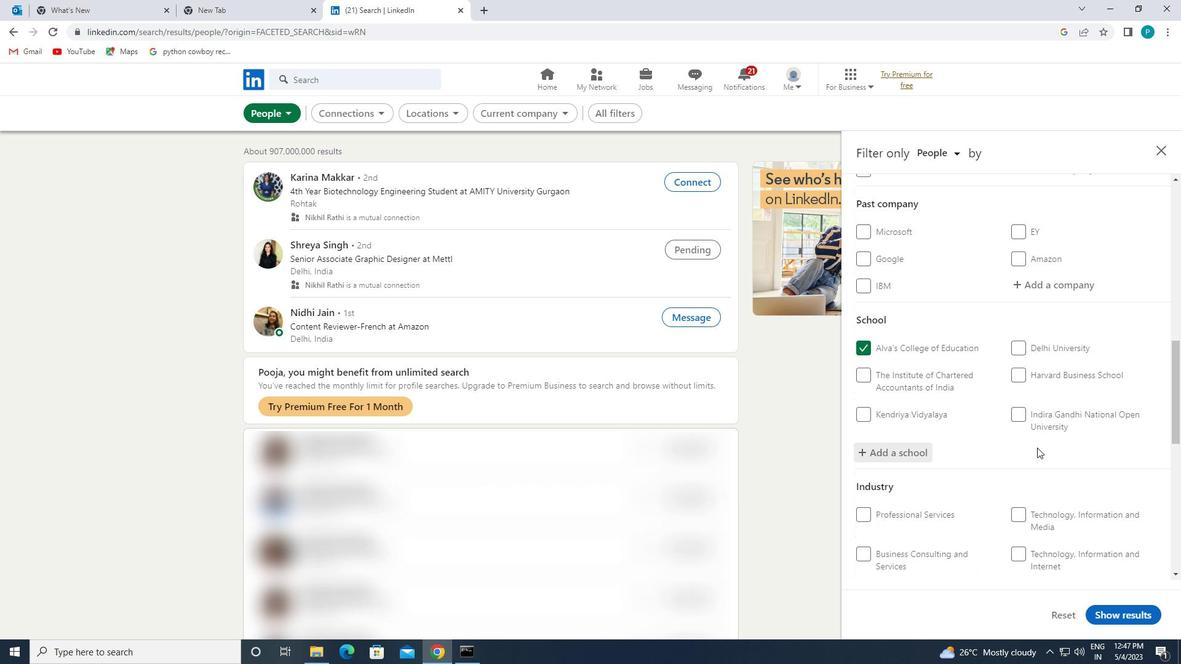 
Action: Mouse scrolled (1037, 447) with delta (0, 0)
Screenshot: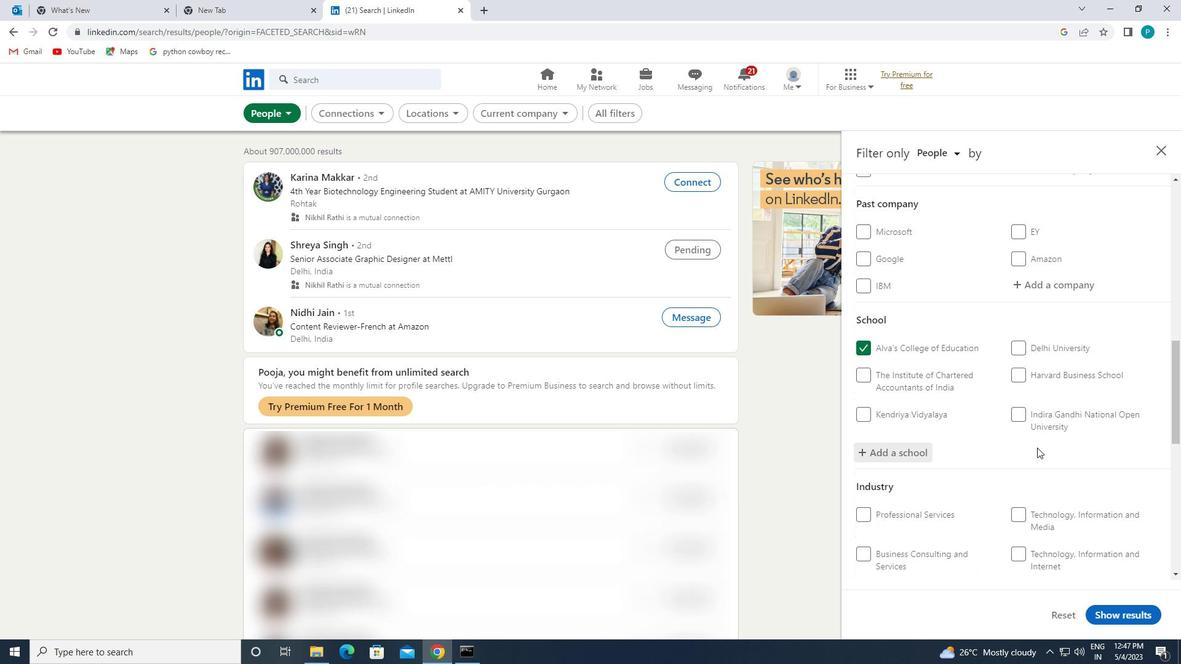 
Action: Mouse scrolled (1037, 447) with delta (0, 0)
Screenshot: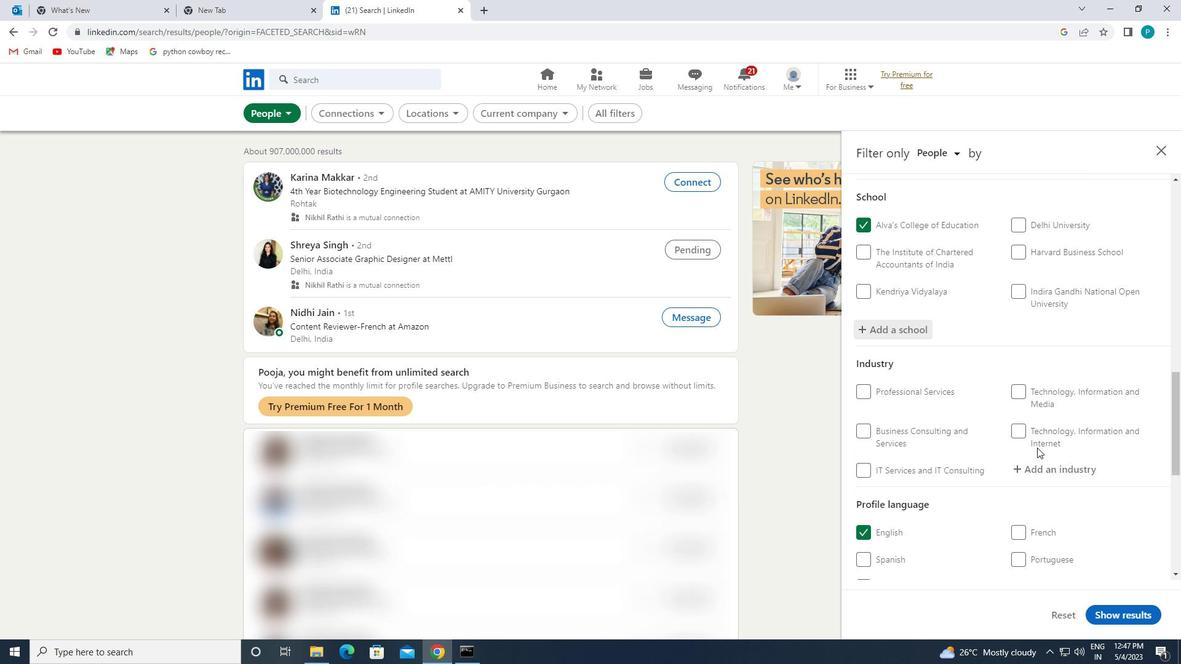 
Action: Mouse moved to (1032, 410)
Screenshot: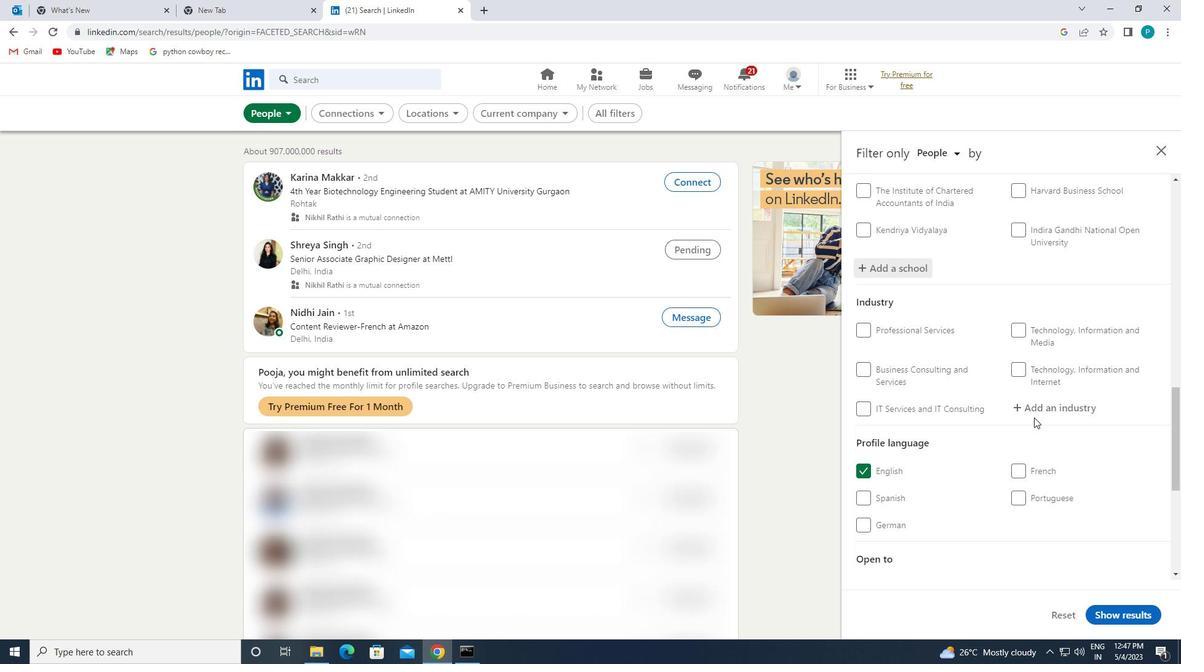 
Action: Mouse pressed left at (1032, 410)
Screenshot: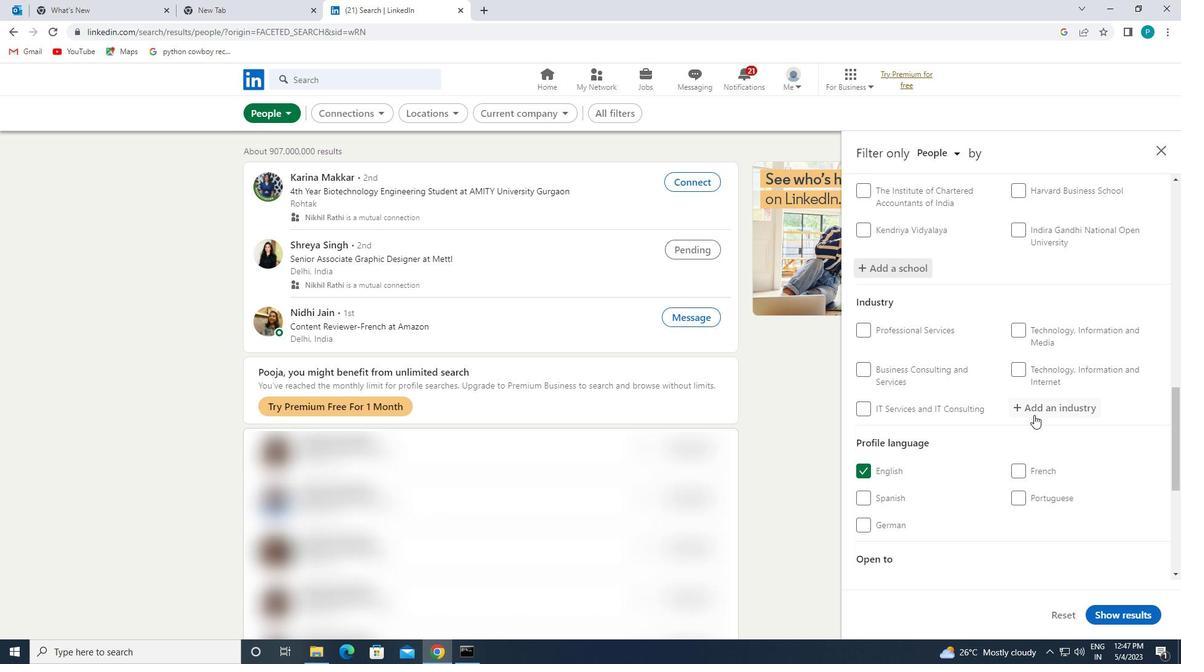 
Action: Key pressed <Key.caps_lock>P<Key.caps_lock>HYSICAL
Screenshot: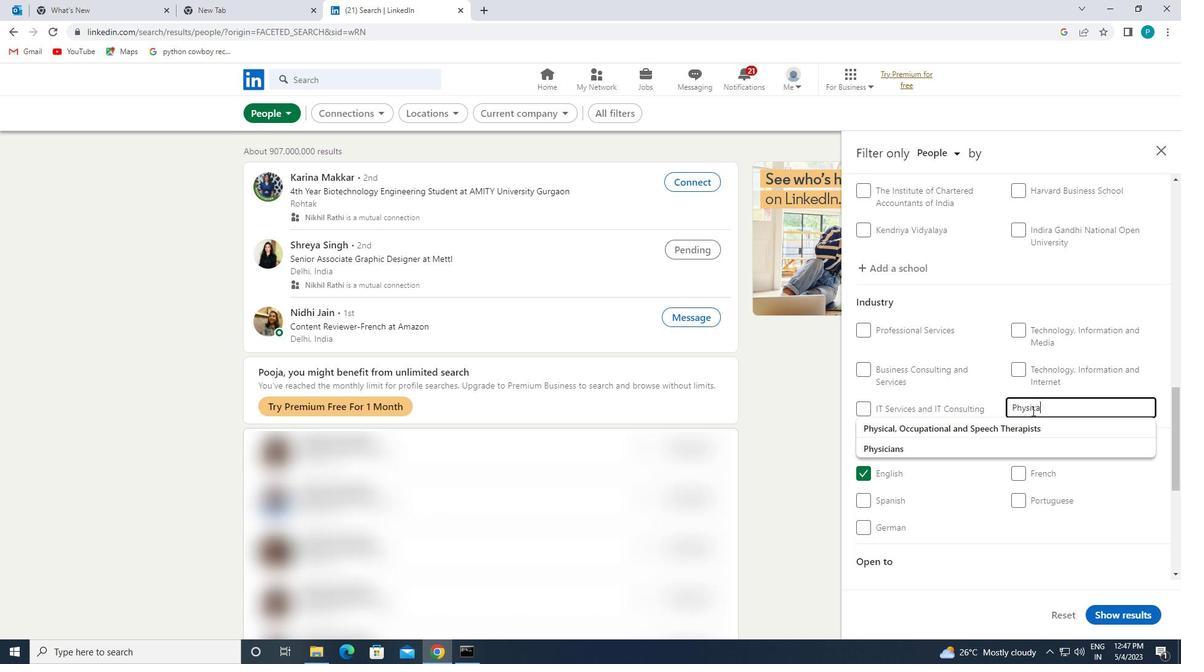 
Action: Mouse moved to (999, 421)
Screenshot: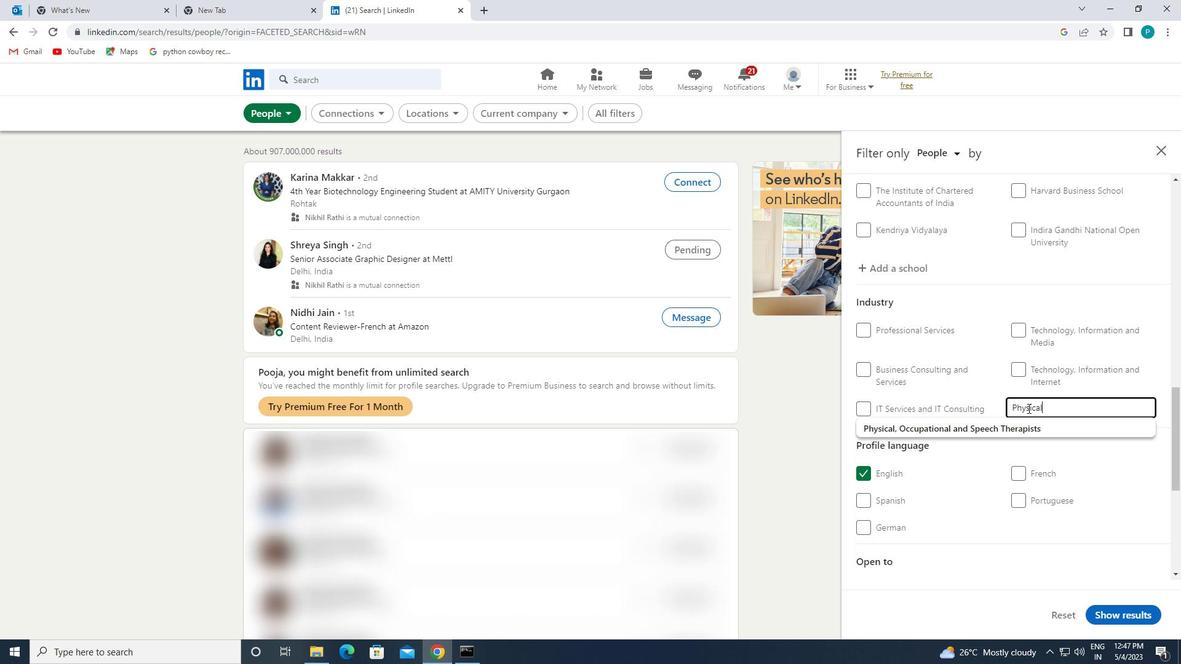
Action: Mouse pressed left at (999, 421)
Screenshot: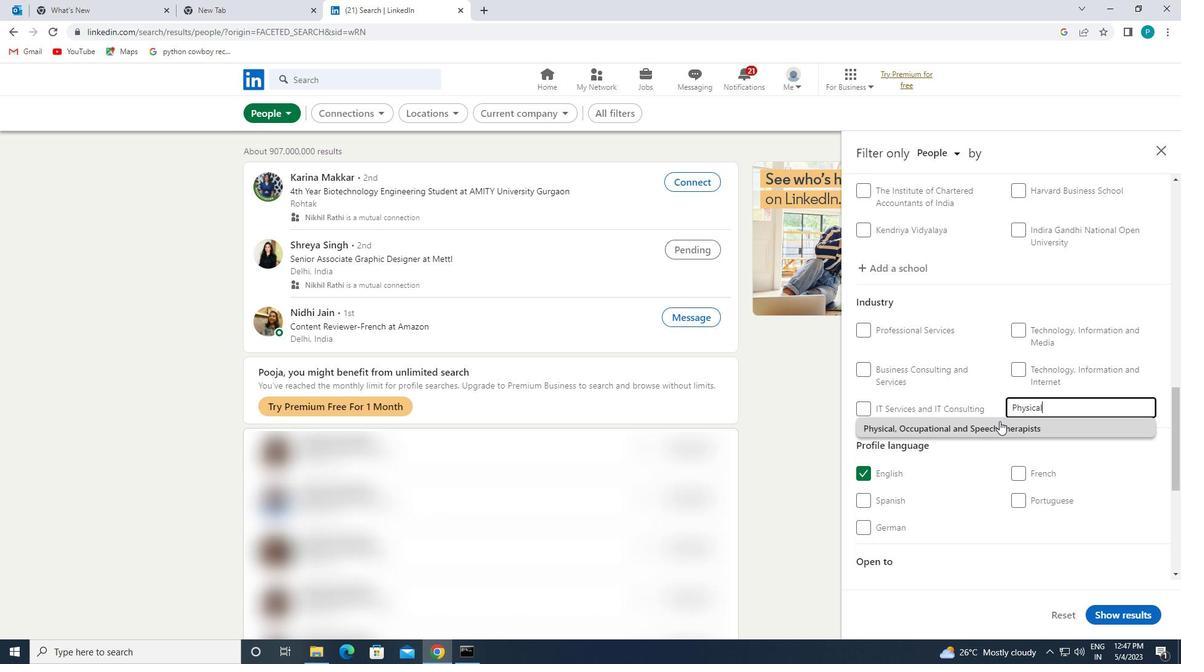
Action: Mouse moved to (1033, 438)
Screenshot: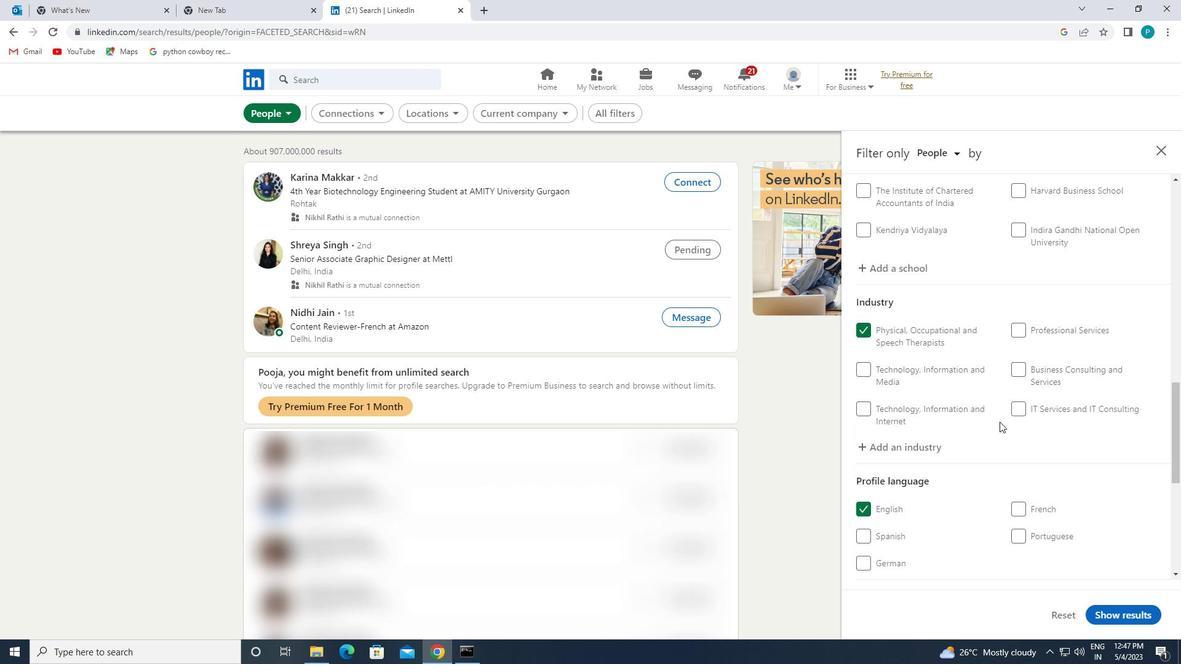 
Action: Mouse scrolled (1033, 438) with delta (0, 0)
Screenshot: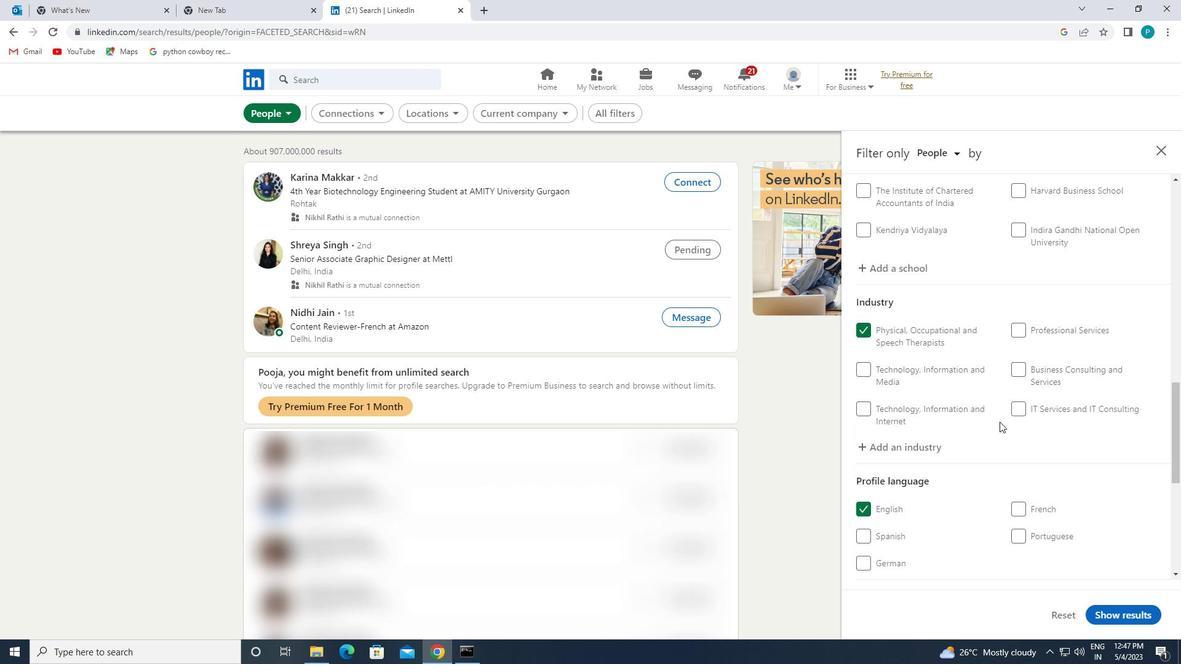 
Action: Mouse moved to (1034, 439)
Screenshot: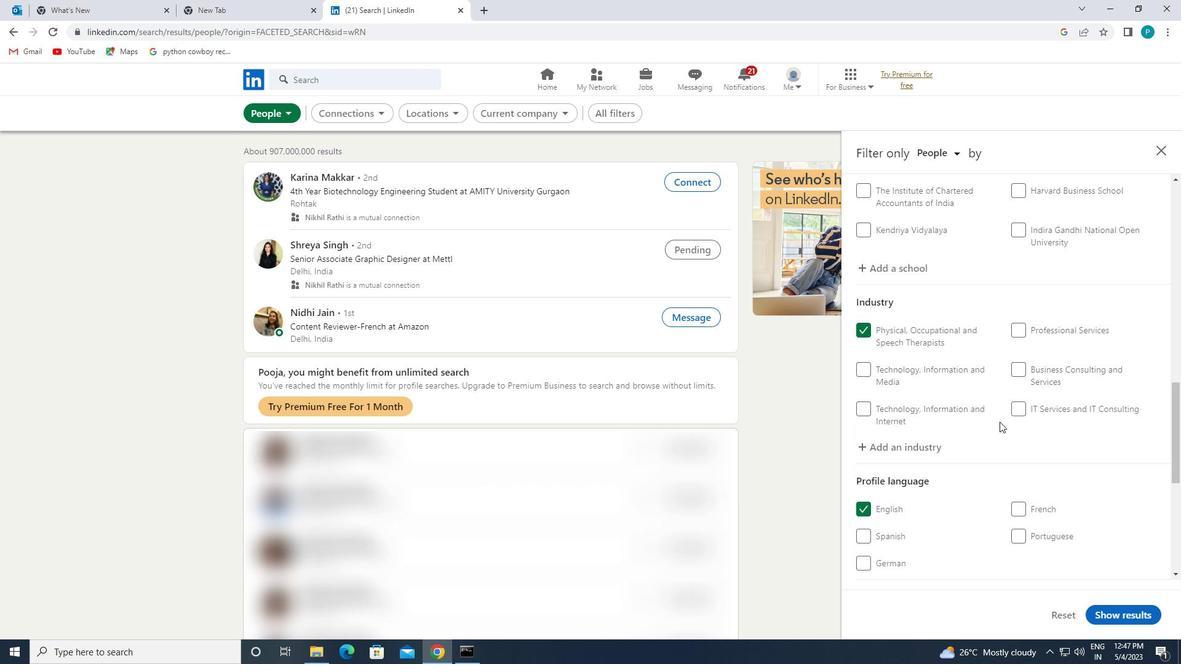 
Action: Mouse scrolled (1034, 438) with delta (0, 0)
Screenshot: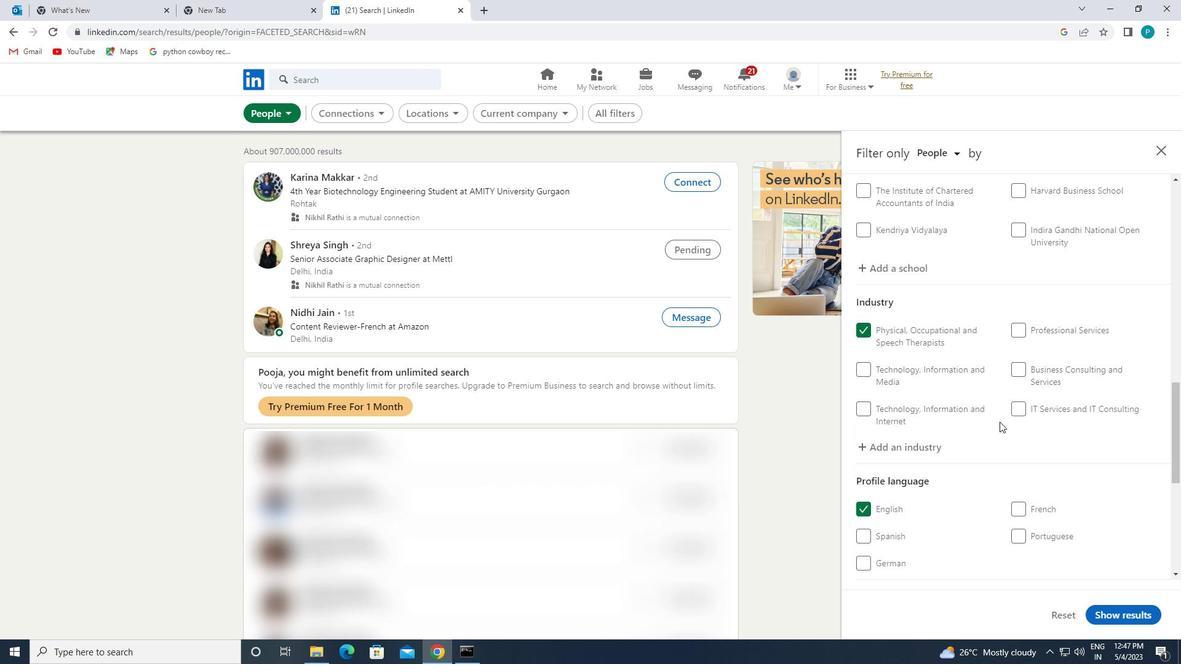 
Action: Mouse scrolled (1034, 438) with delta (0, 0)
Screenshot: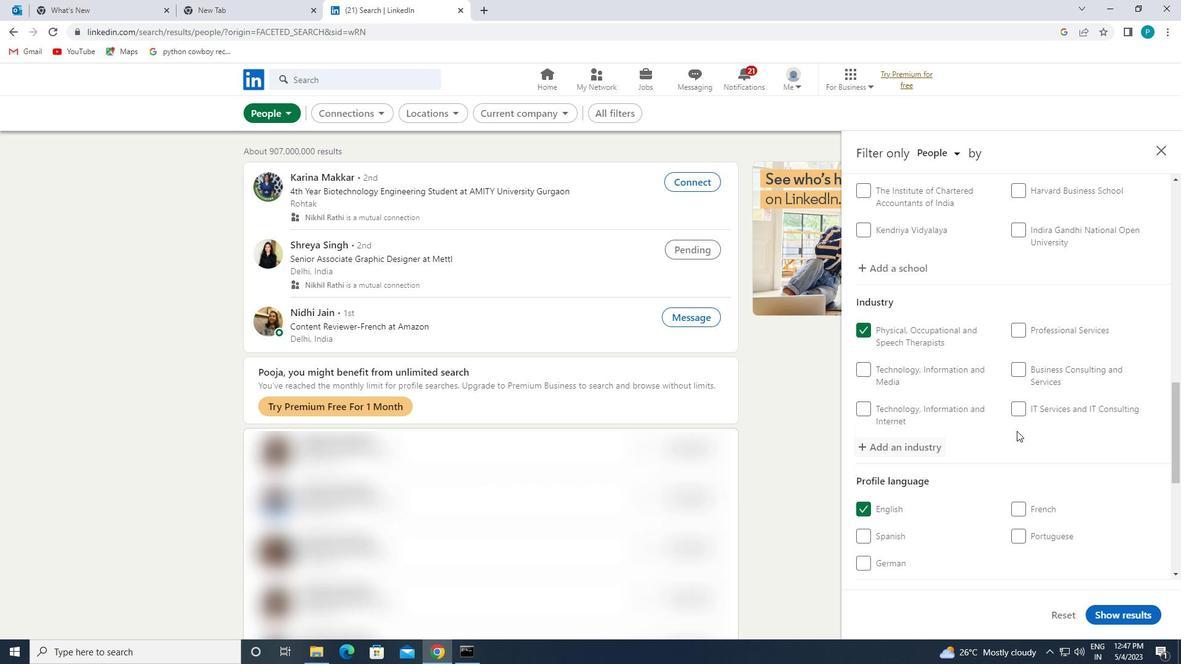 
Action: Mouse moved to (1053, 446)
Screenshot: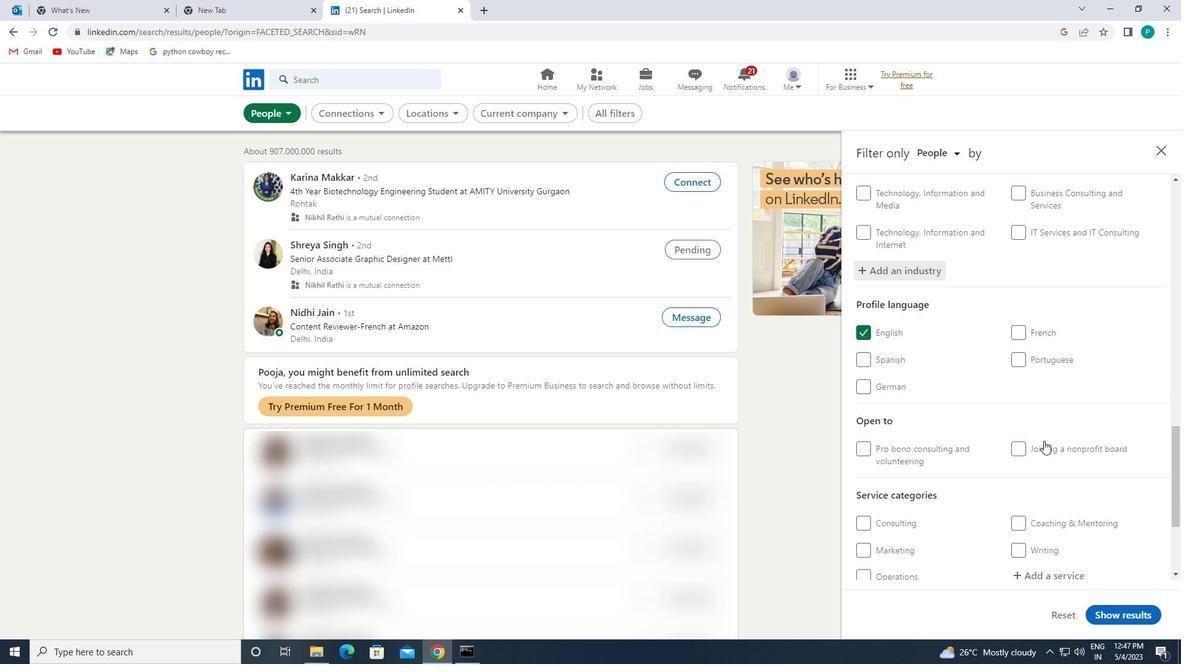 
Action: Mouse scrolled (1053, 445) with delta (0, 0)
Screenshot: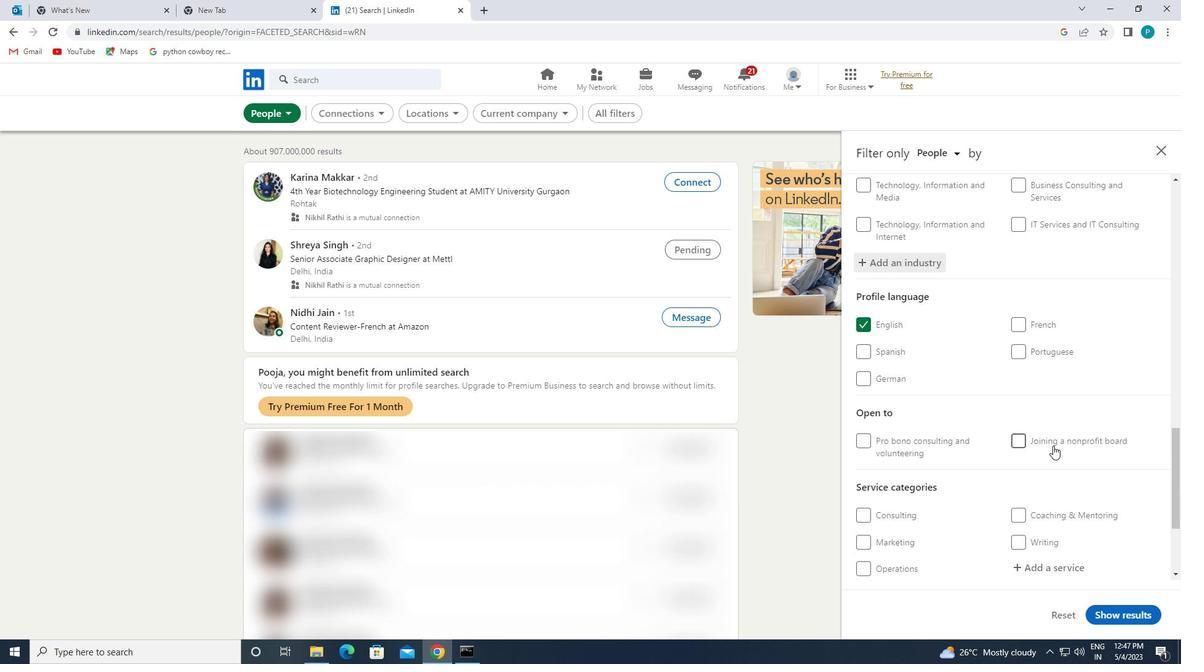 
Action: Mouse scrolled (1053, 445) with delta (0, 0)
Screenshot: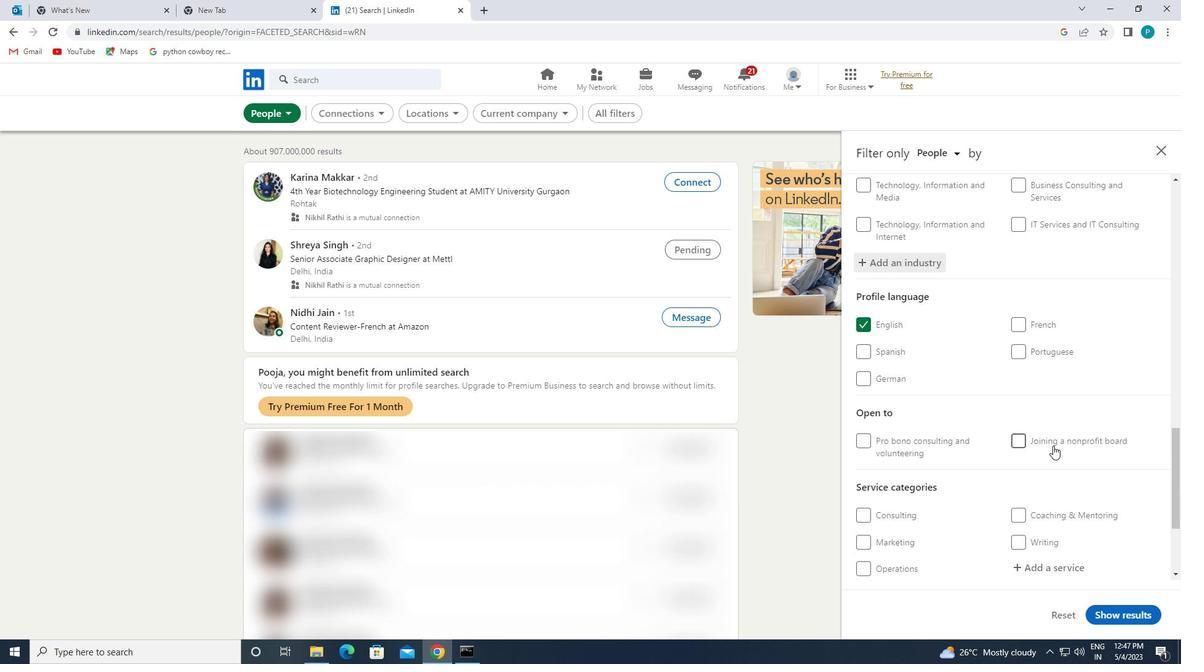 
Action: Mouse moved to (1051, 433)
Screenshot: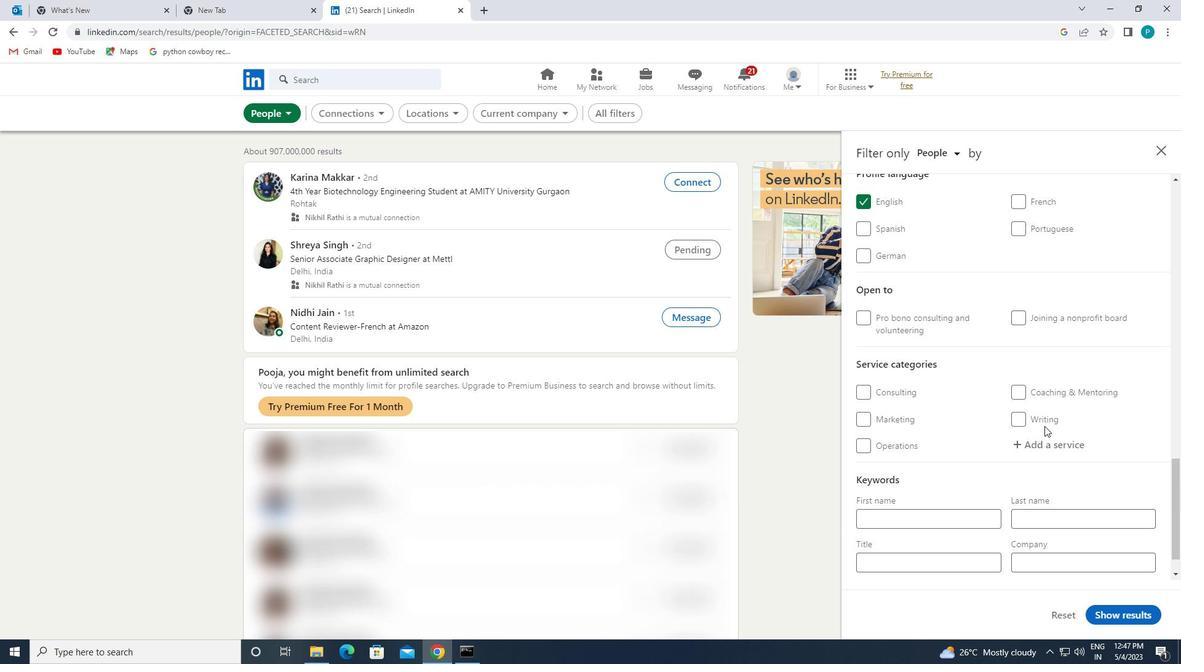 
Action: Mouse pressed left at (1051, 433)
Screenshot: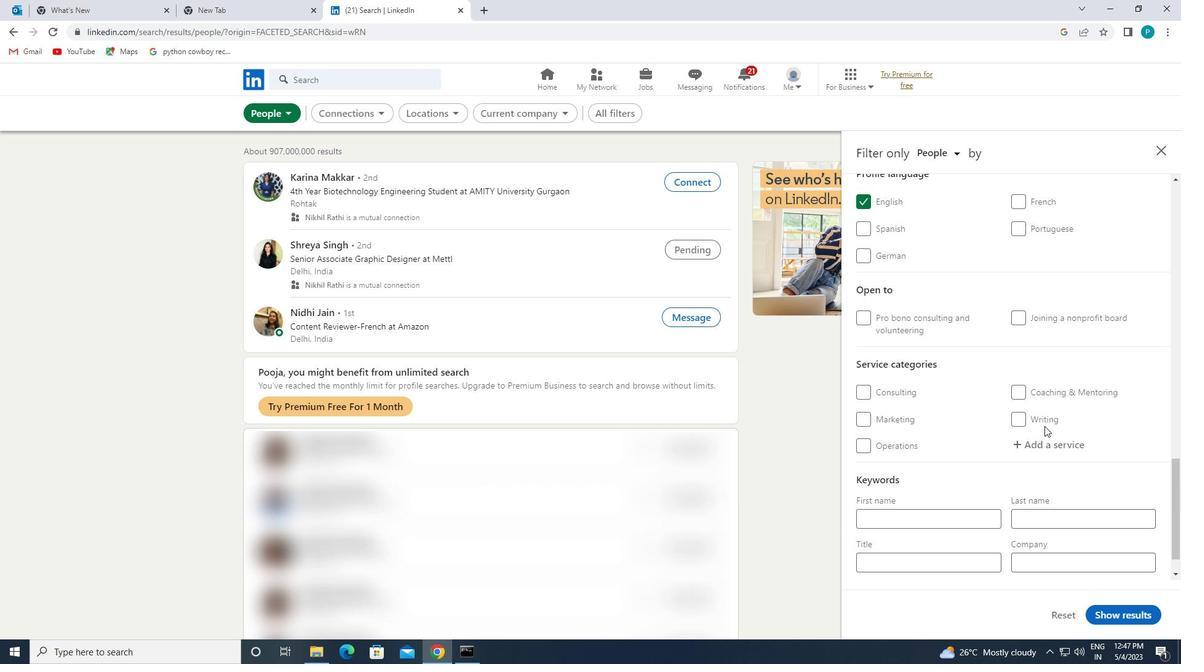 
Action: Mouse moved to (1055, 439)
Screenshot: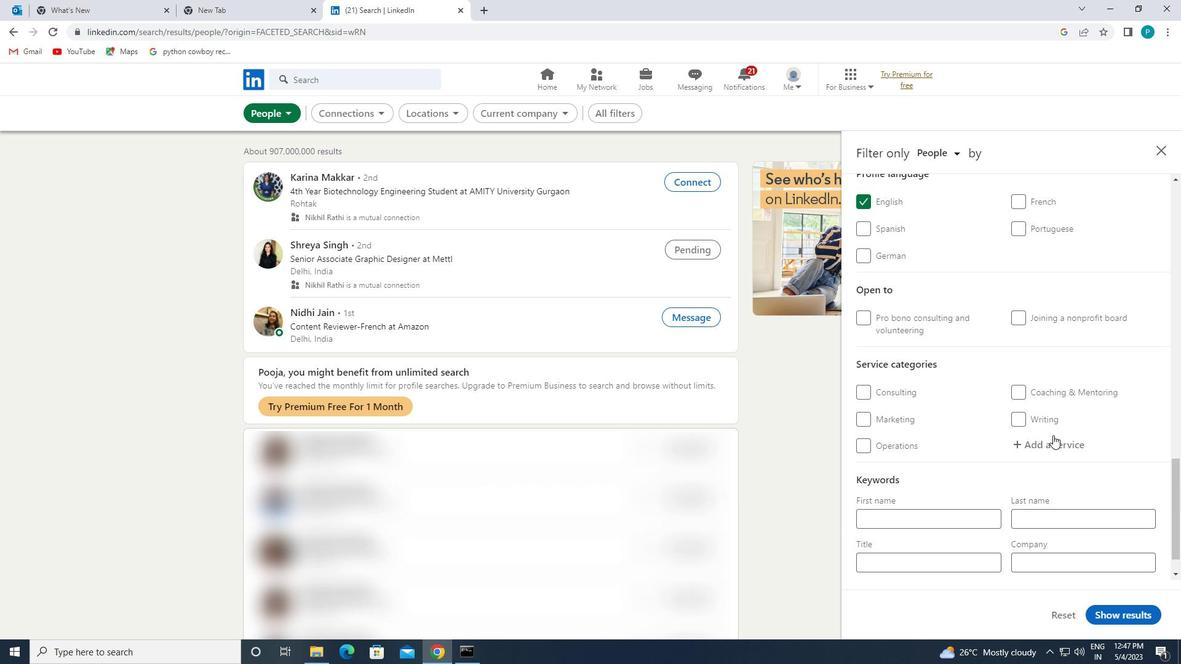 
Action: Mouse pressed left at (1055, 439)
Screenshot: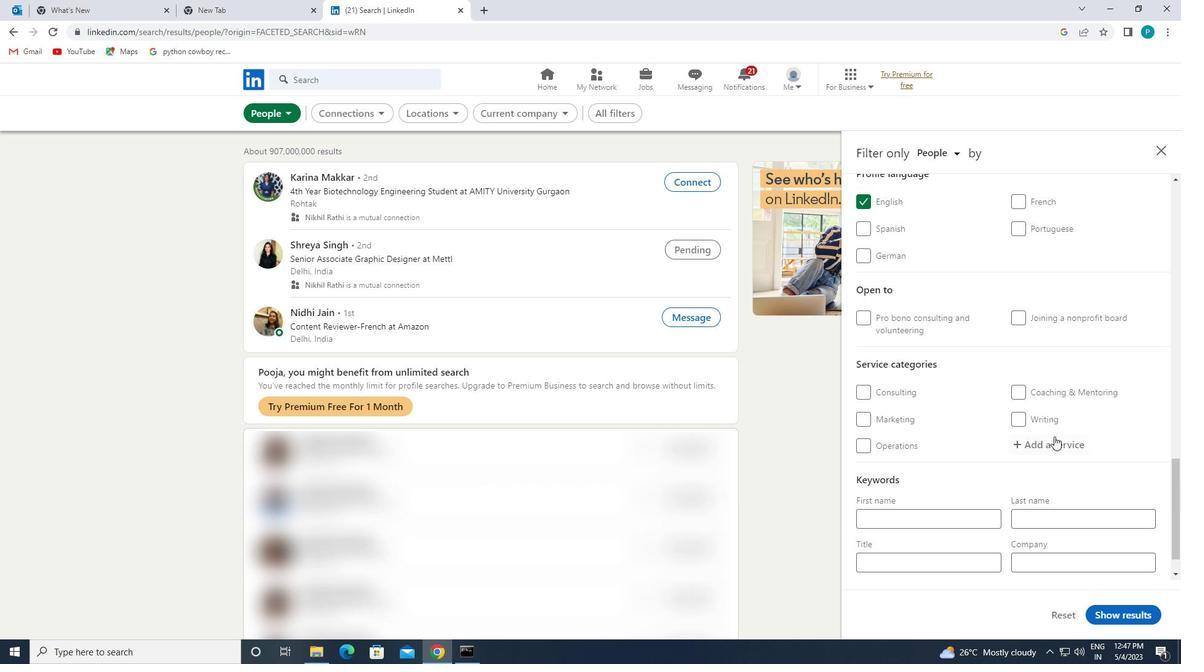 
Action: Key pressed <Key.caps_lock>L<Key.caps_lock>EAD
Screenshot: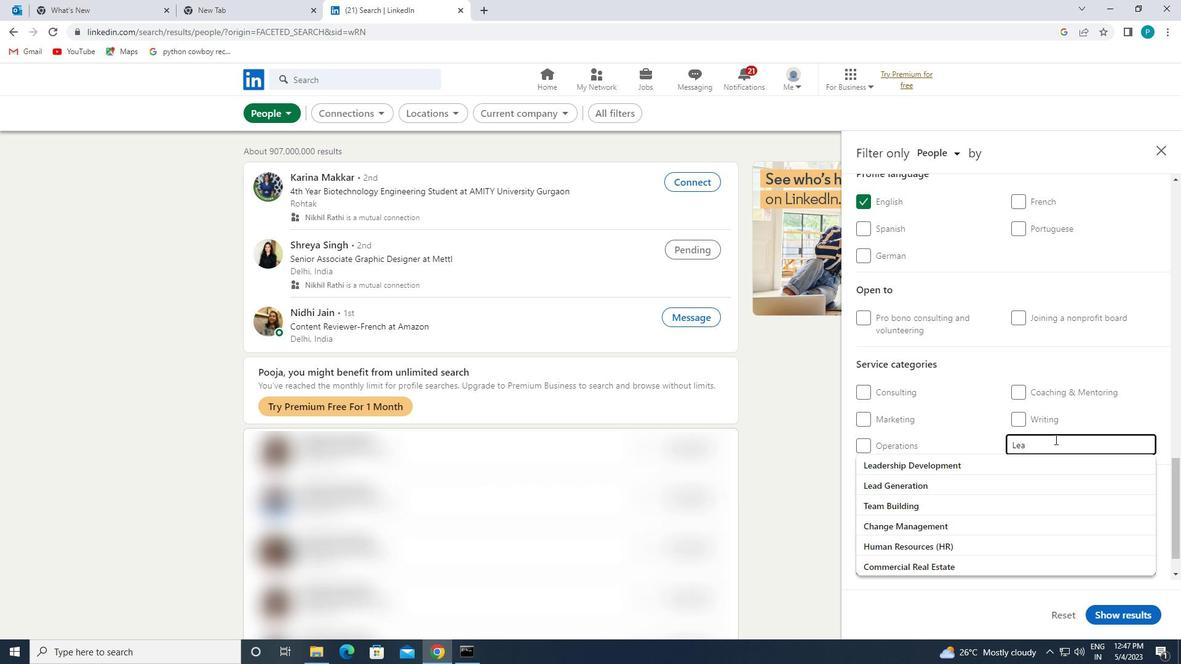 
Action: Mouse moved to (914, 487)
Screenshot: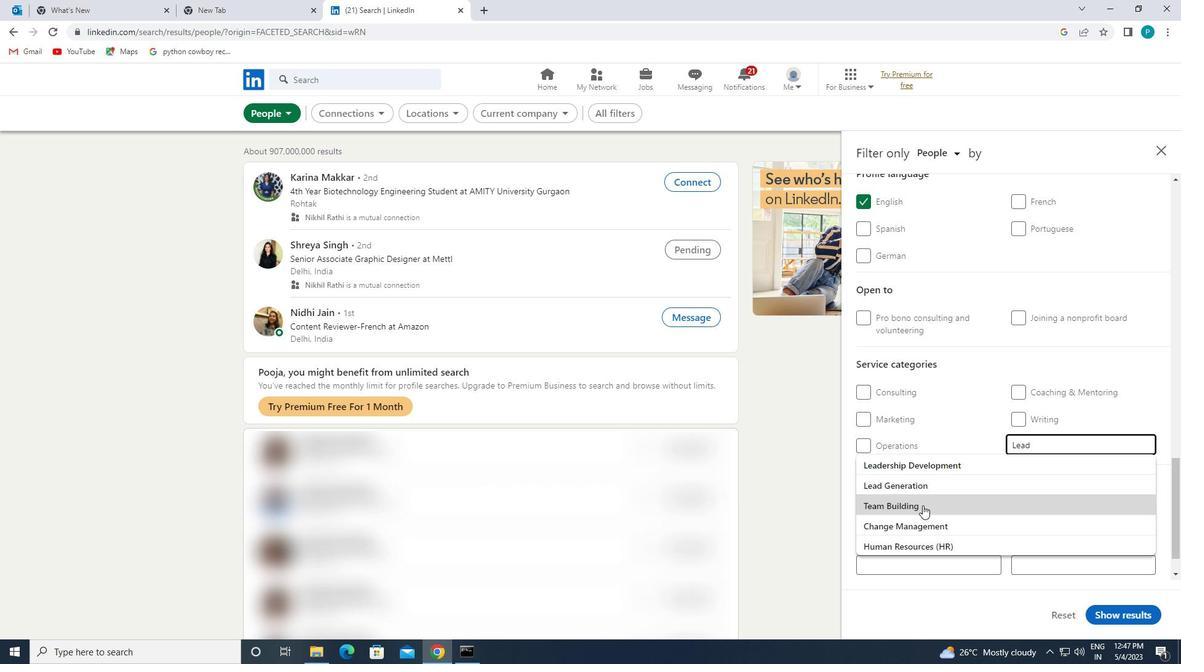 
Action: Mouse pressed left at (914, 487)
Screenshot: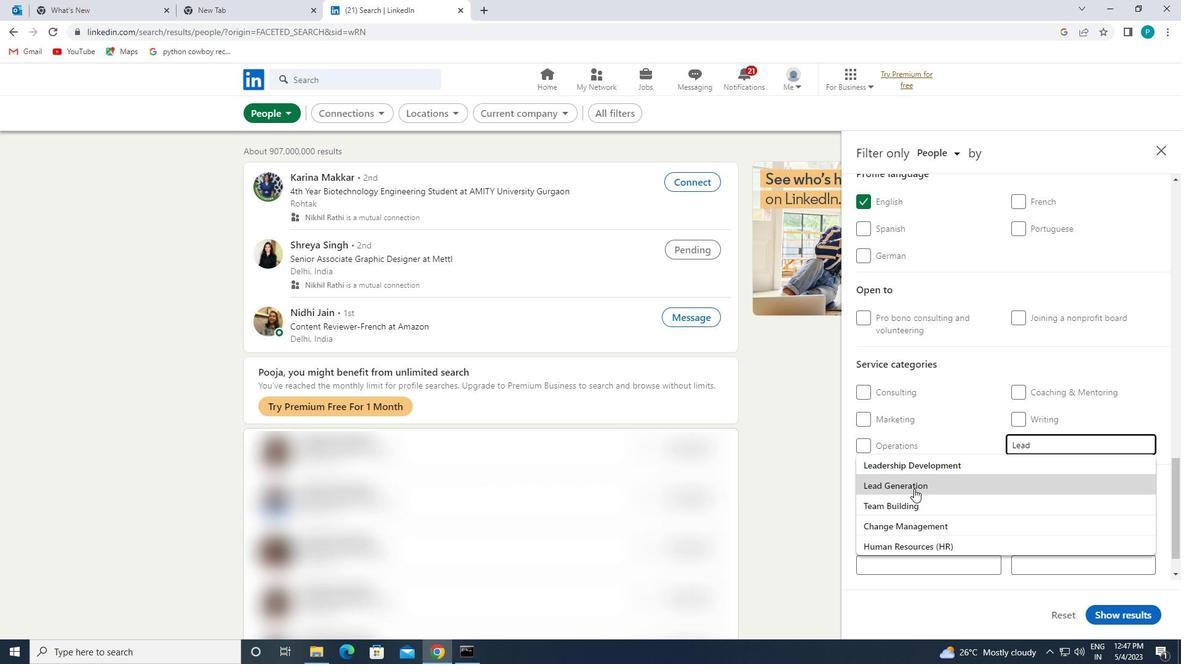 
Action: Mouse scrolled (914, 487) with delta (0, 0)
Screenshot: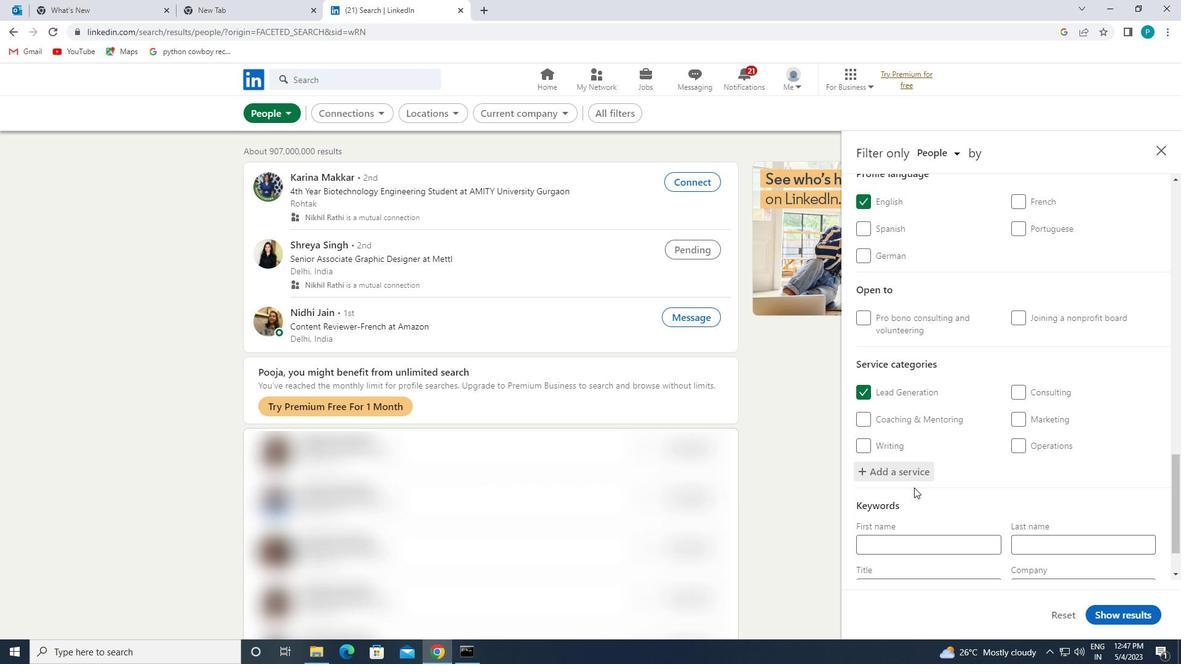 
Action: Mouse scrolled (914, 487) with delta (0, 0)
Screenshot: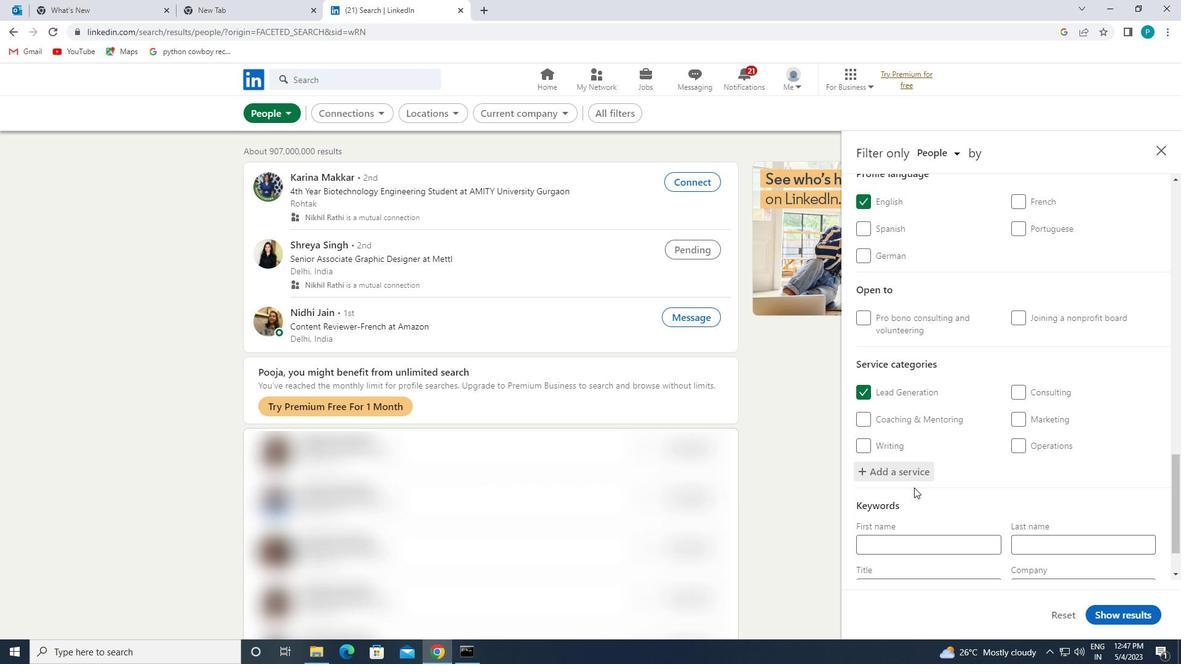 
Action: Mouse scrolled (914, 487) with delta (0, 0)
Screenshot: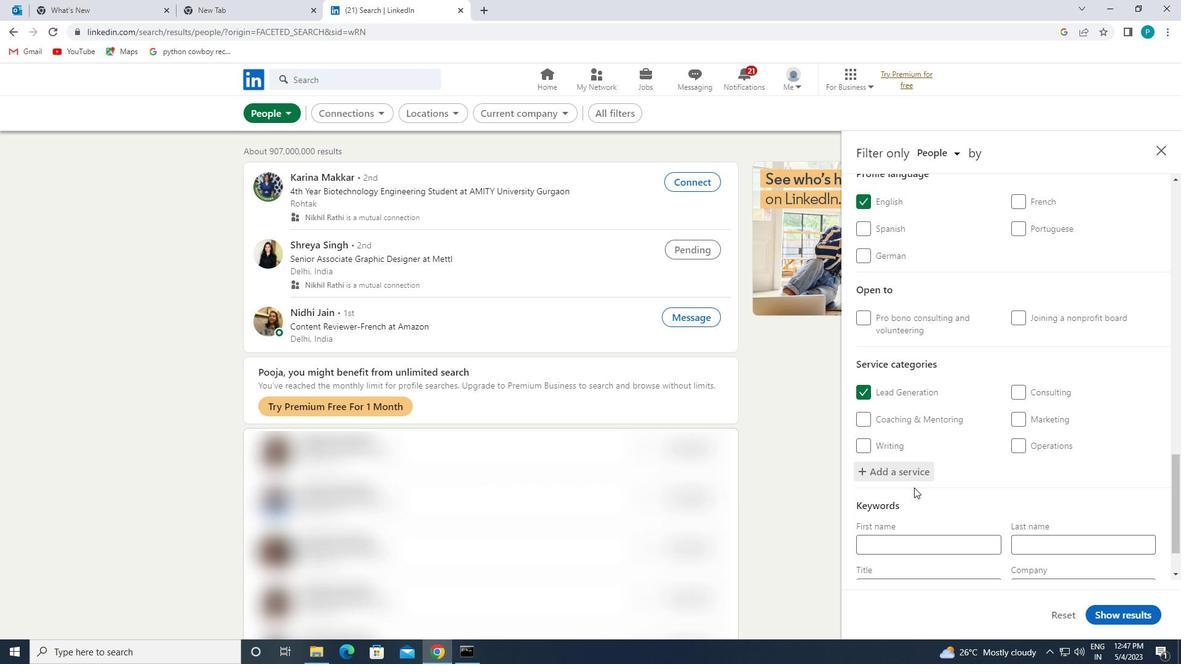 
Action: Mouse moved to (937, 520)
Screenshot: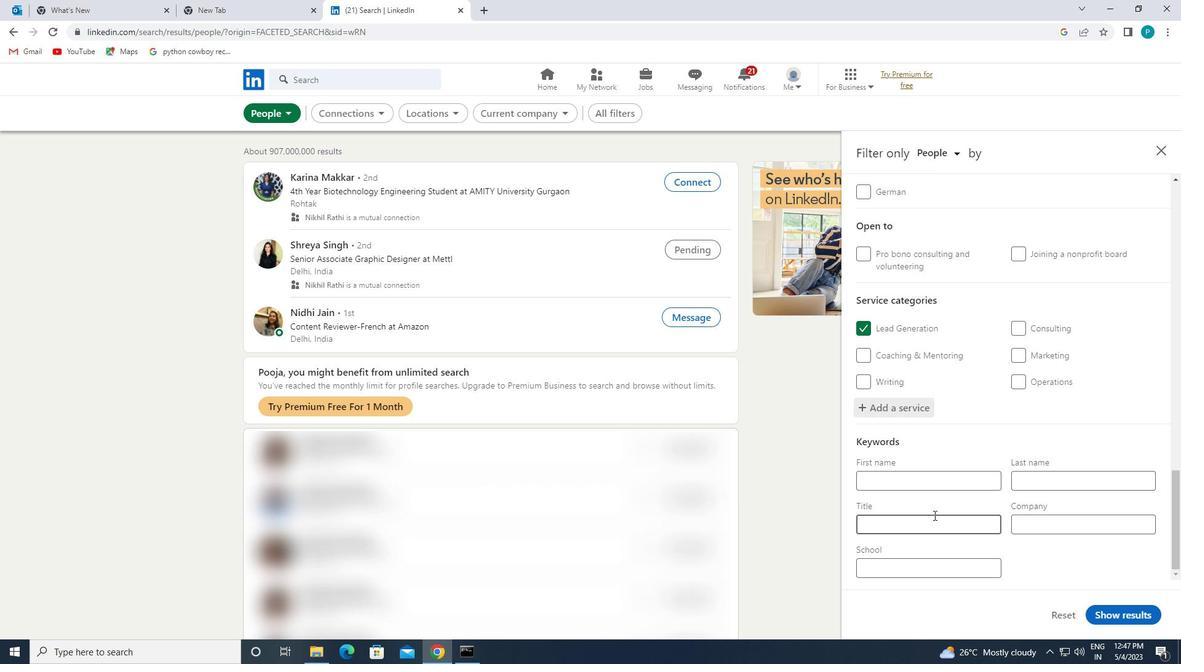 
Action: Mouse pressed left at (937, 520)
Screenshot: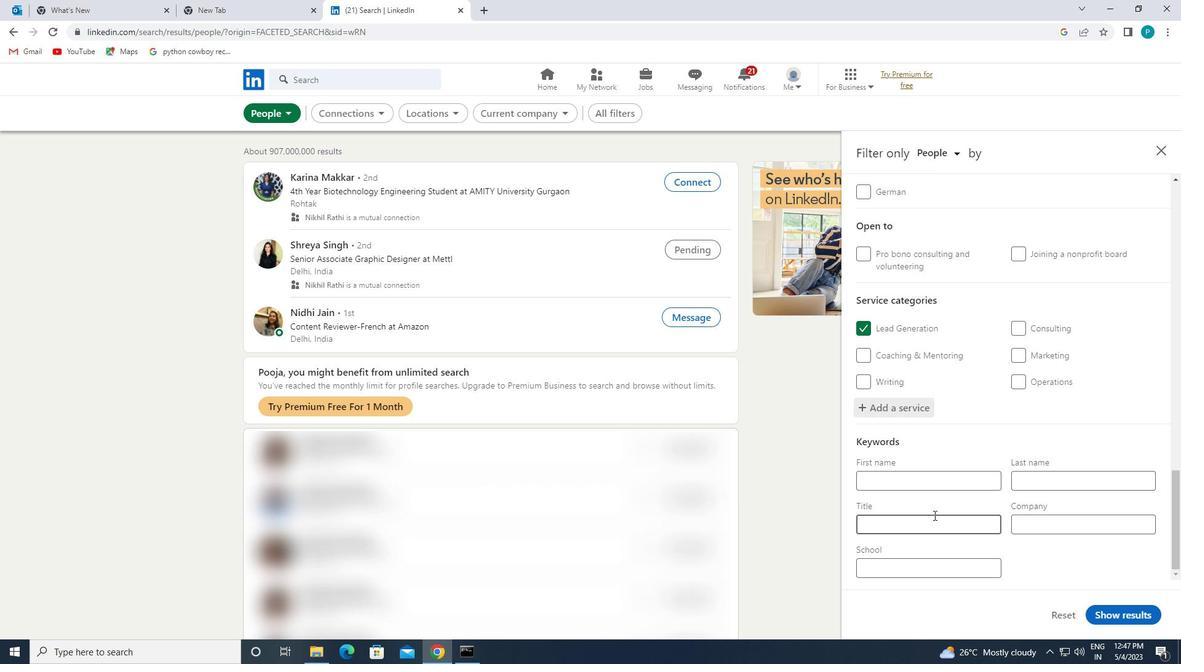 
Action: Key pressed <Key.caps_lock>A<Key.caps_lock>STRONOMER
Screenshot: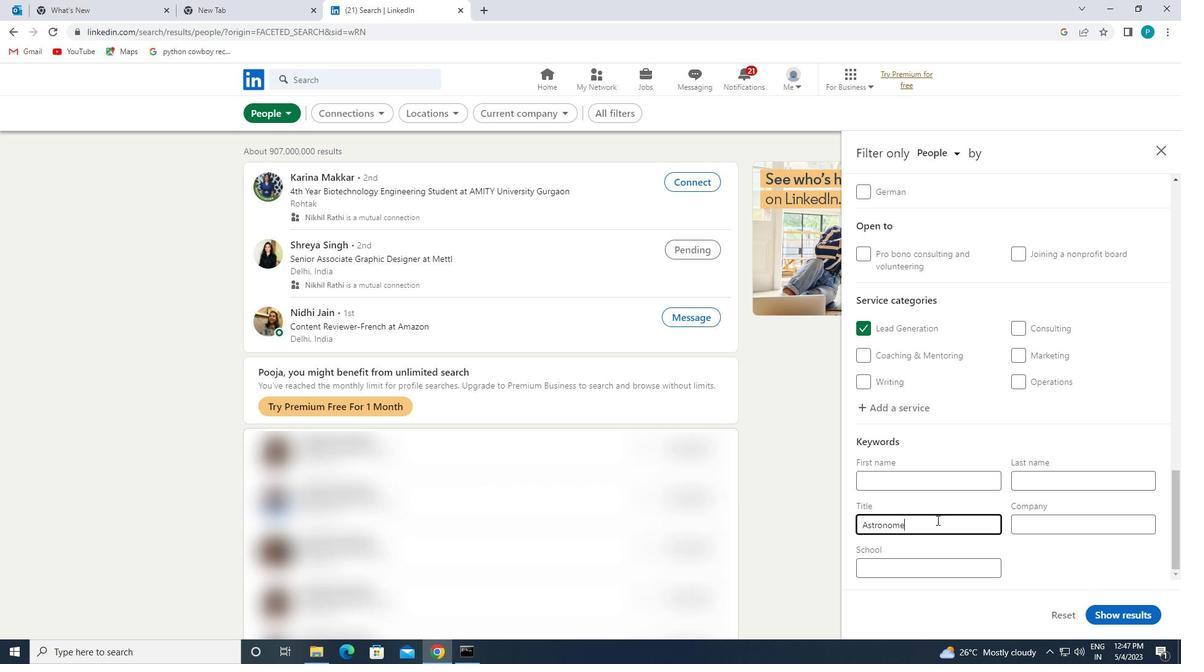 
Action: Mouse moved to (1114, 613)
Screenshot: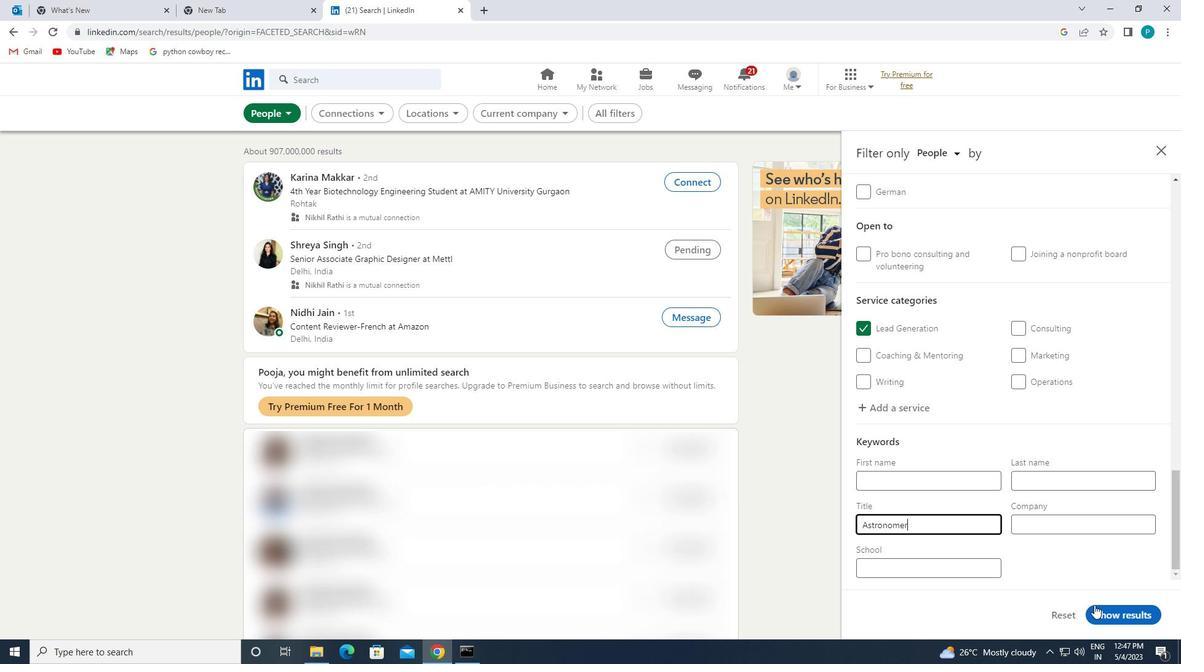 
Action: Mouse pressed left at (1114, 613)
Screenshot: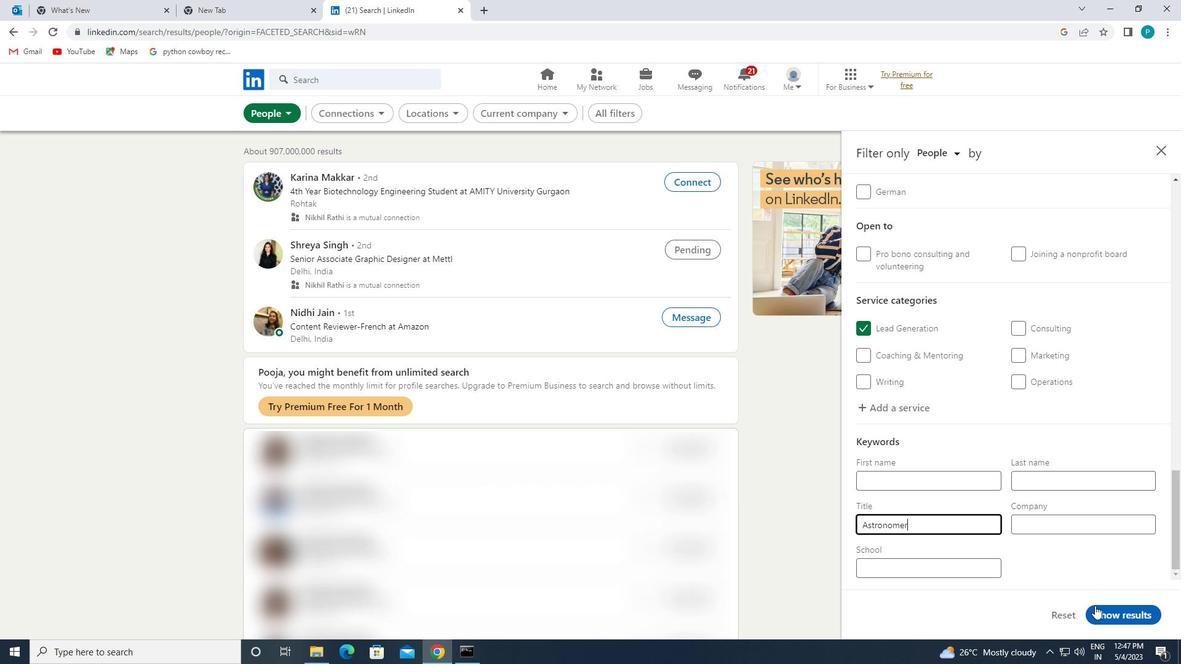 
